 Task: Look for space in Budapest XXII. kerület, Hungary from 12th August, 2023 to 16th August, 2023 for 8 adults in price range Rs.10000 to Rs.16000. Place can be private room with 8 bedrooms having 8 beds and 8 bathrooms. Property type can be house, flat, guest house, hotel. Amenities needed are: wifi, TV, free parkinig on premises, gym, breakfast. Booking option can be shelf check-in. Required host language is English.
Action: Mouse moved to (496, 102)
Screenshot: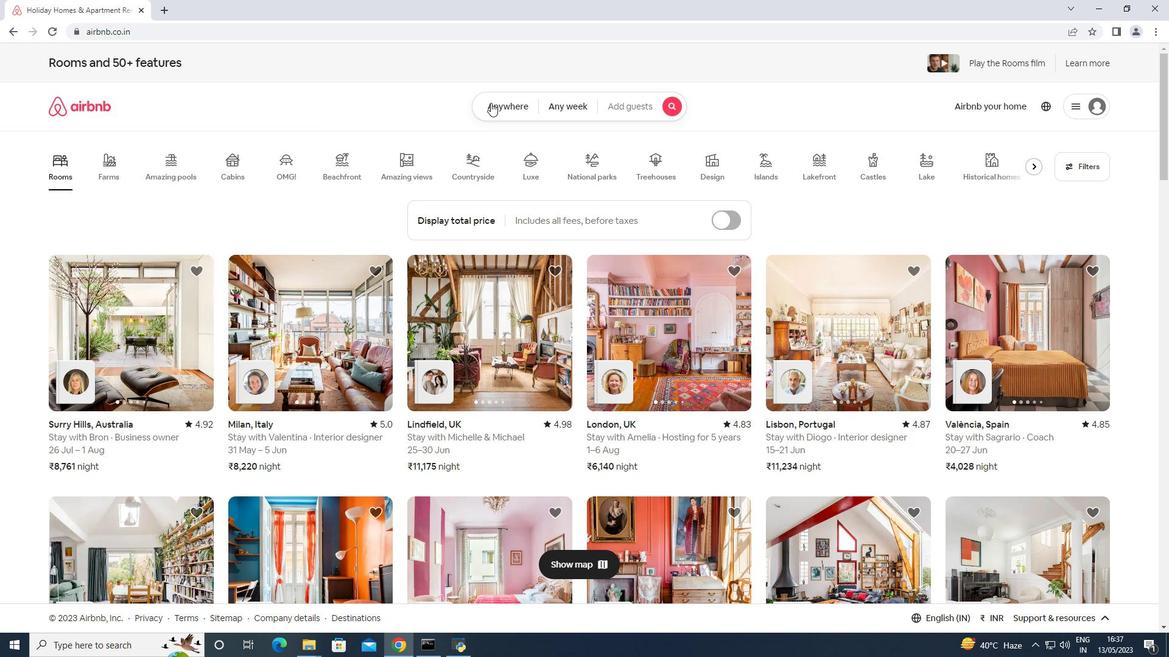 
Action: Mouse pressed left at (496, 102)
Screenshot: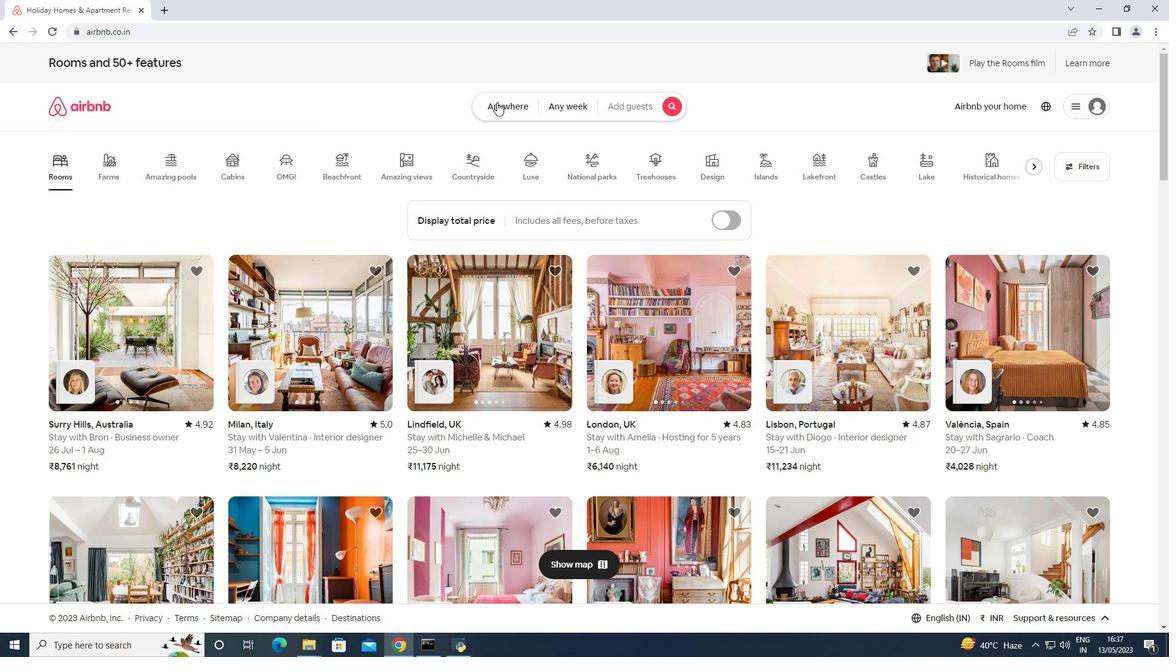 
Action: Mouse moved to (437, 156)
Screenshot: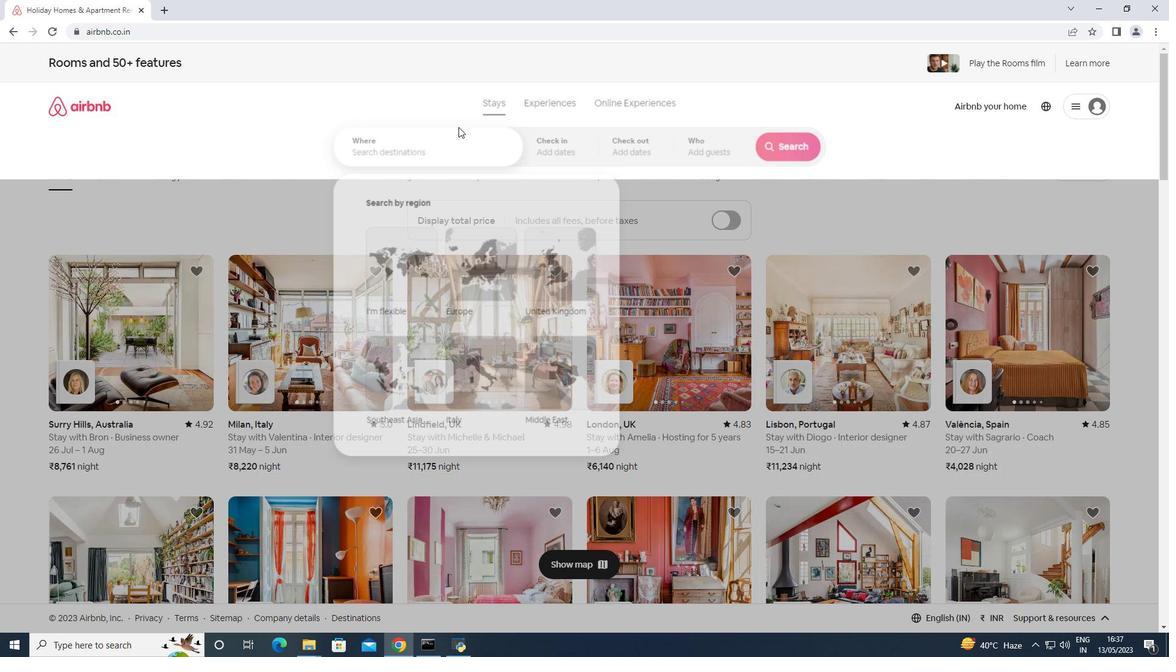 
Action: Mouse pressed left at (437, 156)
Screenshot: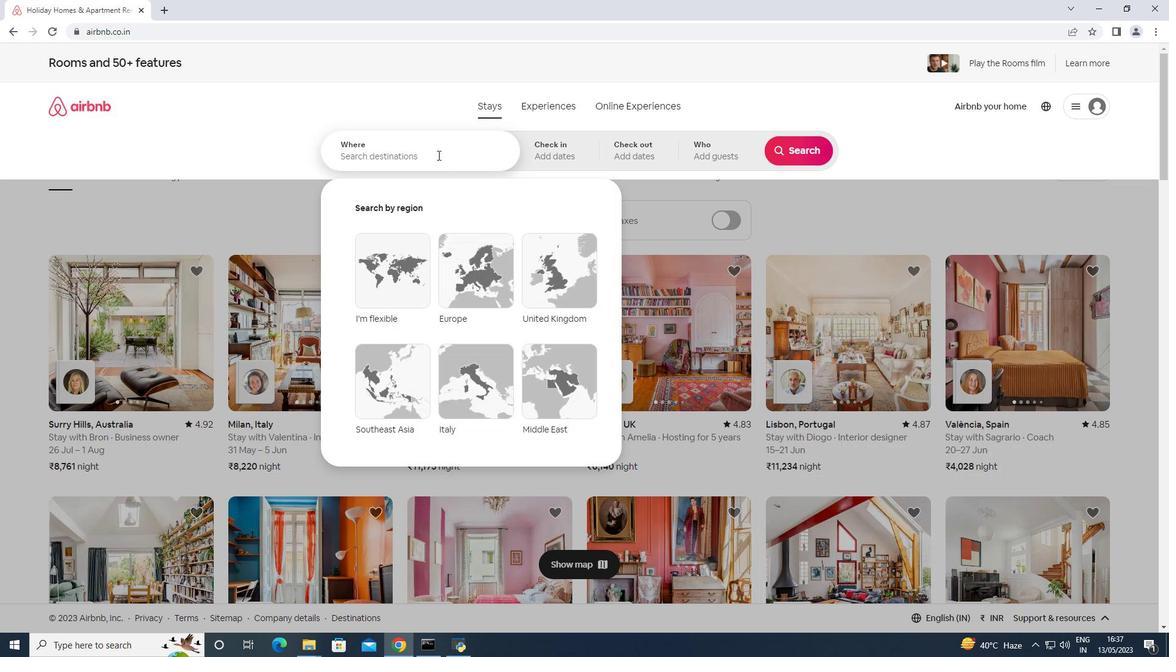 
Action: Mouse moved to (437, 156)
Screenshot: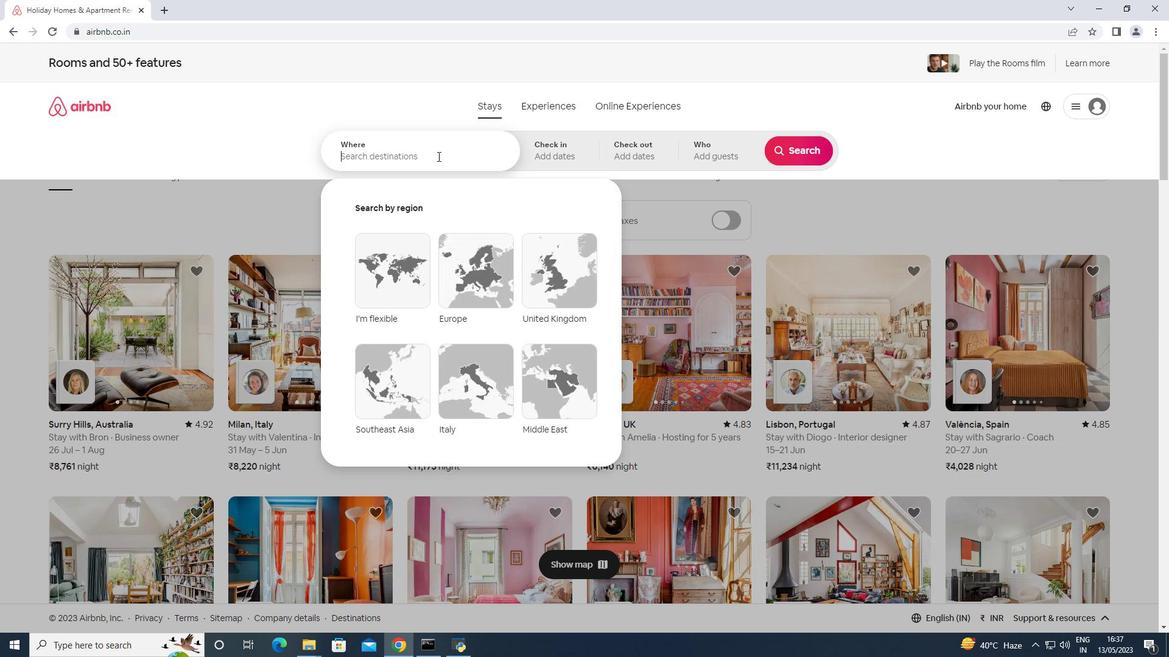 
Action: Key pressed <Key.shift>Budapest<Key.space><Key.shift>Kerulet,<Key.space><Key.shift>Hungary<Key.enter>
Screenshot: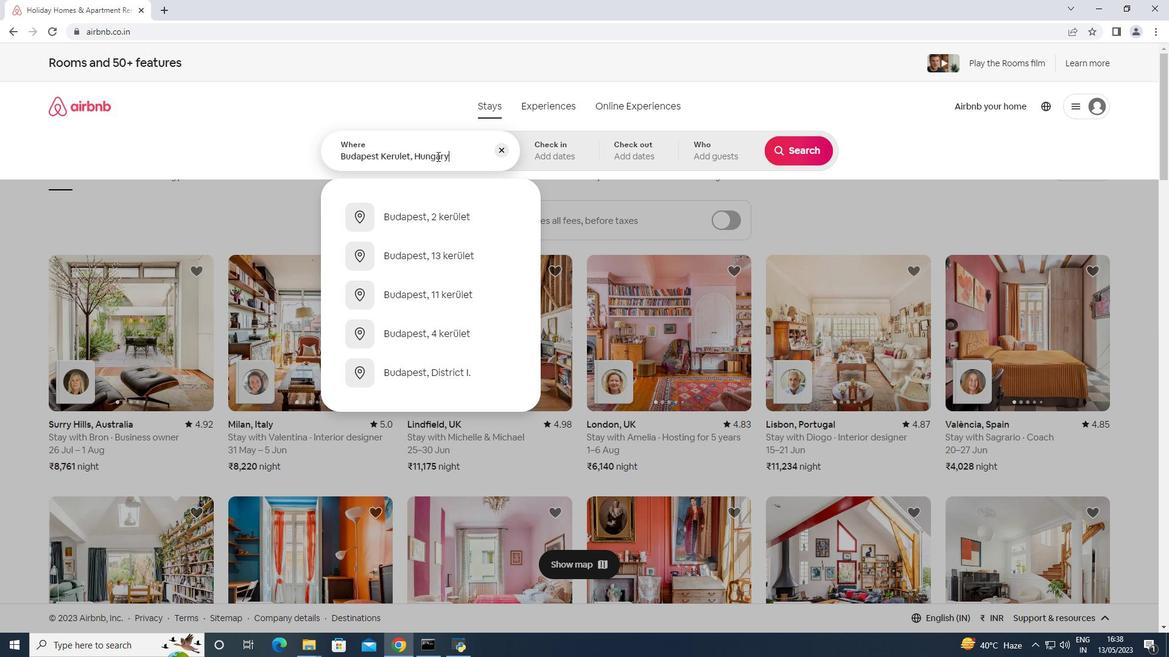 
Action: Mouse moved to (801, 250)
Screenshot: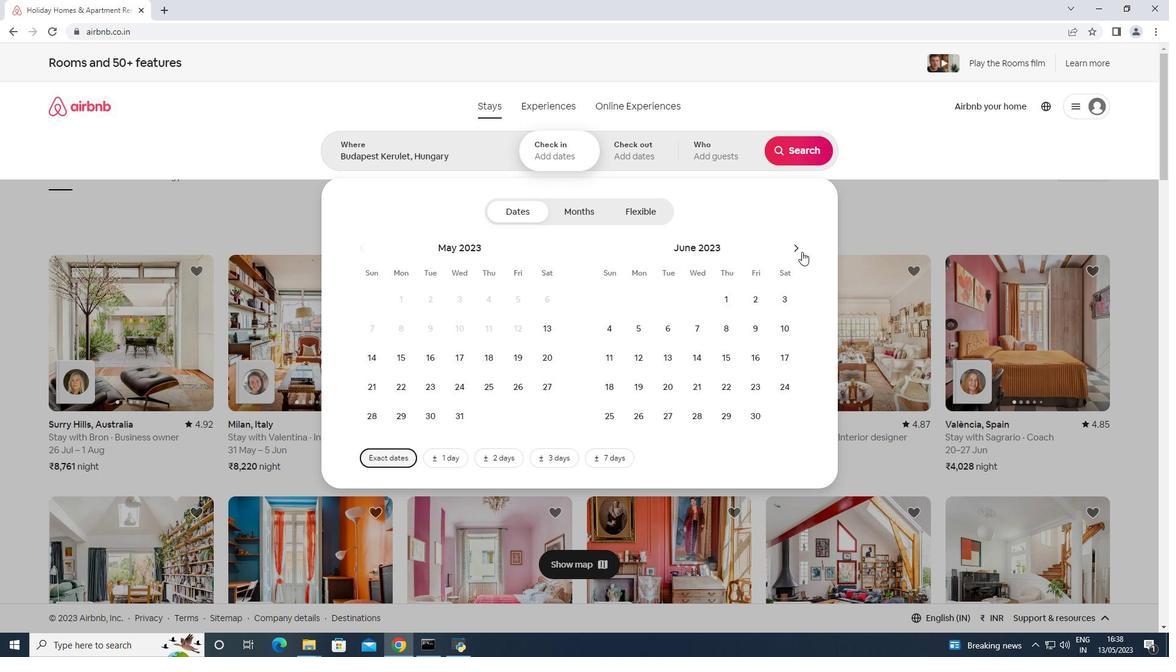 
Action: Mouse pressed left at (801, 250)
Screenshot: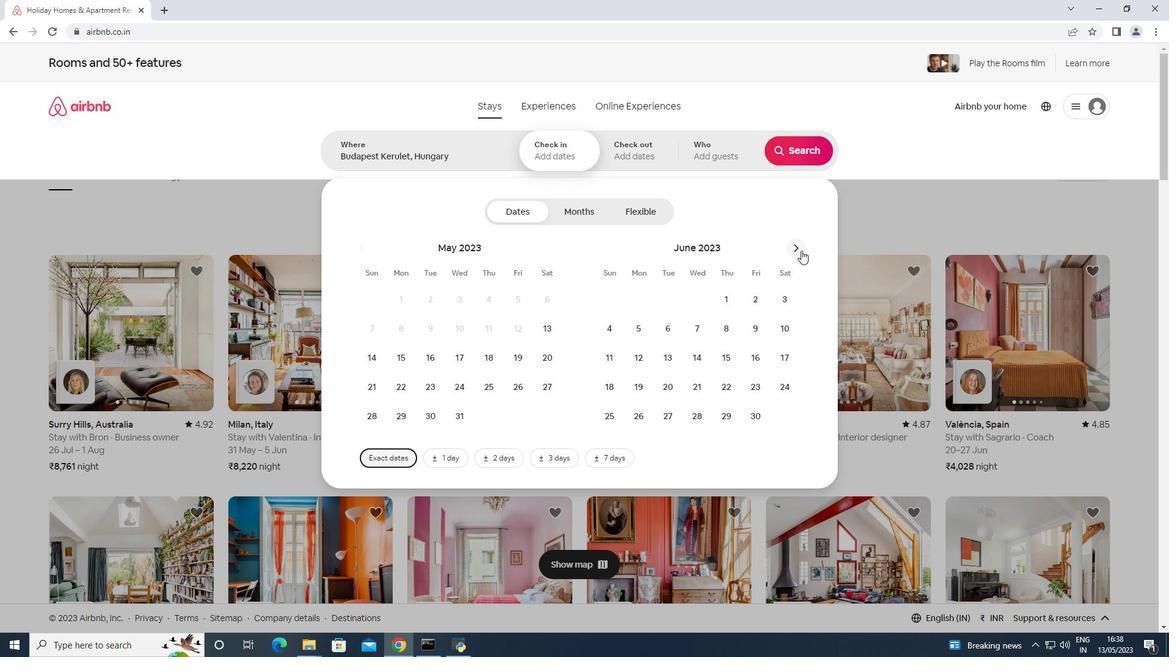 
Action: Mouse pressed left at (801, 250)
Screenshot: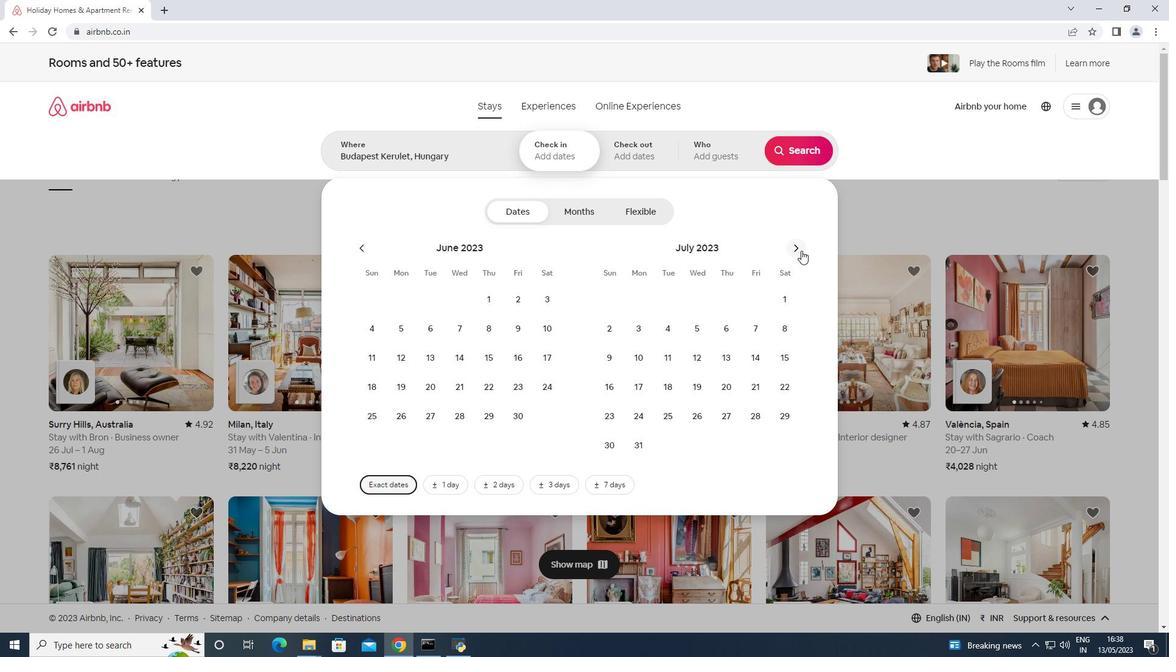 
Action: Mouse moved to (779, 327)
Screenshot: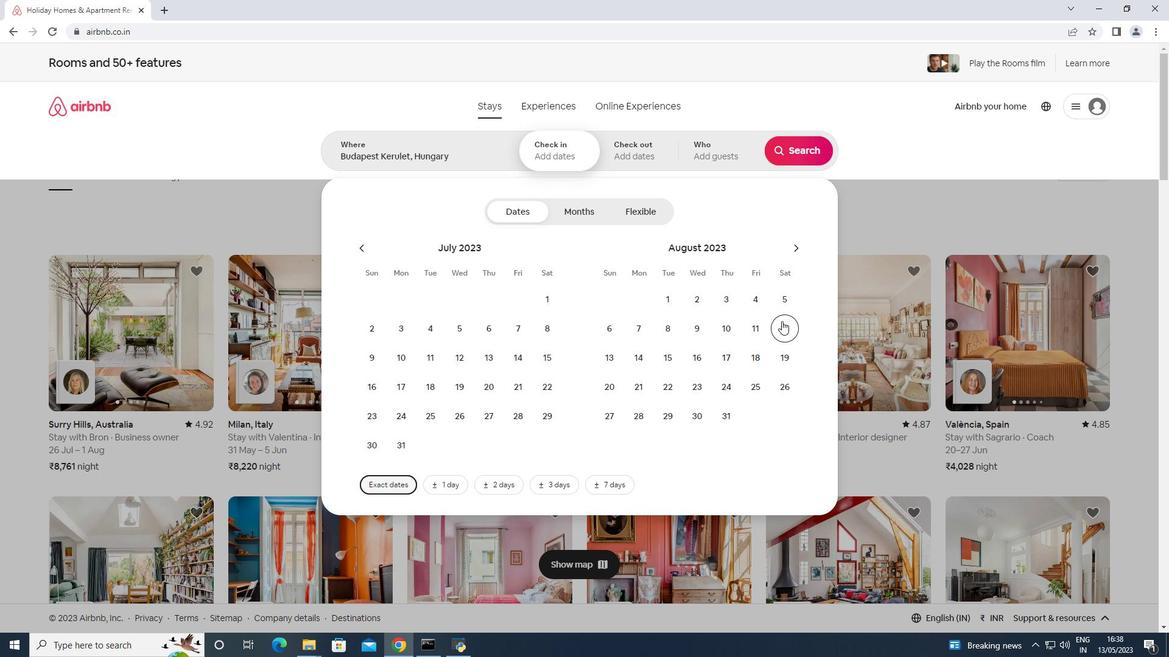 
Action: Mouse pressed left at (779, 327)
Screenshot: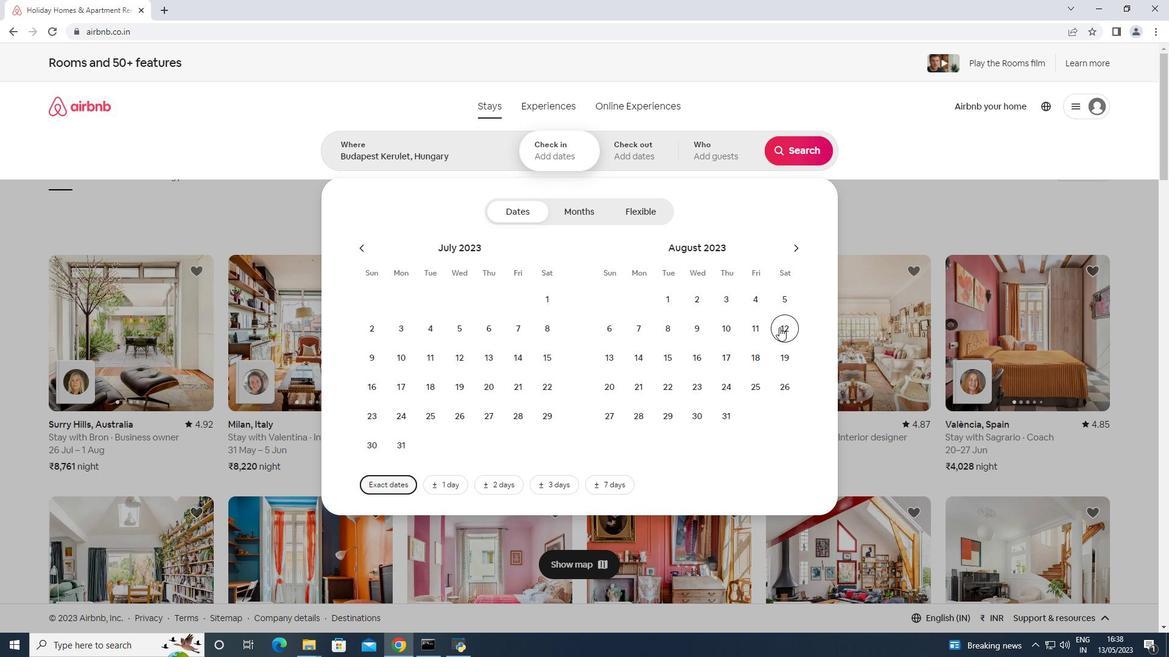 
Action: Mouse moved to (698, 359)
Screenshot: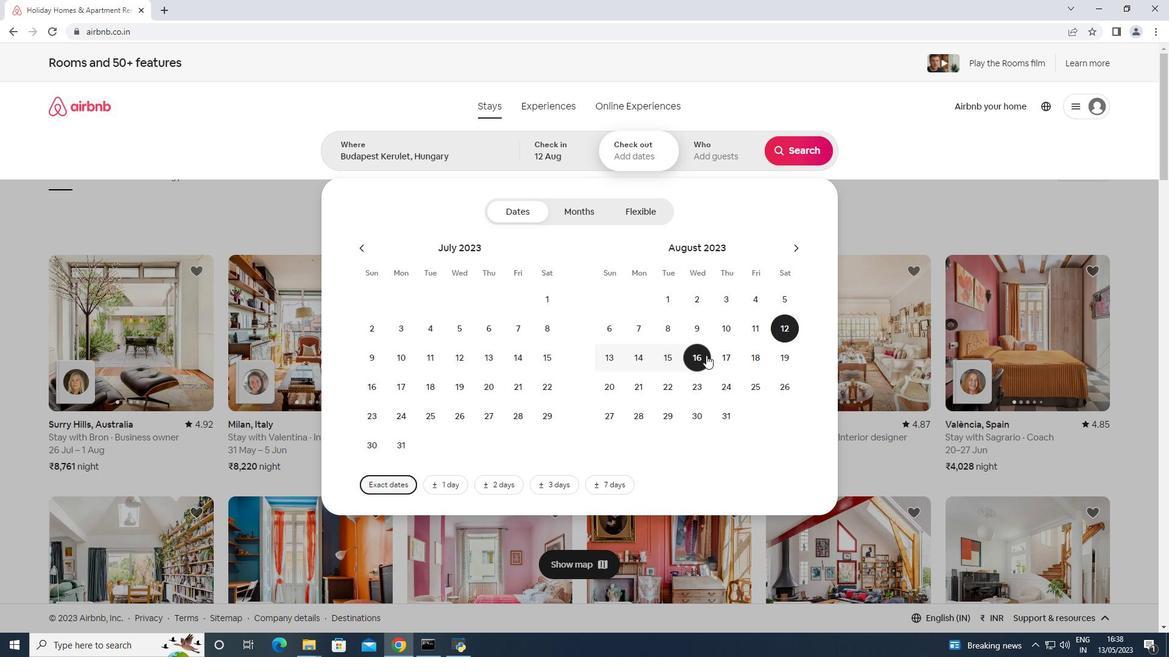 
Action: Mouse pressed left at (698, 359)
Screenshot: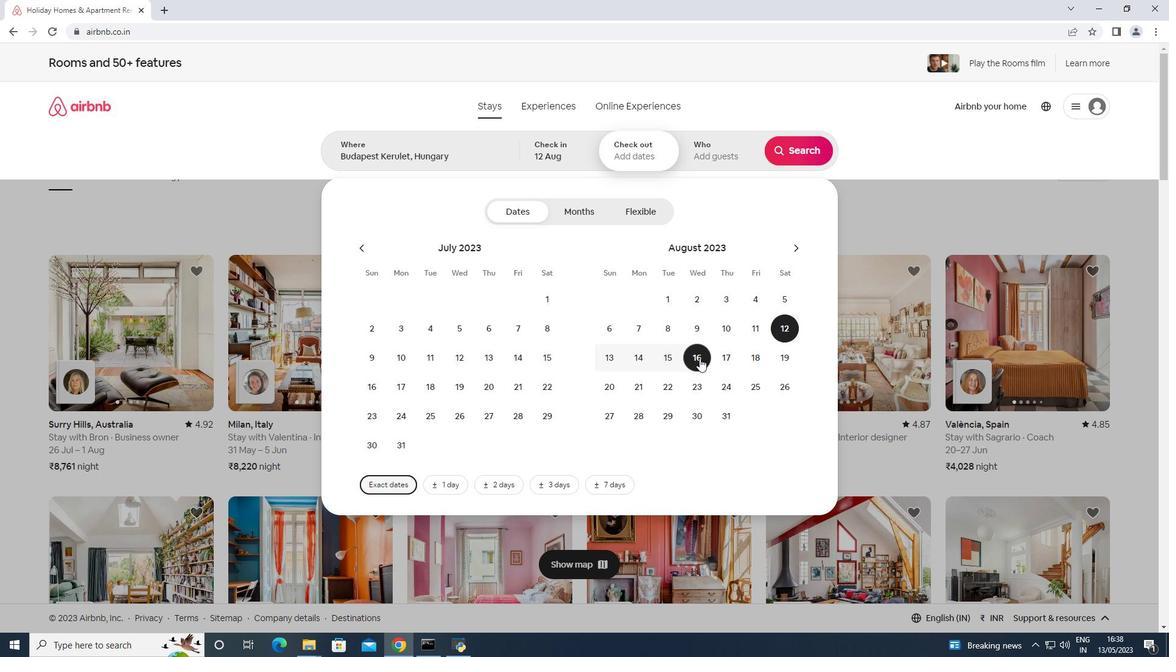
Action: Mouse moved to (705, 154)
Screenshot: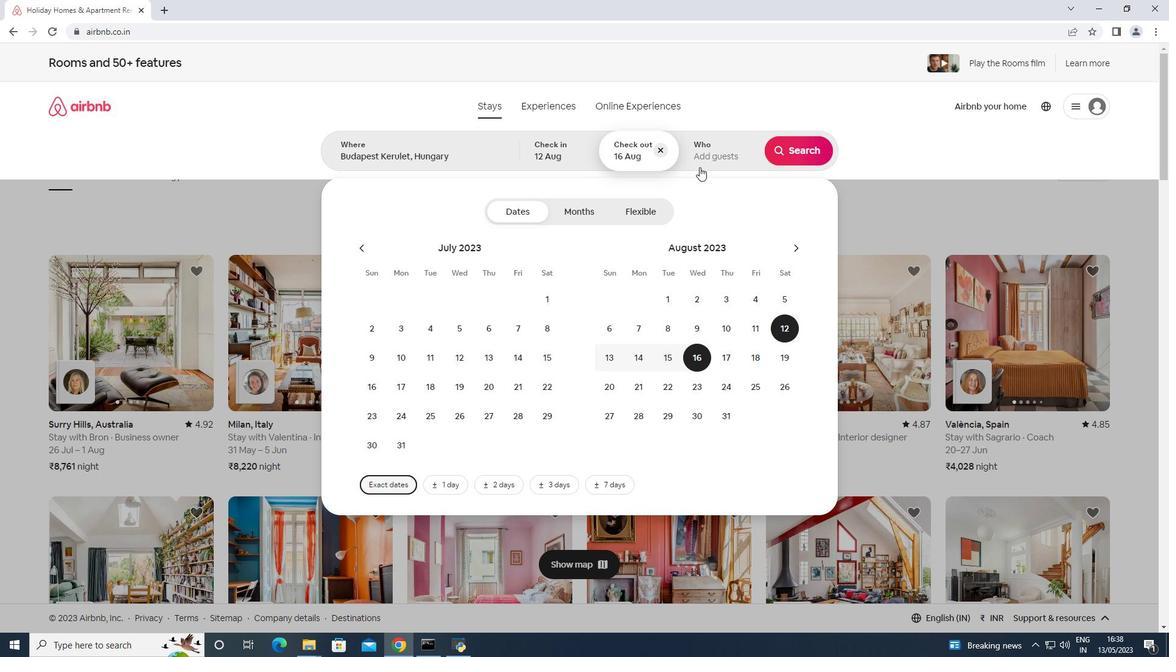 
Action: Mouse pressed left at (705, 154)
Screenshot: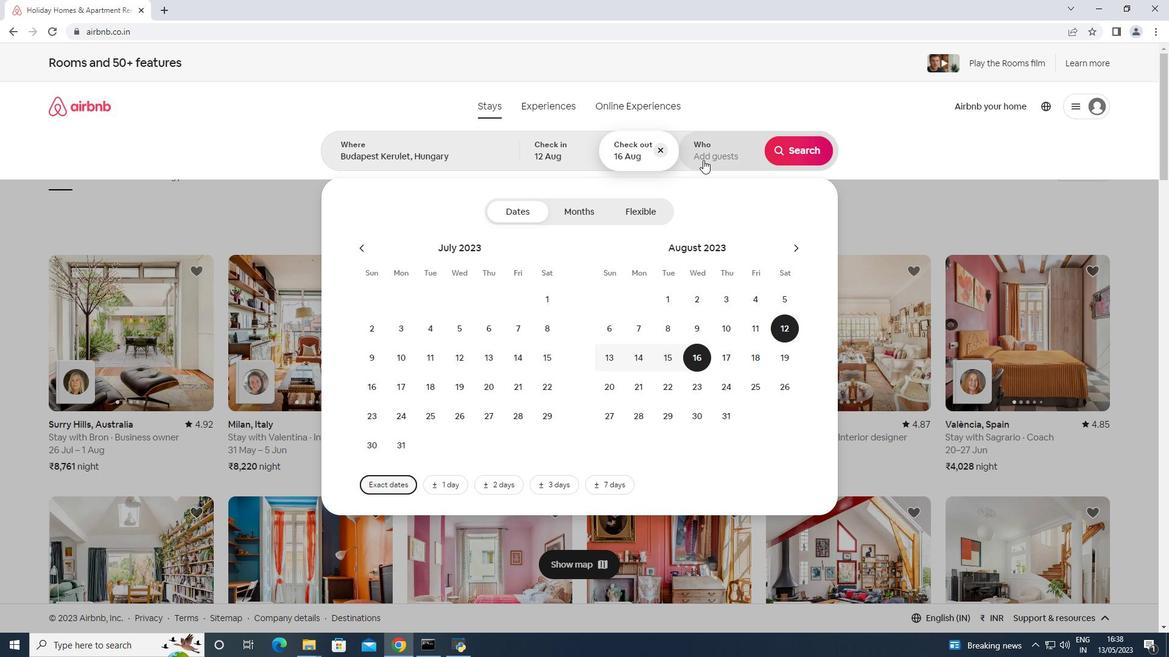 
Action: Mouse moved to (803, 215)
Screenshot: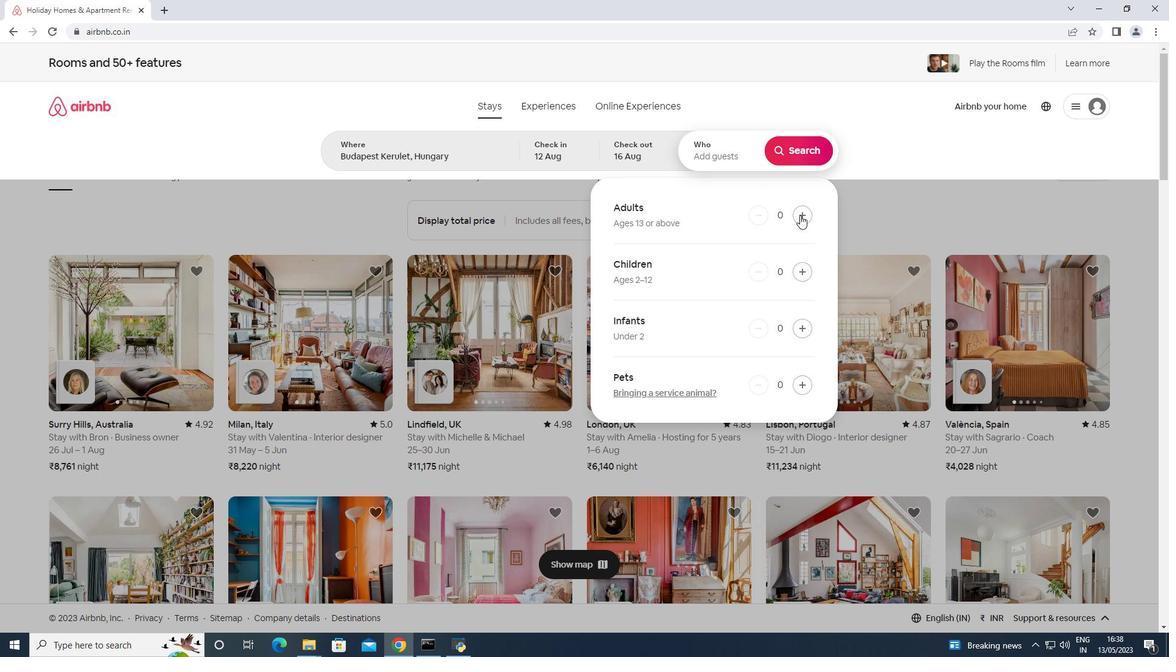 
Action: Mouse pressed left at (803, 215)
Screenshot: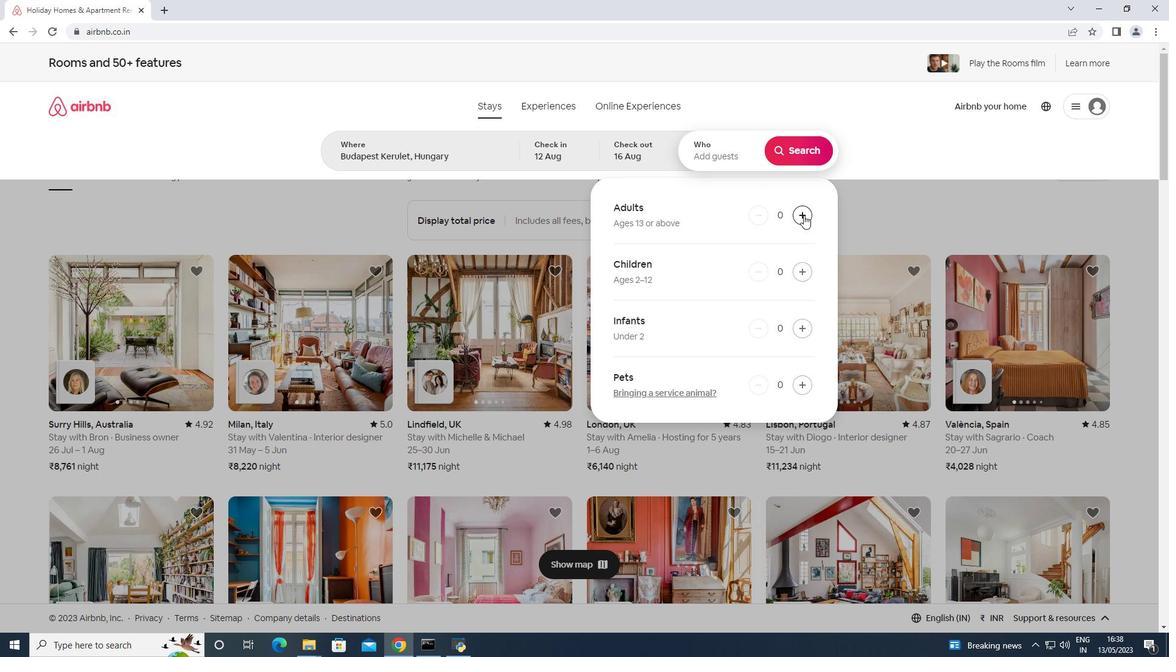 
Action: Mouse pressed left at (803, 215)
Screenshot: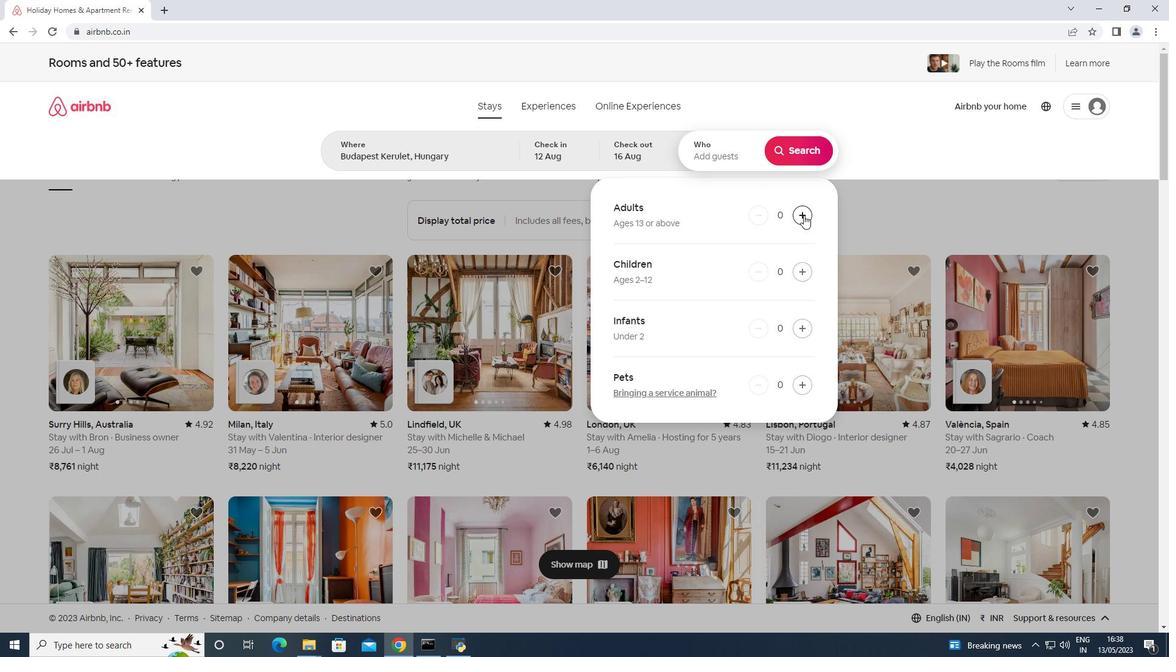 
Action: Mouse pressed left at (803, 215)
Screenshot: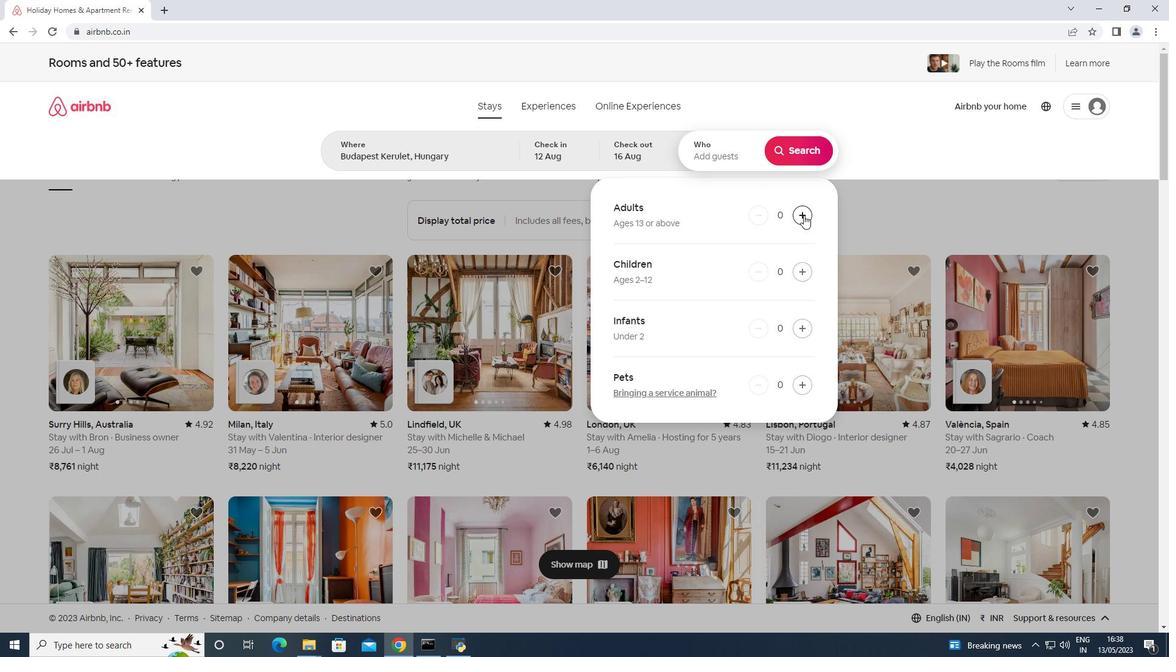 
Action: Mouse pressed left at (803, 215)
Screenshot: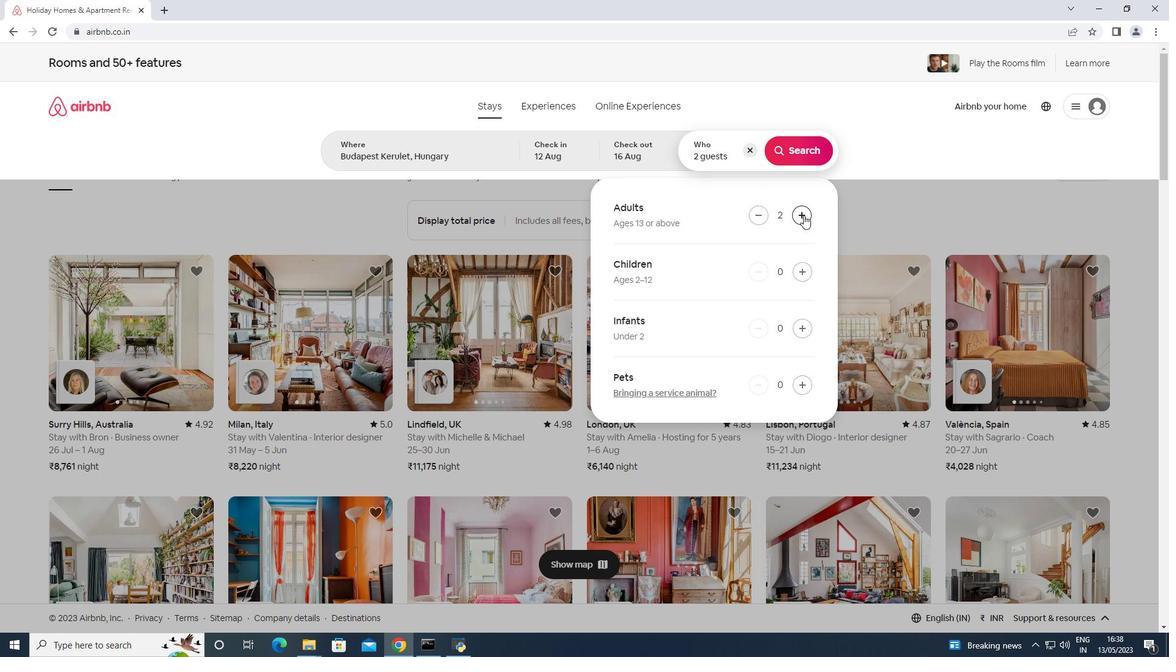 
Action: Mouse pressed left at (803, 215)
Screenshot: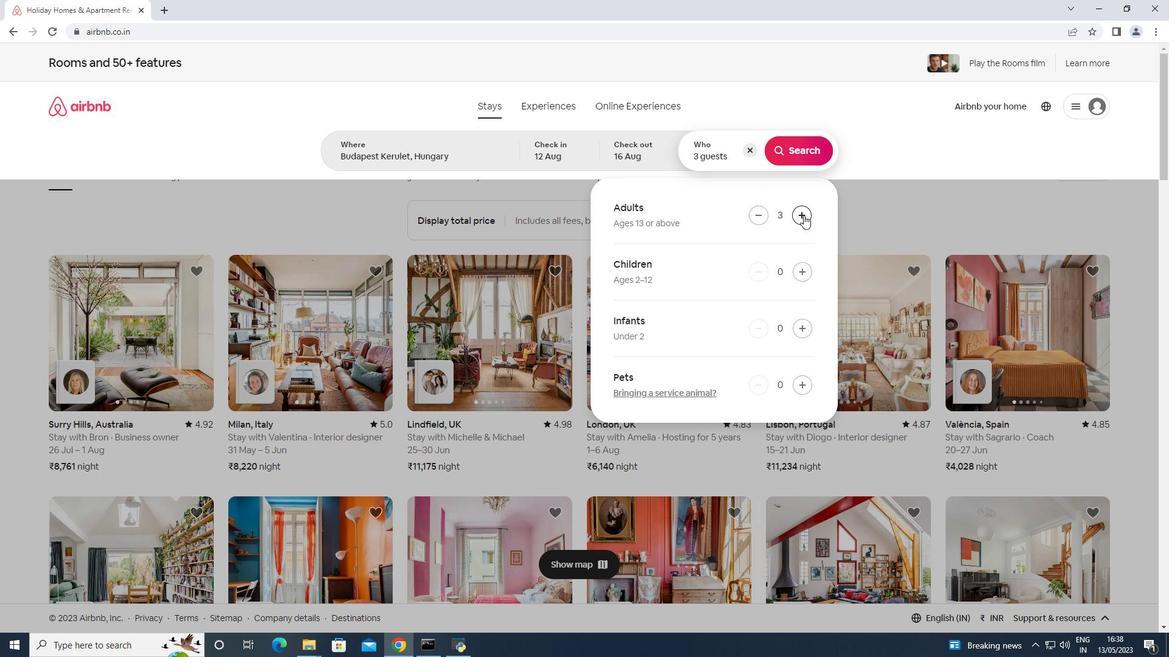 
Action: Mouse pressed left at (803, 215)
Screenshot: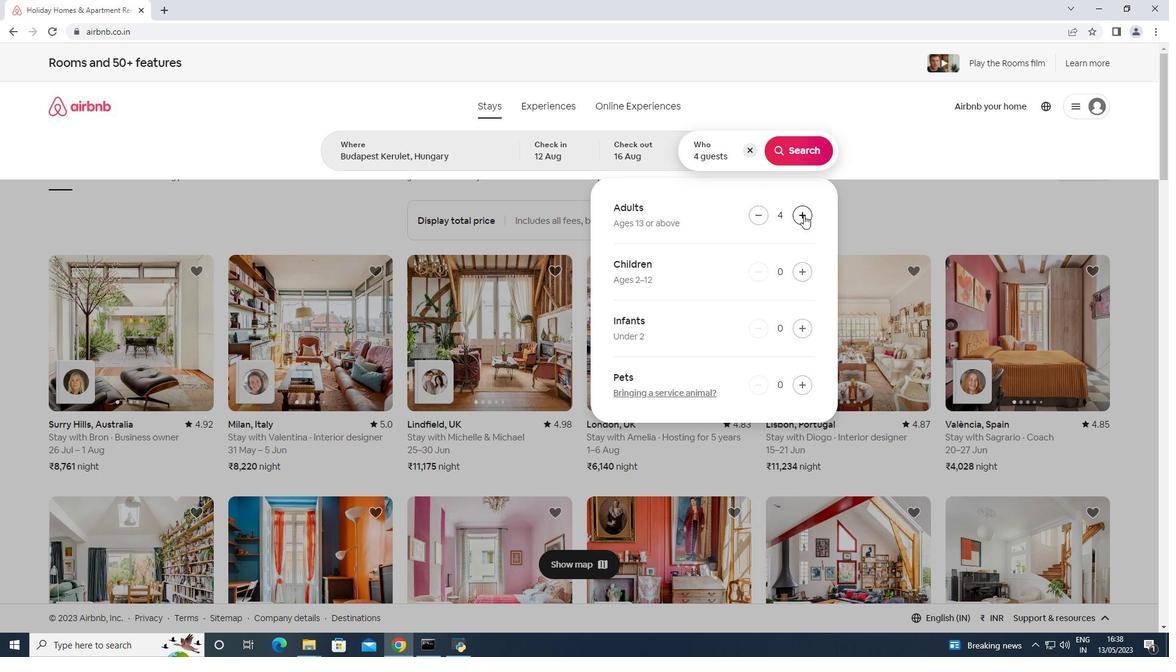 
Action: Mouse pressed left at (803, 215)
Screenshot: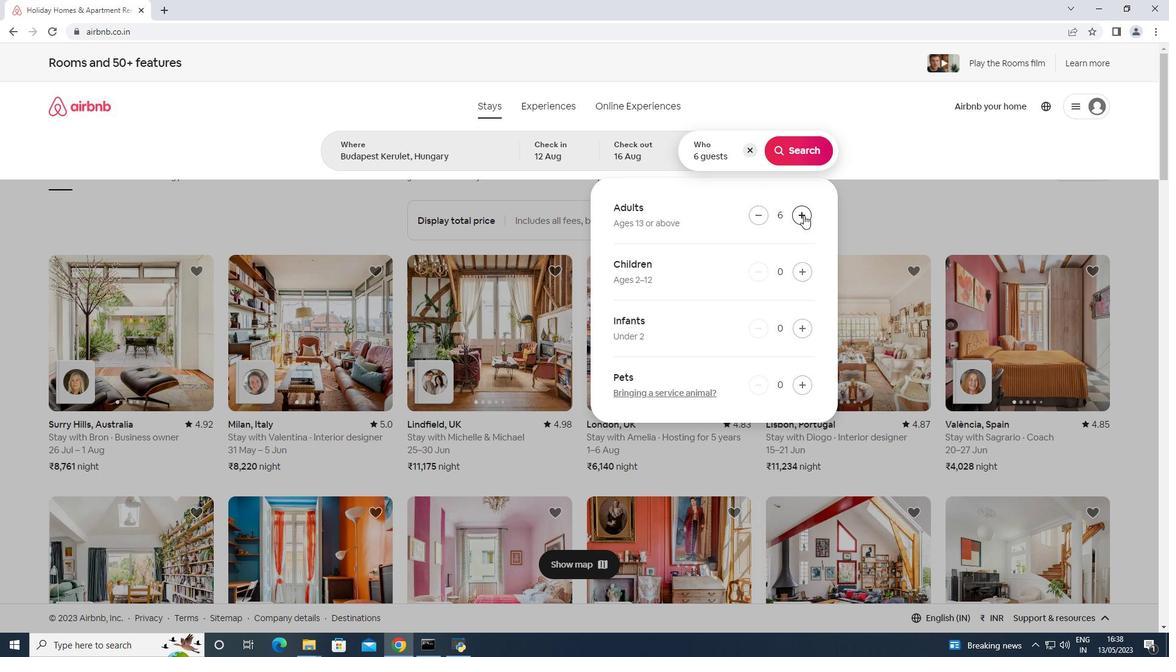 
Action: Mouse pressed left at (803, 215)
Screenshot: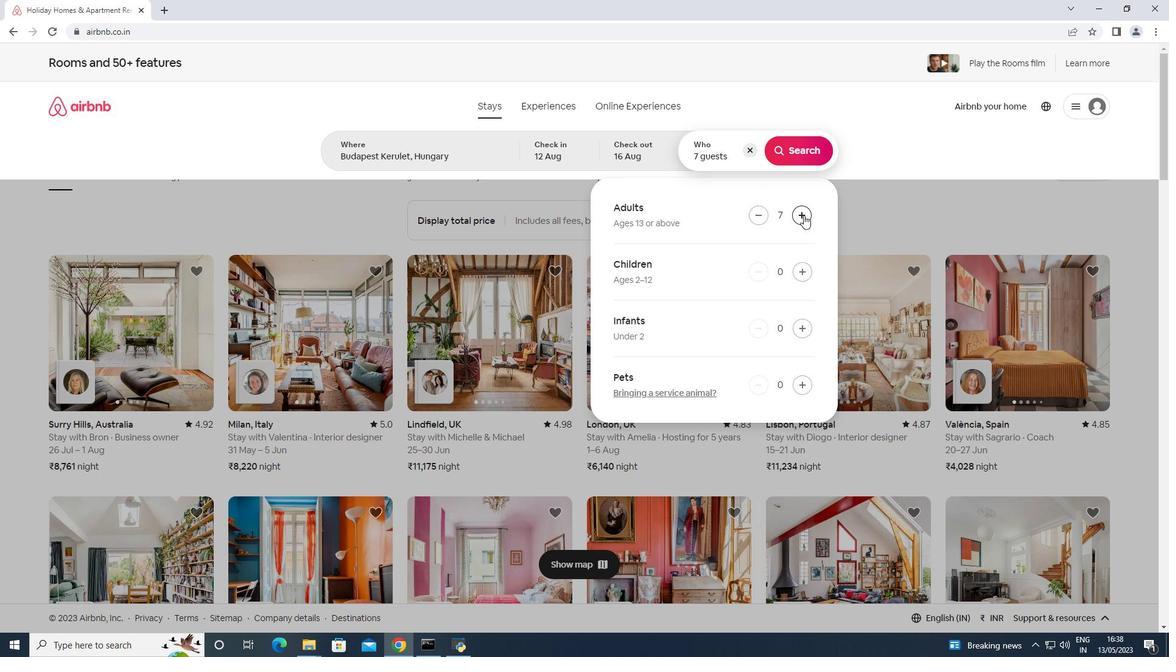 
Action: Mouse moved to (800, 152)
Screenshot: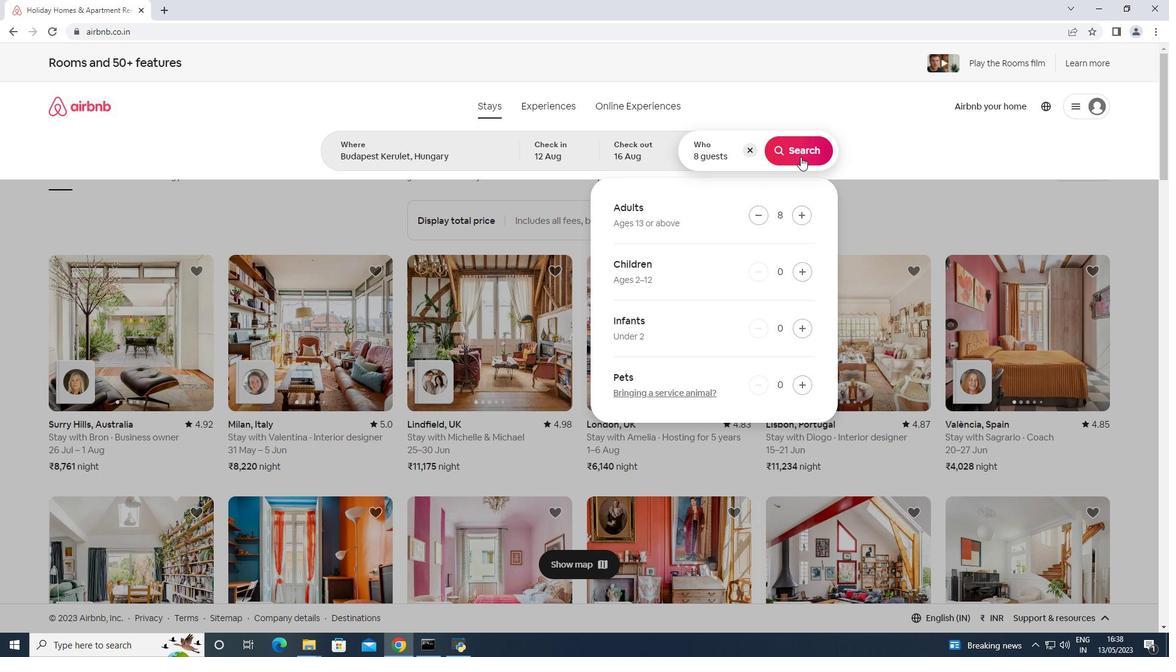 
Action: Mouse pressed left at (800, 152)
Screenshot: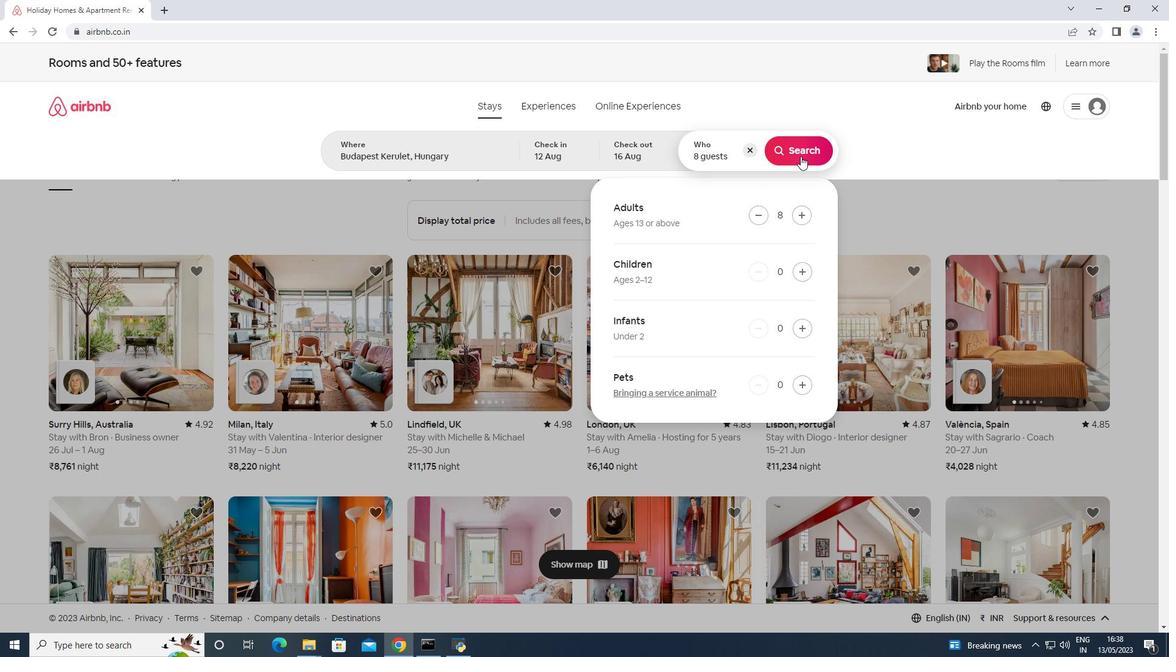 
Action: Mouse moved to (1113, 110)
Screenshot: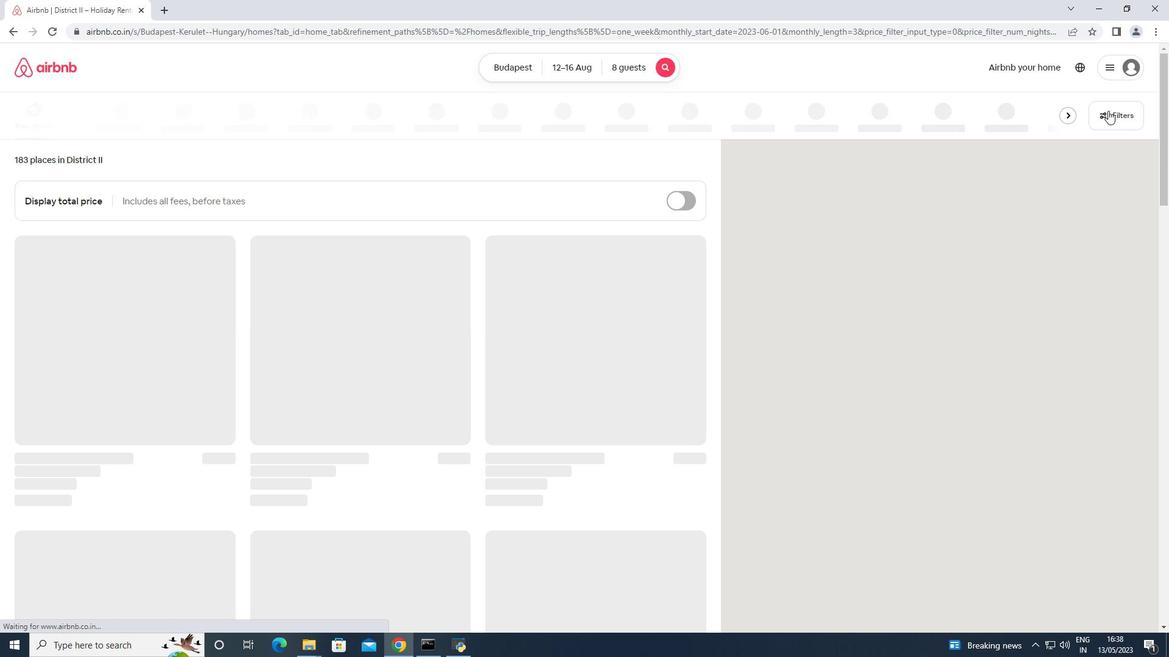 
Action: Mouse pressed left at (1113, 110)
Screenshot: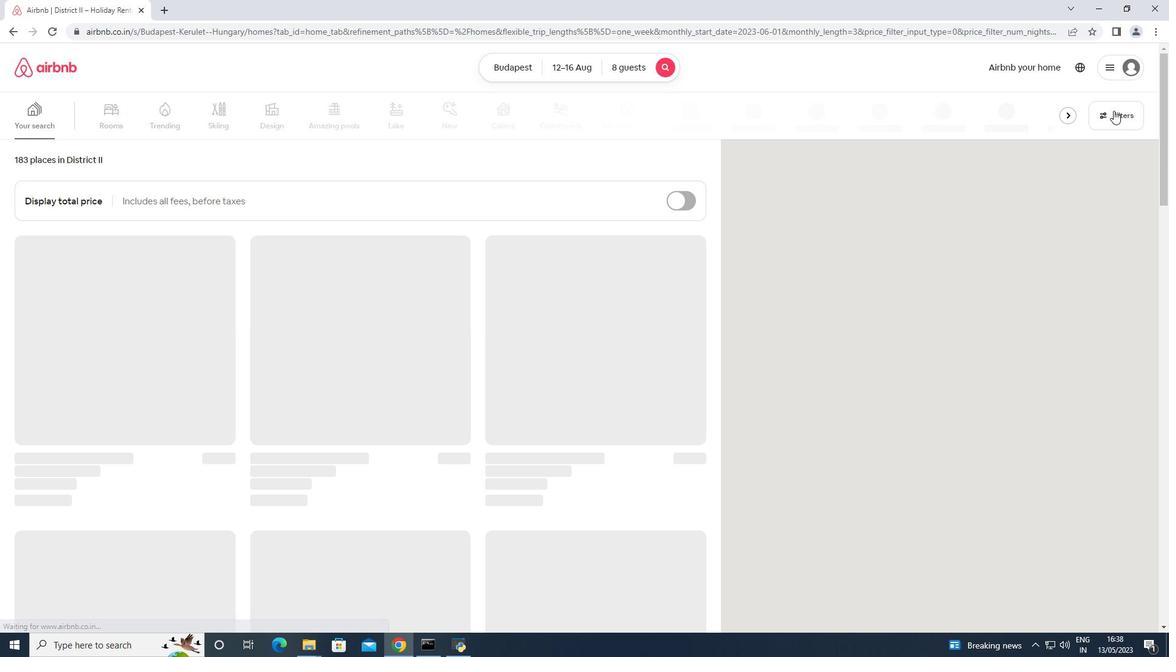 
Action: Mouse moved to (508, 406)
Screenshot: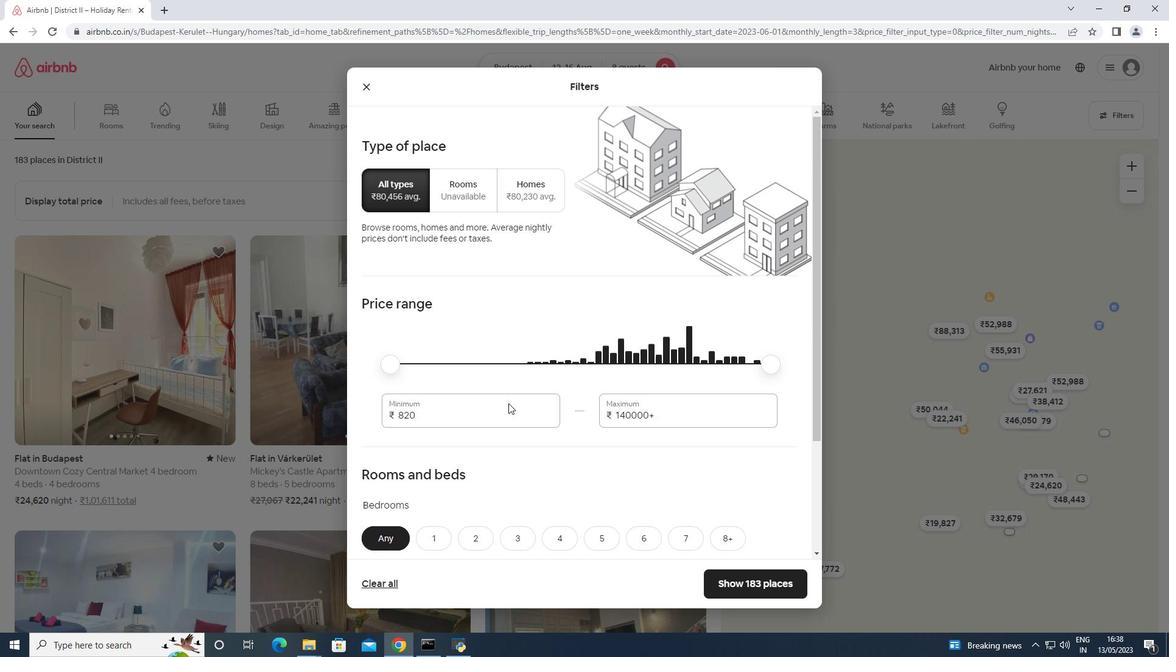 
Action: Mouse pressed left at (508, 406)
Screenshot: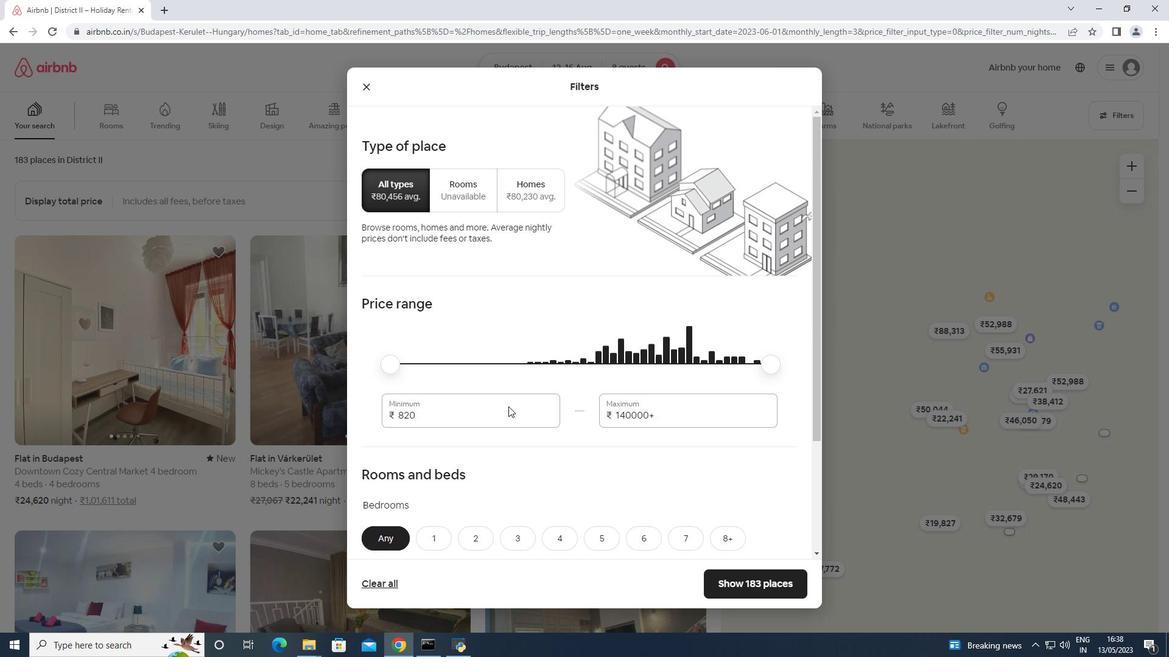 
Action: Mouse pressed left at (508, 406)
Screenshot: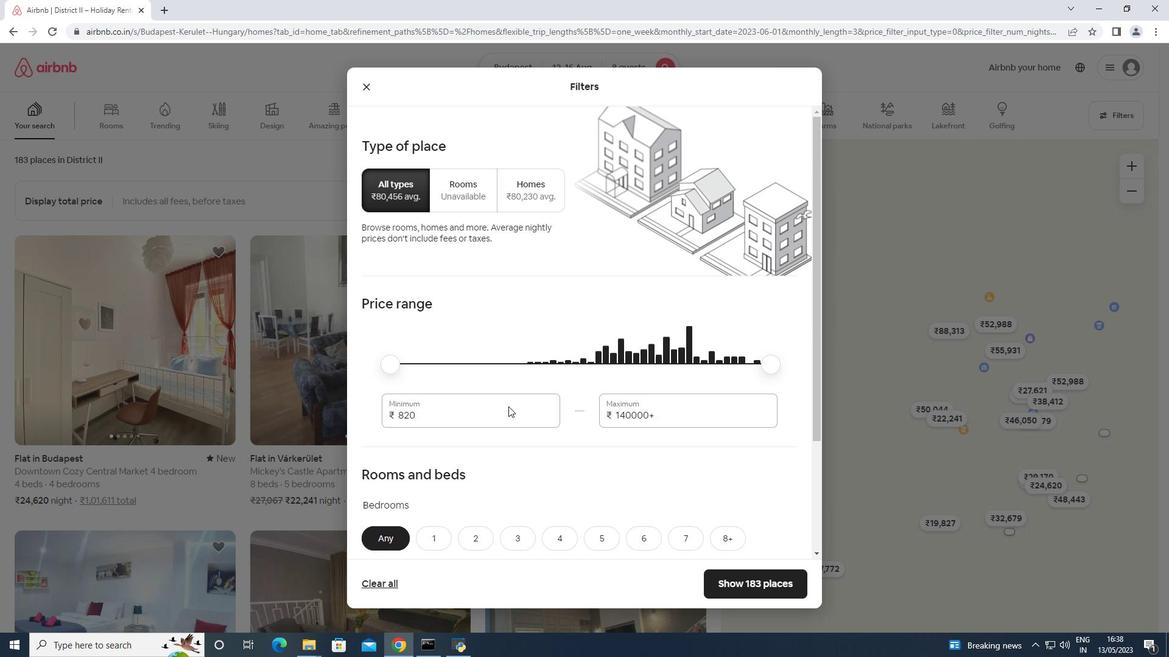 
Action: Mouse pressed left at (508, 406)
Screenshot: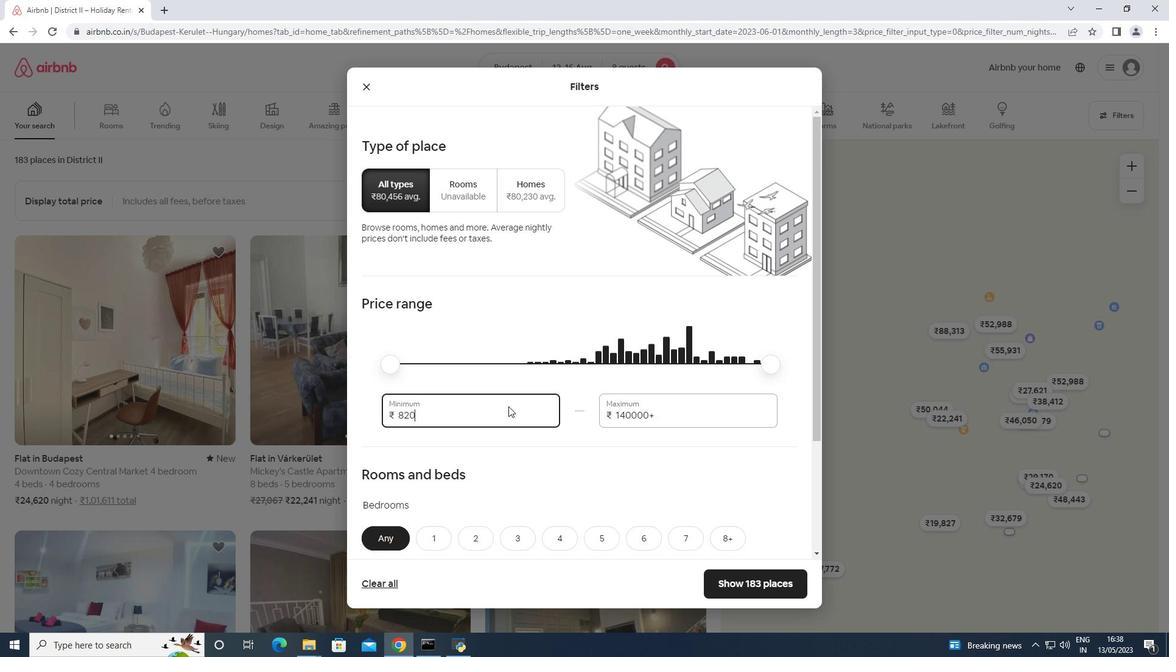 
Action: Mouse pressed left at (508, 406)
Screenshot: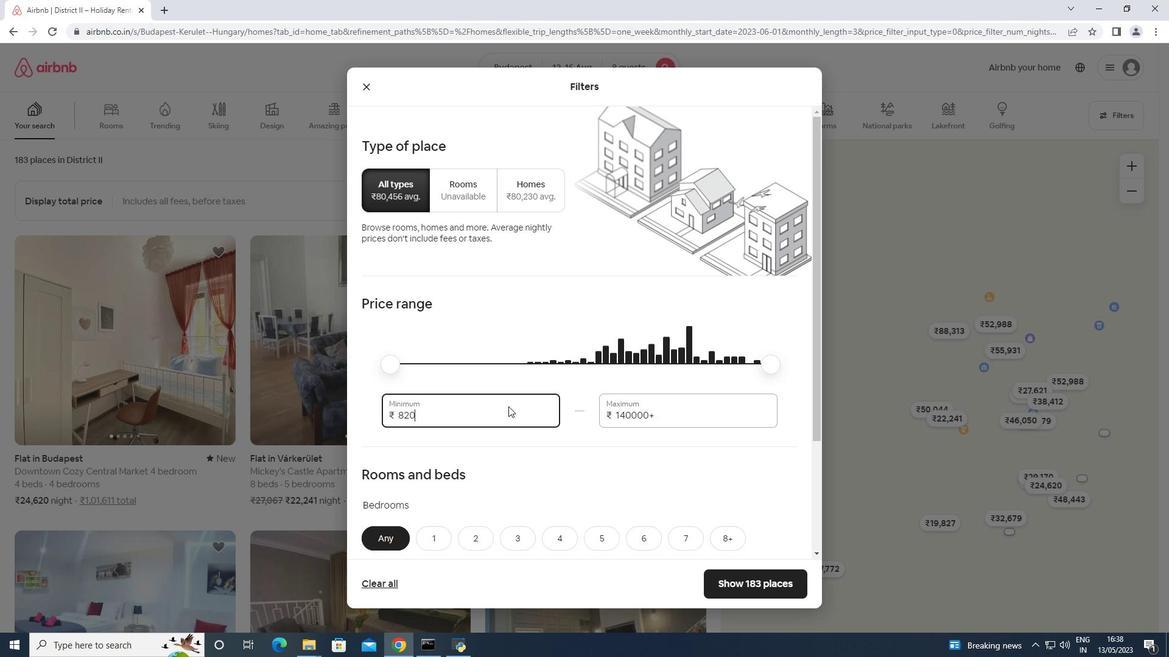 
Action: Mouse pressed left at (508, 406)
Screenshot: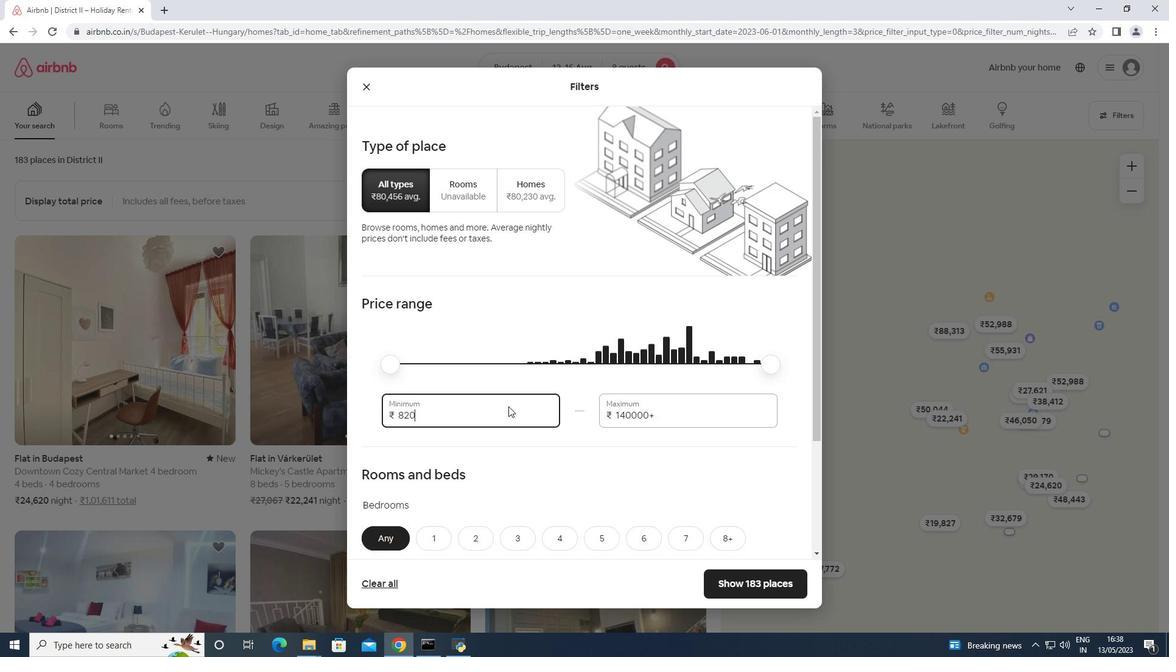 
Action: Mouse pressed left at (508, 406)
Screenshot: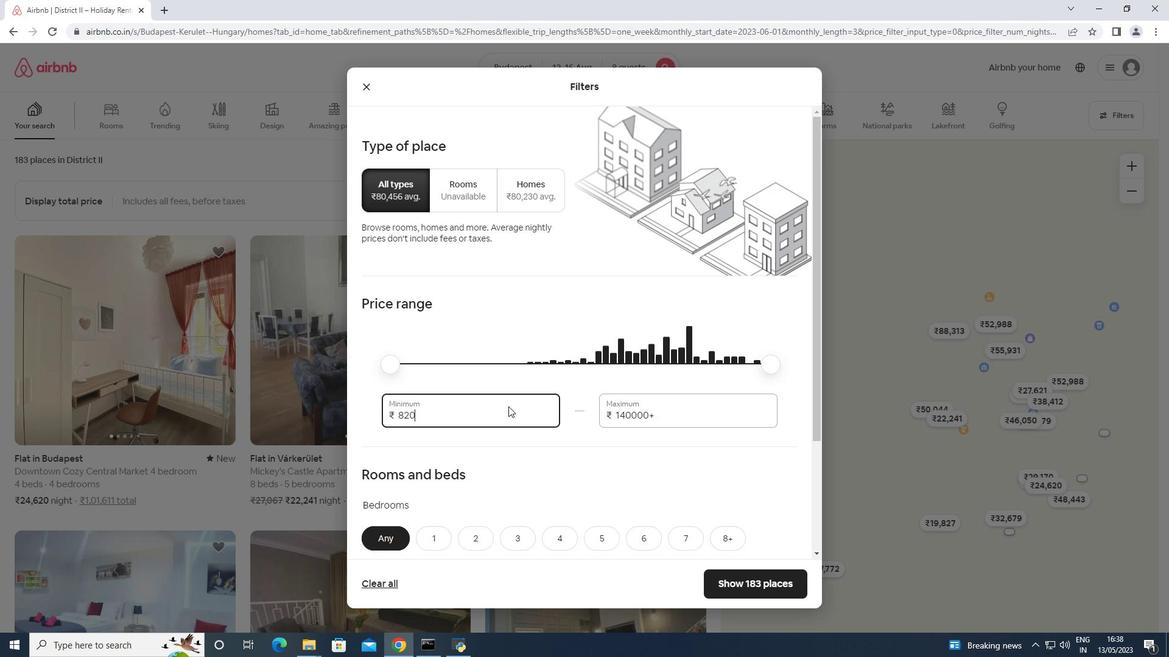 
Action: Mouse pressed left at (508, 406)
Screenshot: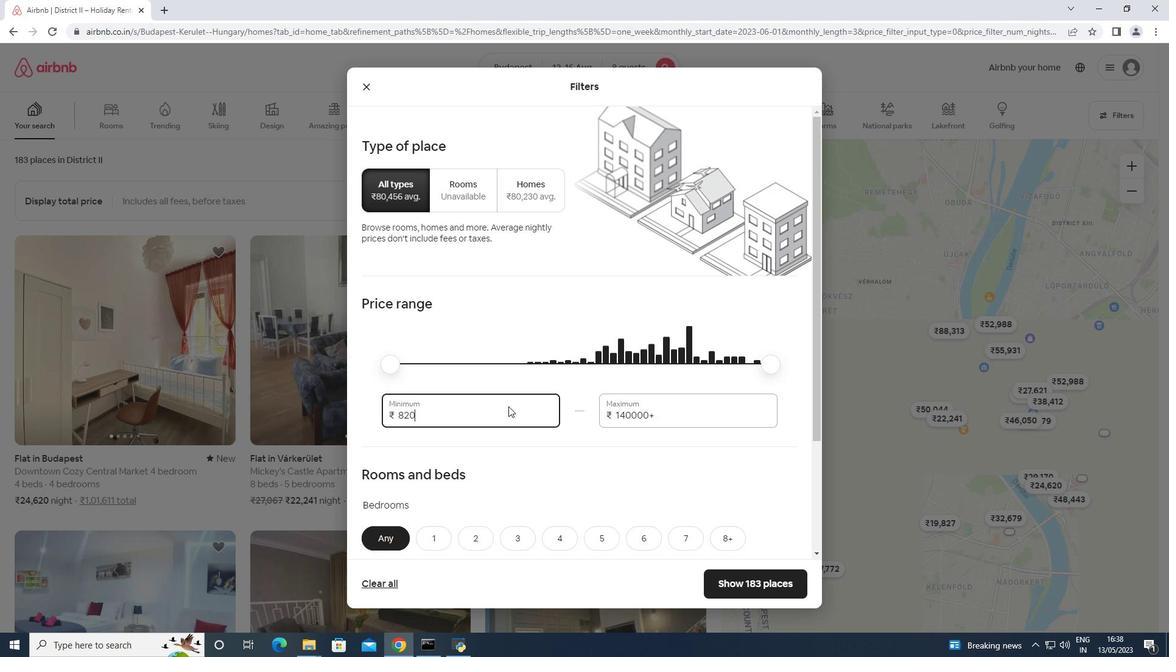 
Action: Mouse pressed left at (508, 406)
Screenshot: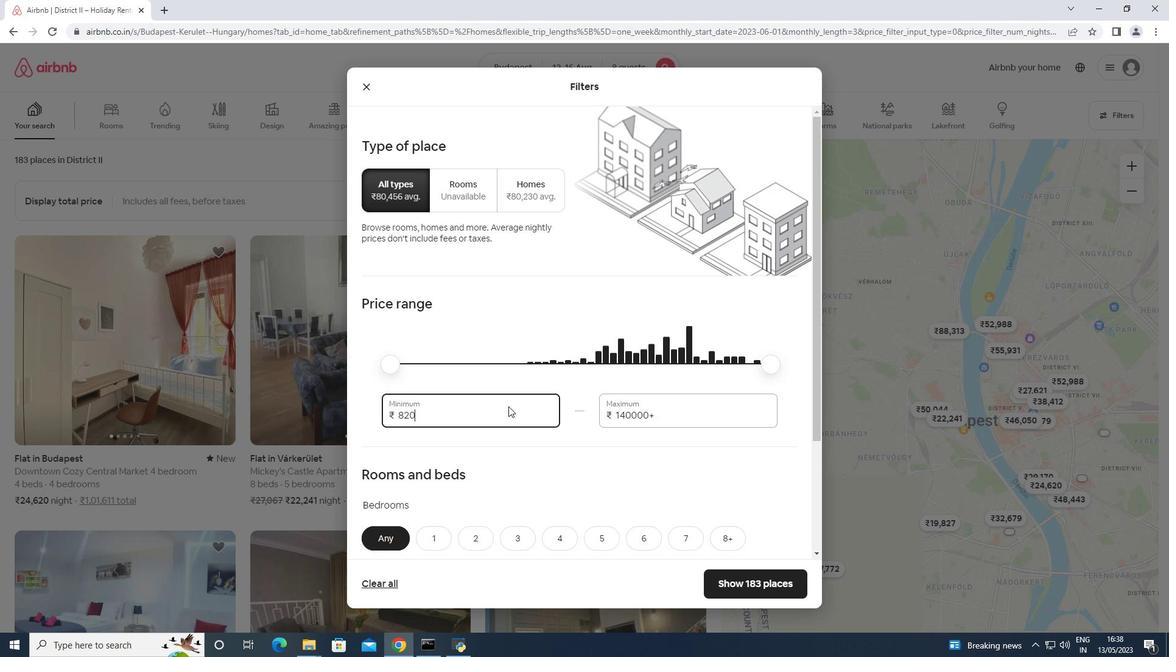 
Action: Mouse moved to (420, 418)
Screenshot: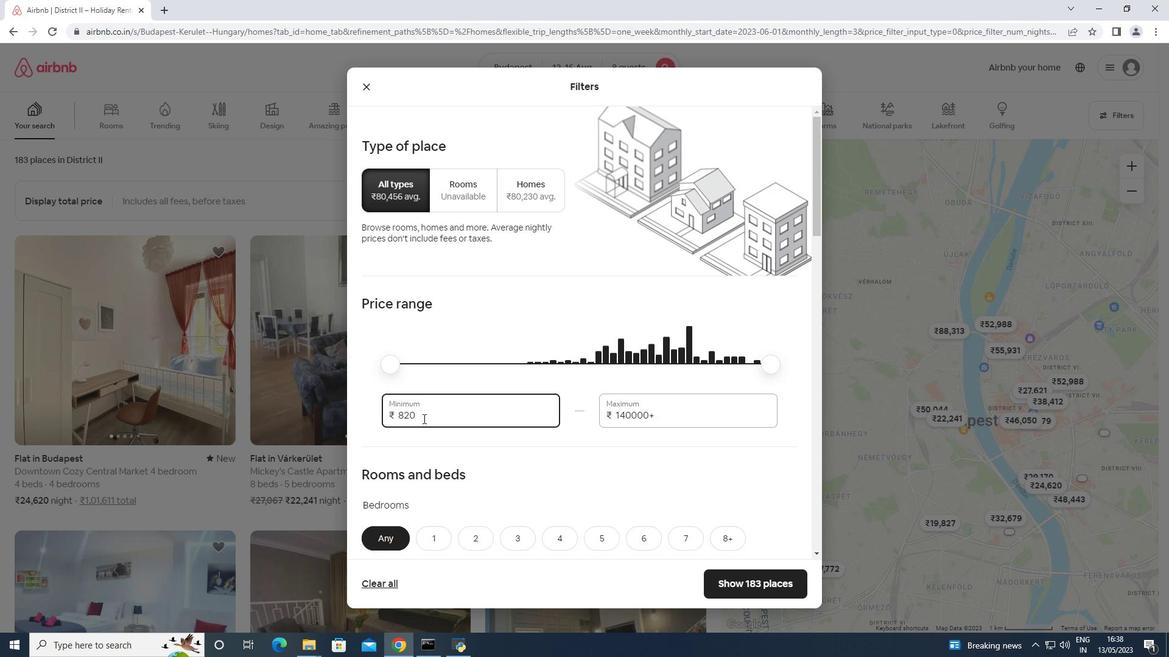 
Action: Mouse pressed left at (420, 418)
Screenshot: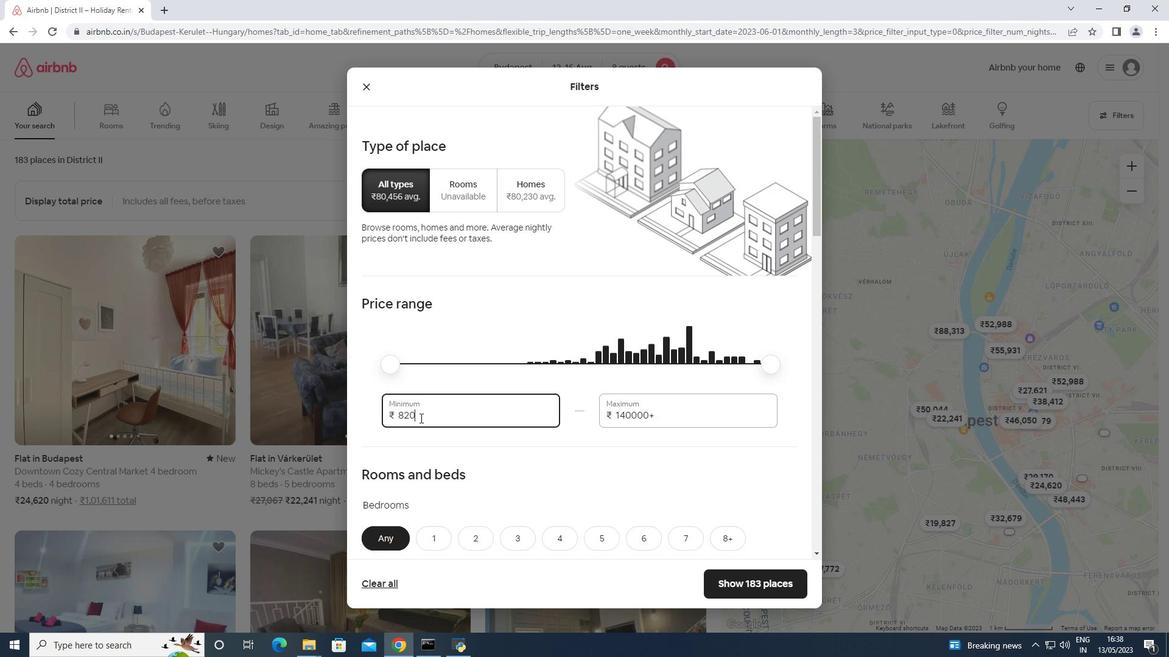 
Action: Mouse moved to (422, 406)
Screenshot: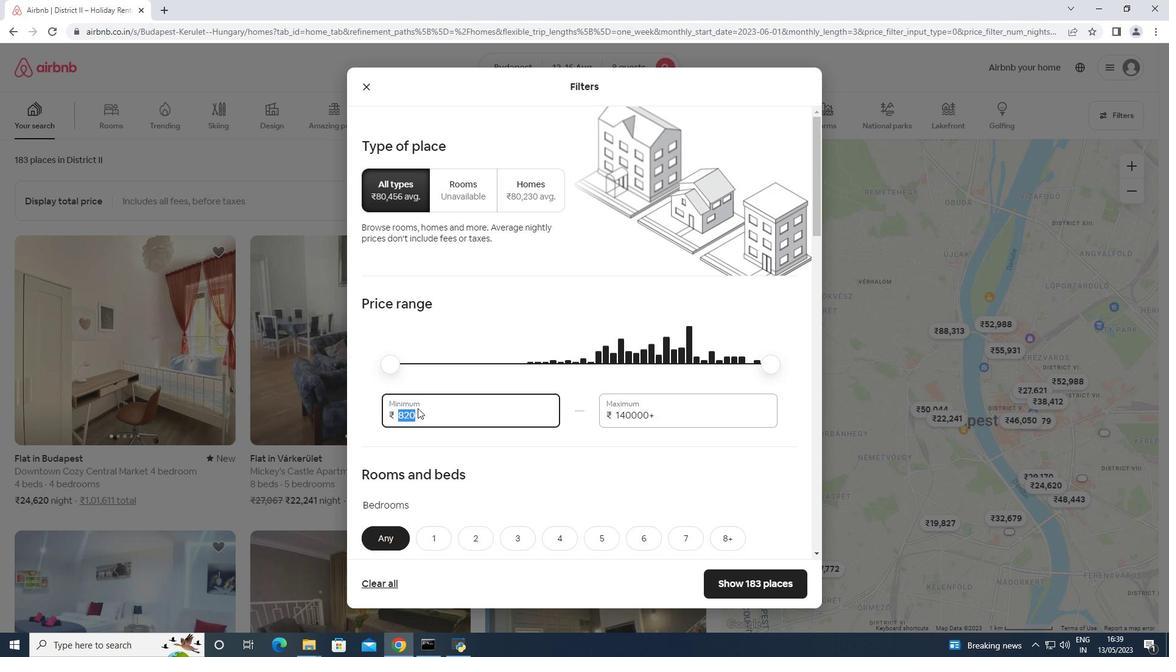 
Action: Key pressed <Key.backspace>100000<Key.backspace><Key.tab>16000
Screenshot: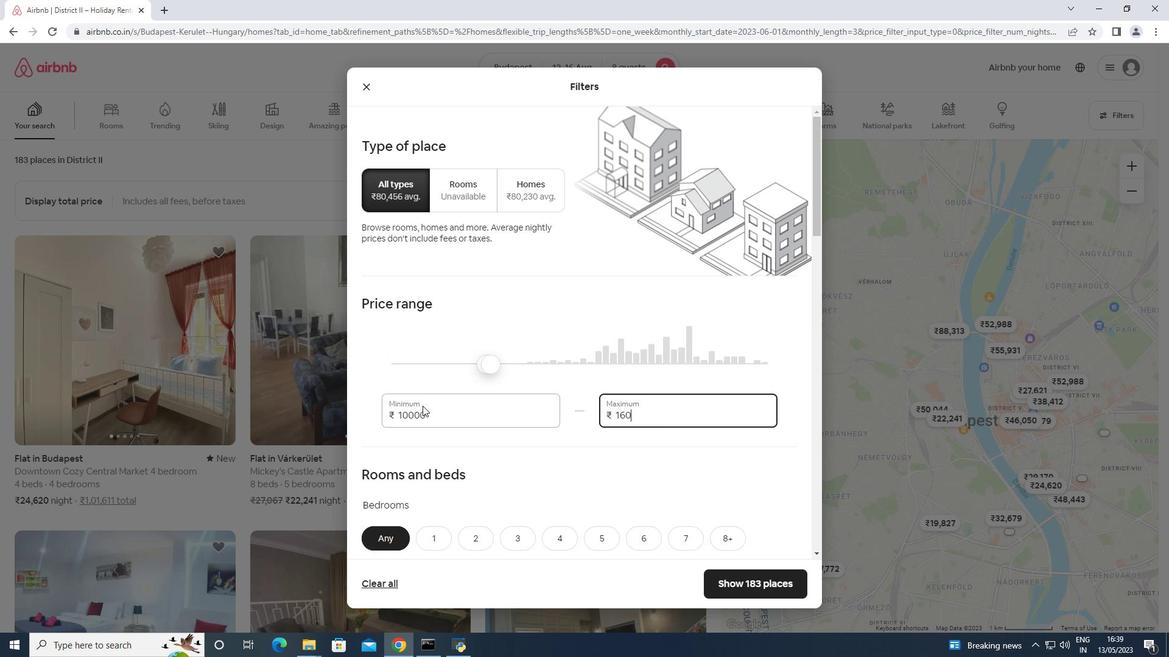
Action: Mouse scrolled (422, 405) with delta (0, 0)
Screenshot: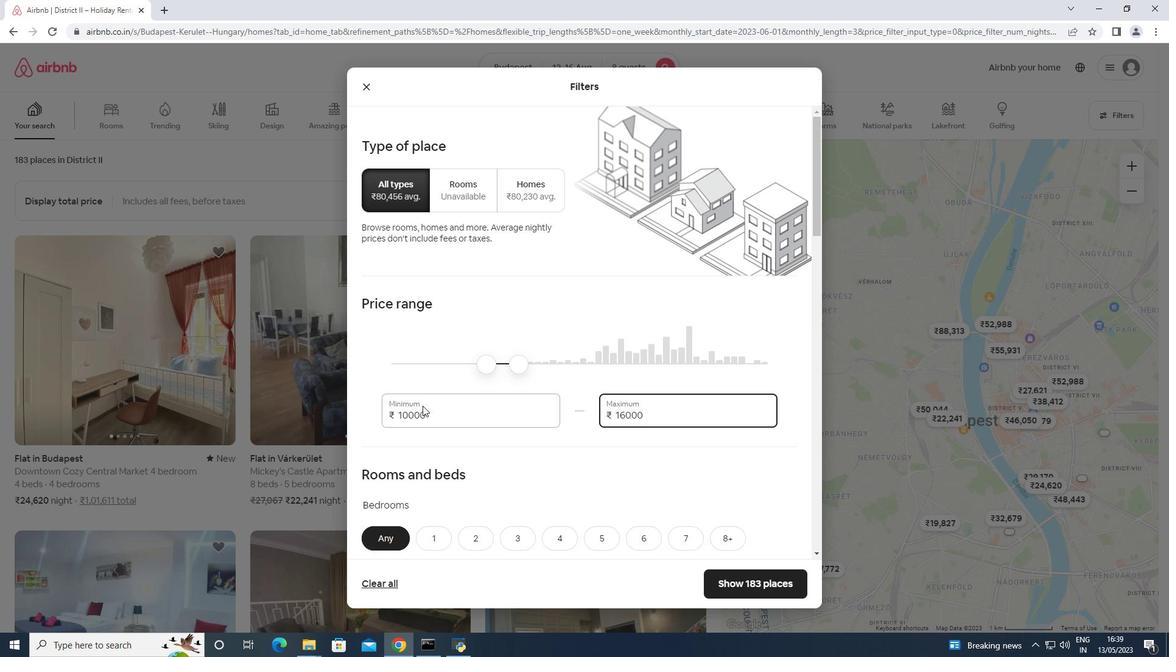 
Action: Mouse scrolled (422, 405) with delta (0, 0)
Screenshot: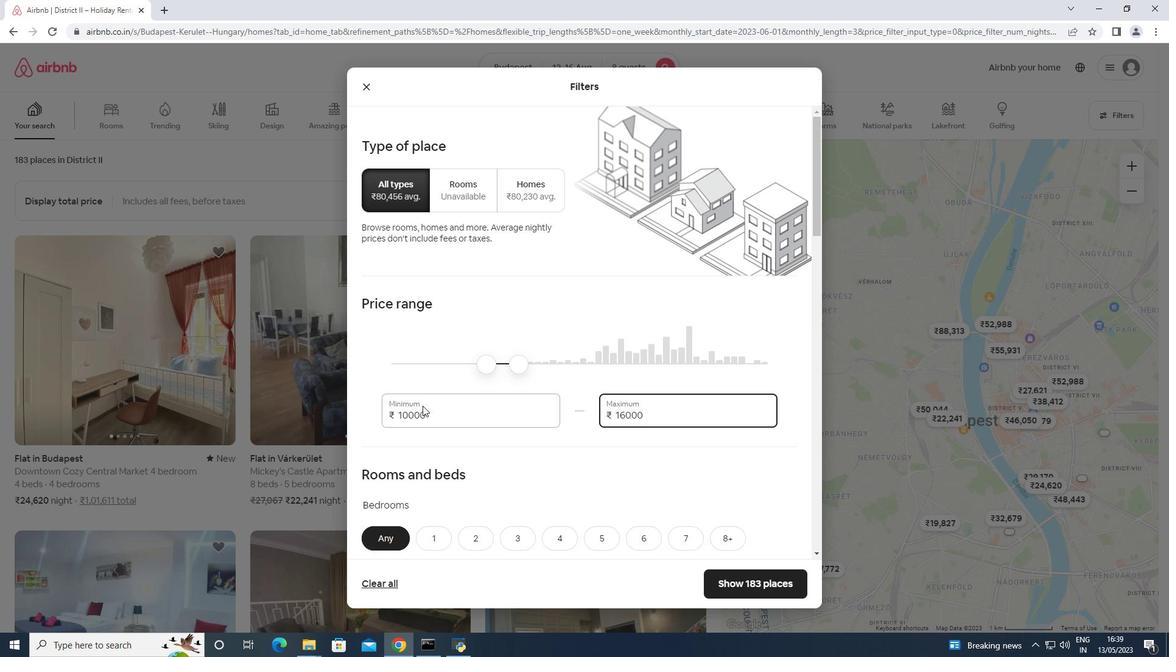 
Action: Mouse scrolled (422, 405) with delta (0, 0)
Screenshot: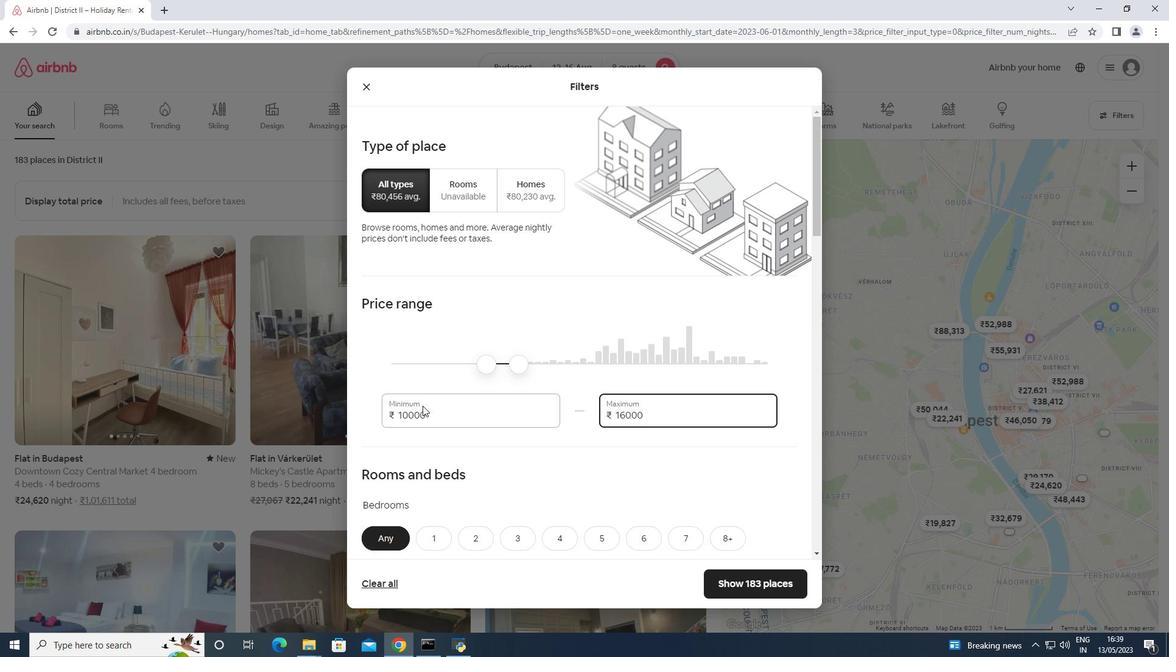
Action: Mouse scrolled (422, 405) with delta (0, 0)
Screenshot: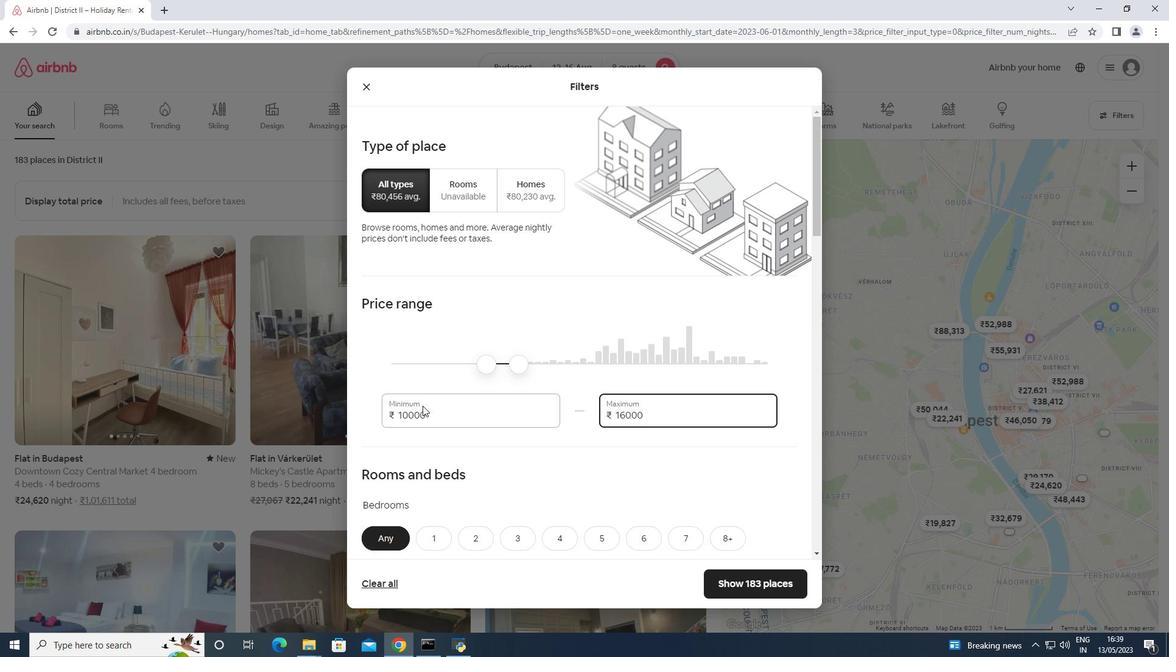 
Action: Mouse moved to (725, 295)
Screenshot: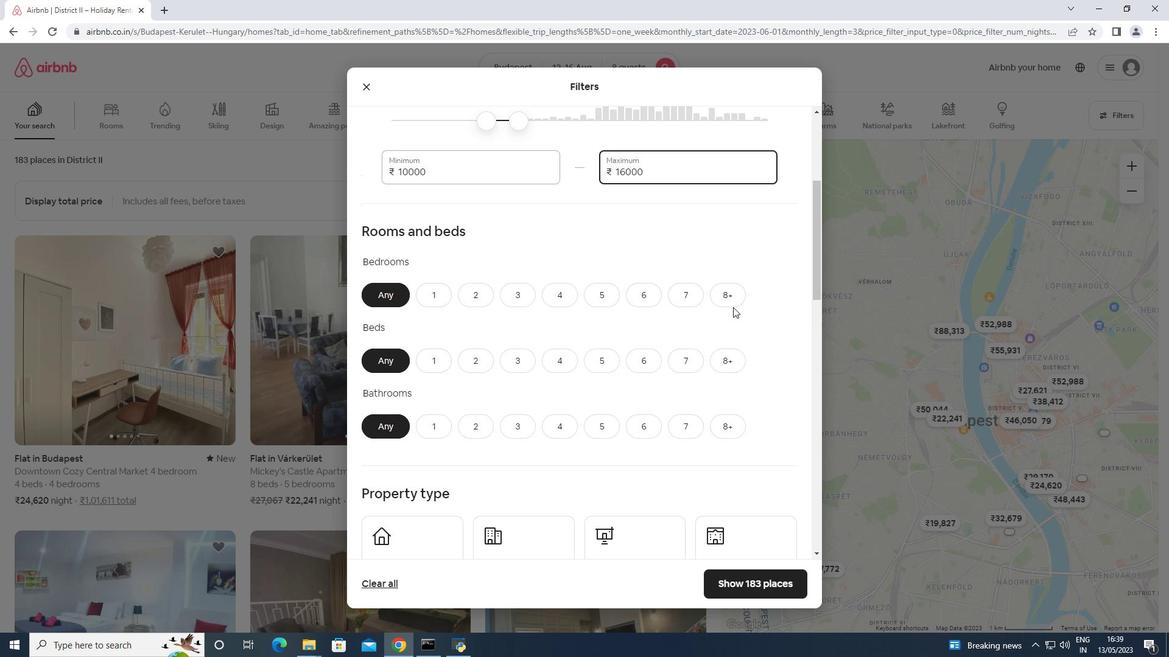 
Action: Mouse pressed left at (725, 295)
Screenshot: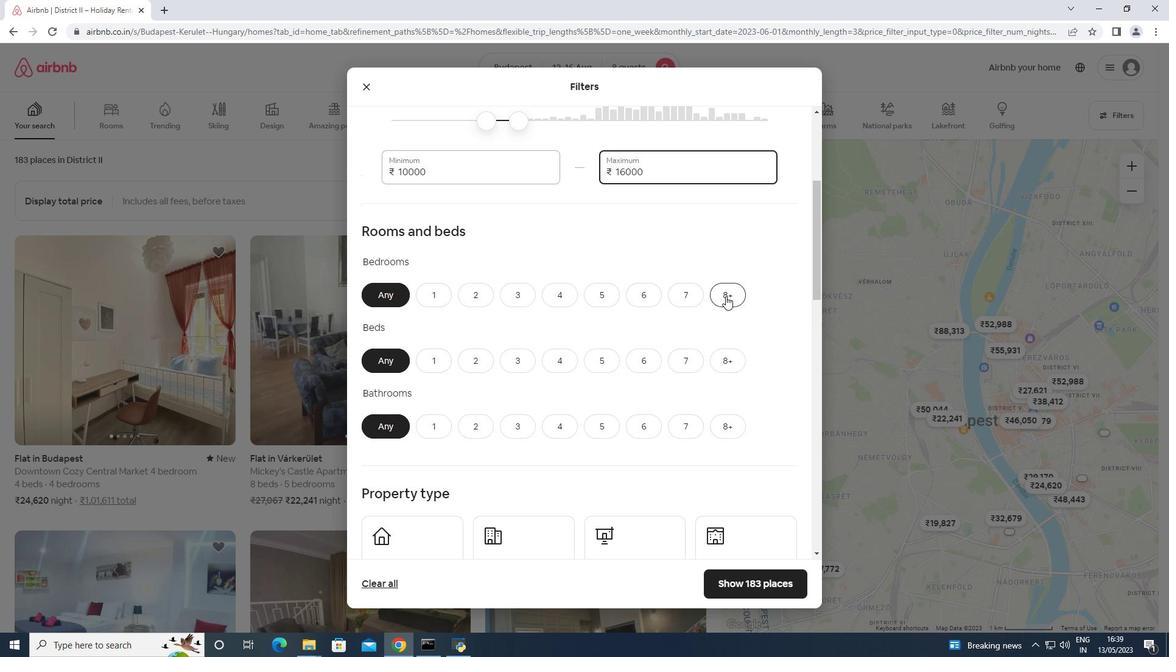 
Action: Mouse moved to (727, 362)
Screenshot: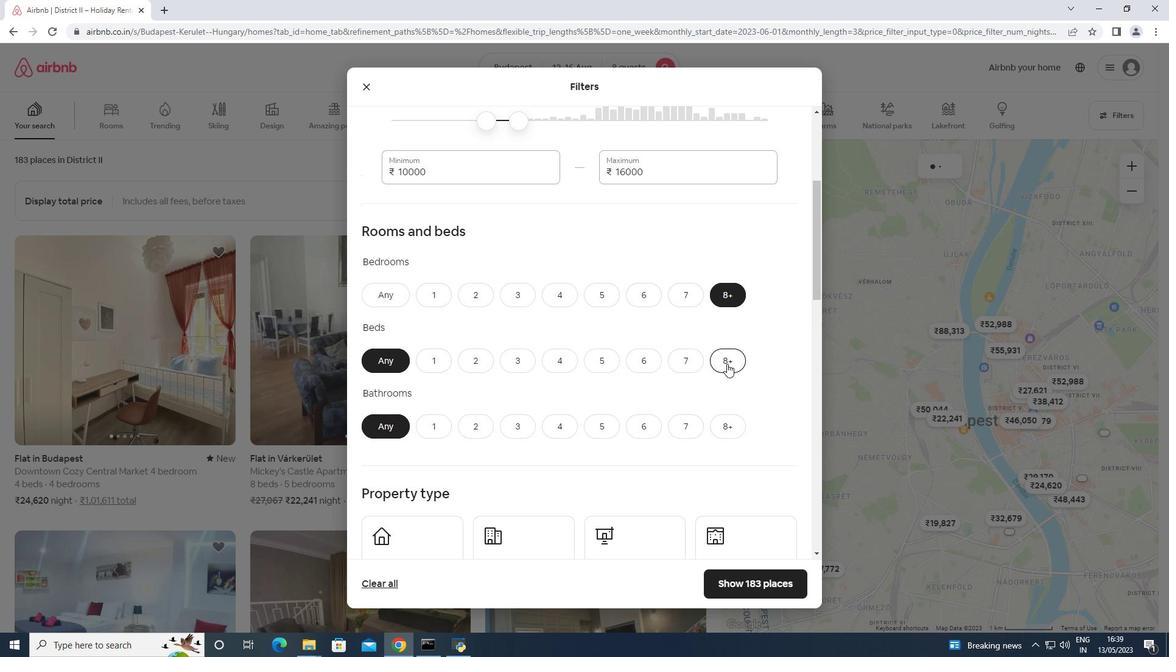 
Action: Mouse pressed left at (727, 362)
Screenshot: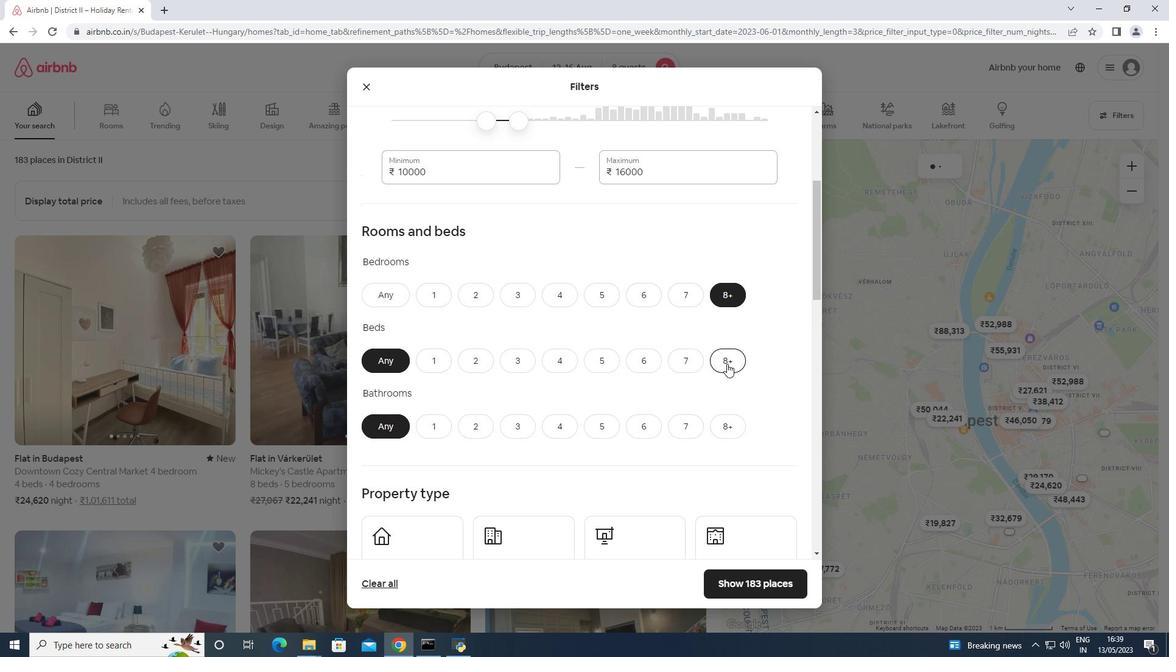 
Action: Mouse moved to (728, 429)
Screenshot: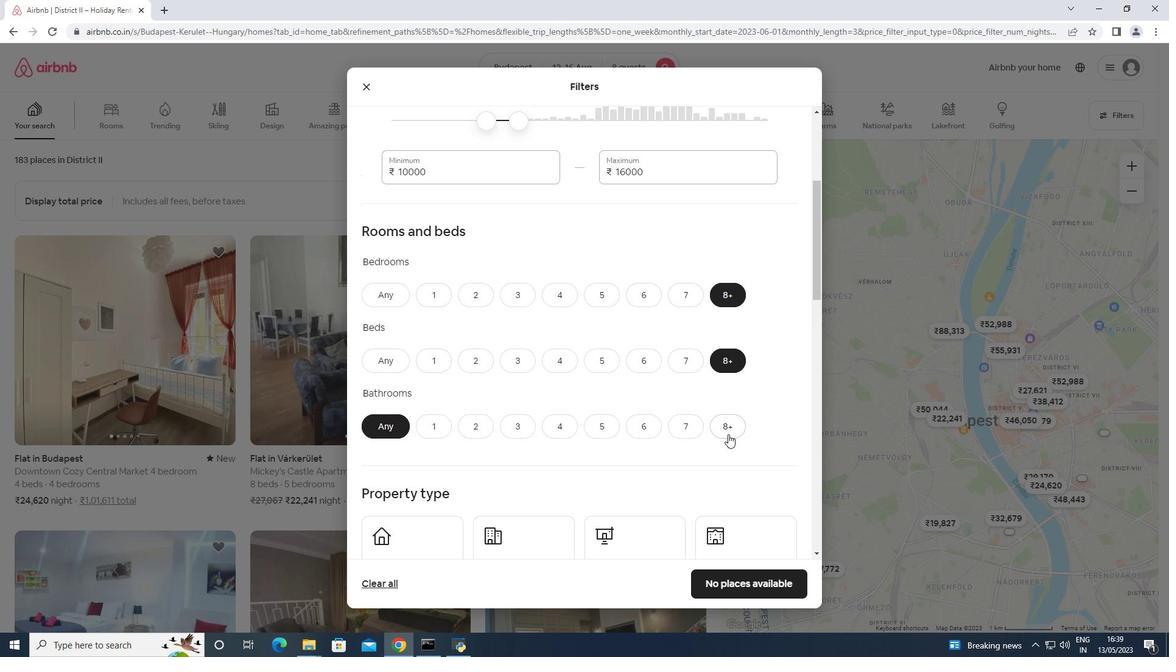 
Action: Mouse pressed left at (728, 429)
Screenshot: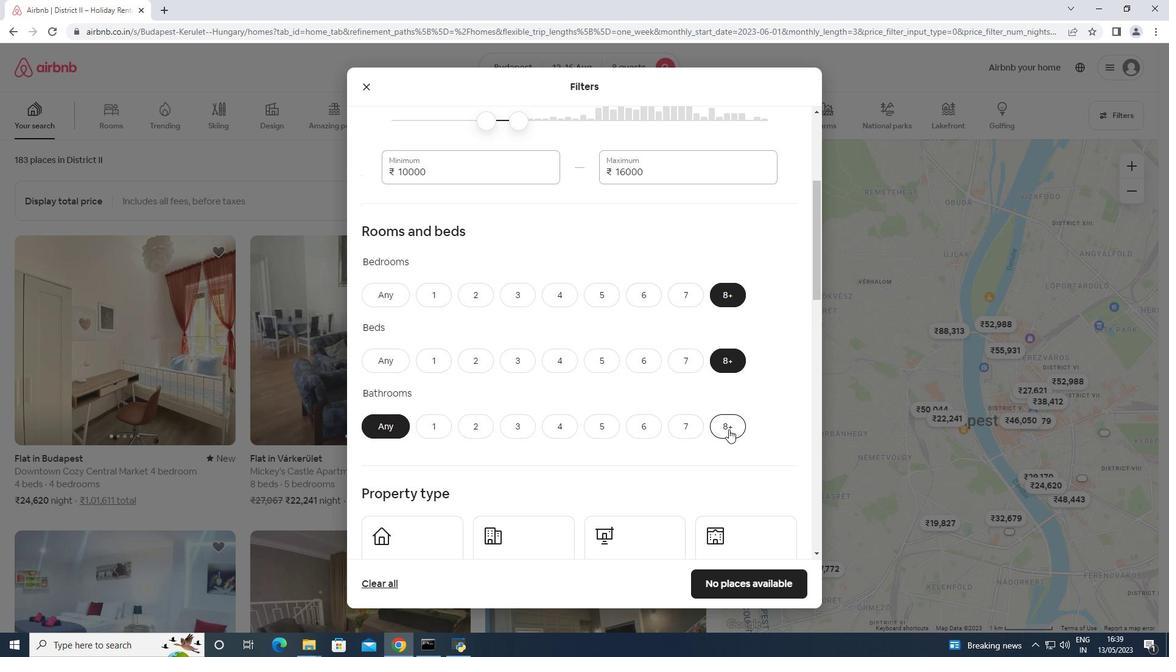
Action: Mouse scrolled (728, 429) with delta (0, 0)
Screenshot: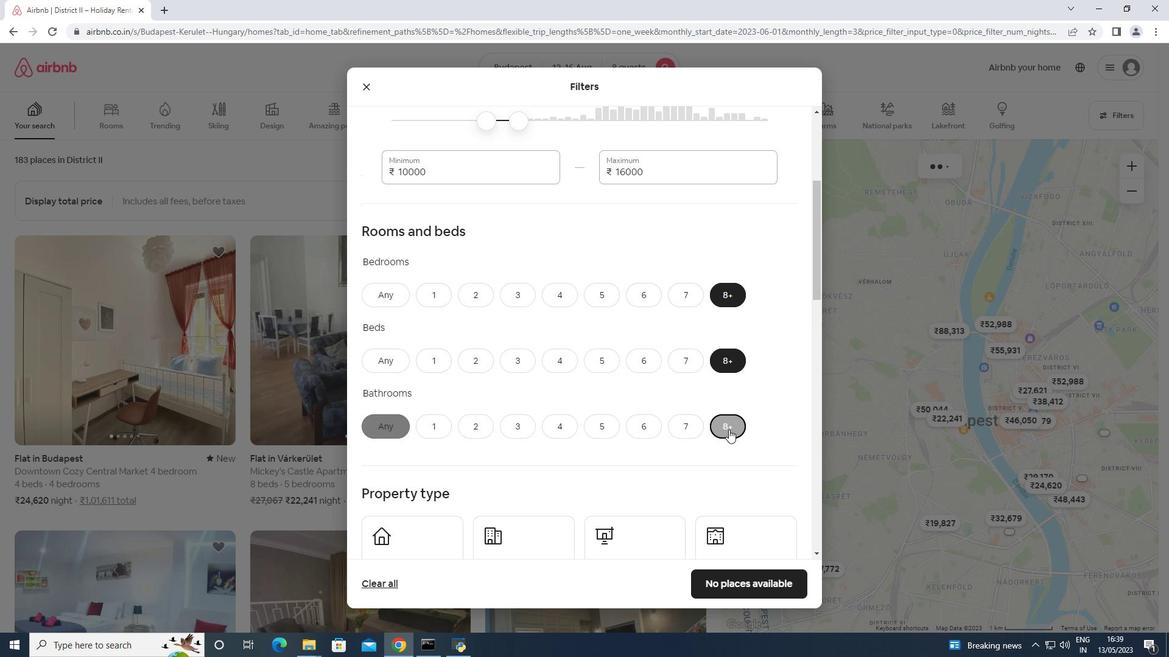 
Action: Mouse scrolled (728, 429) with delta (0, 0)
Screenshot: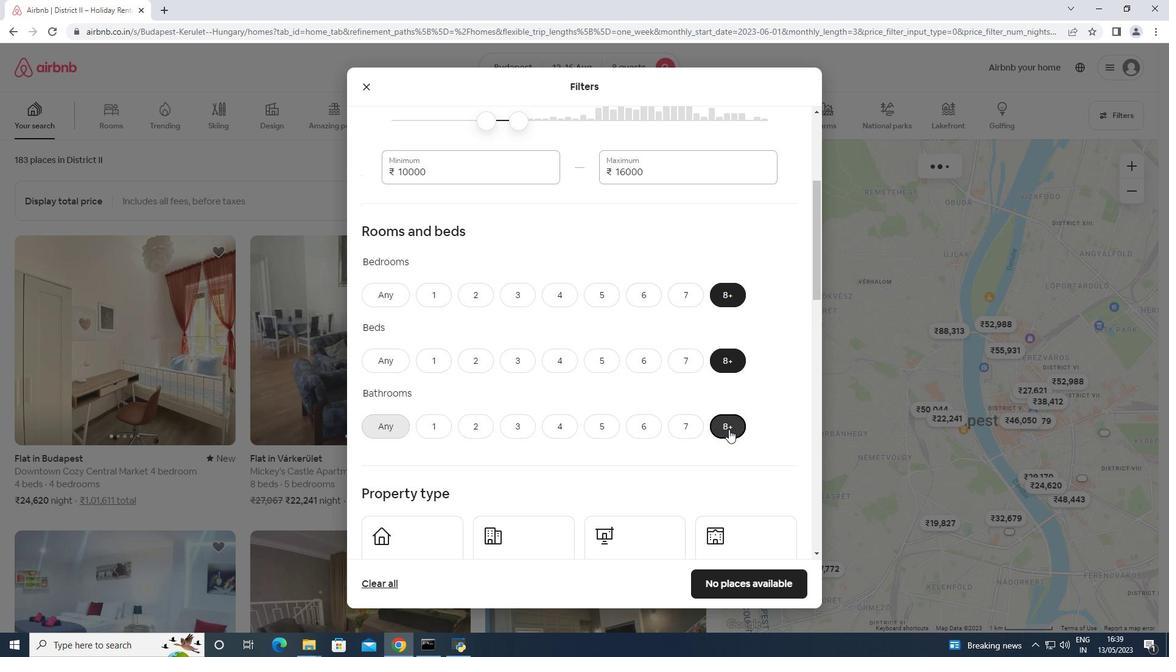 
Action: Mouse scrolled (728, 429) with delta (0, 0)
Screenshot: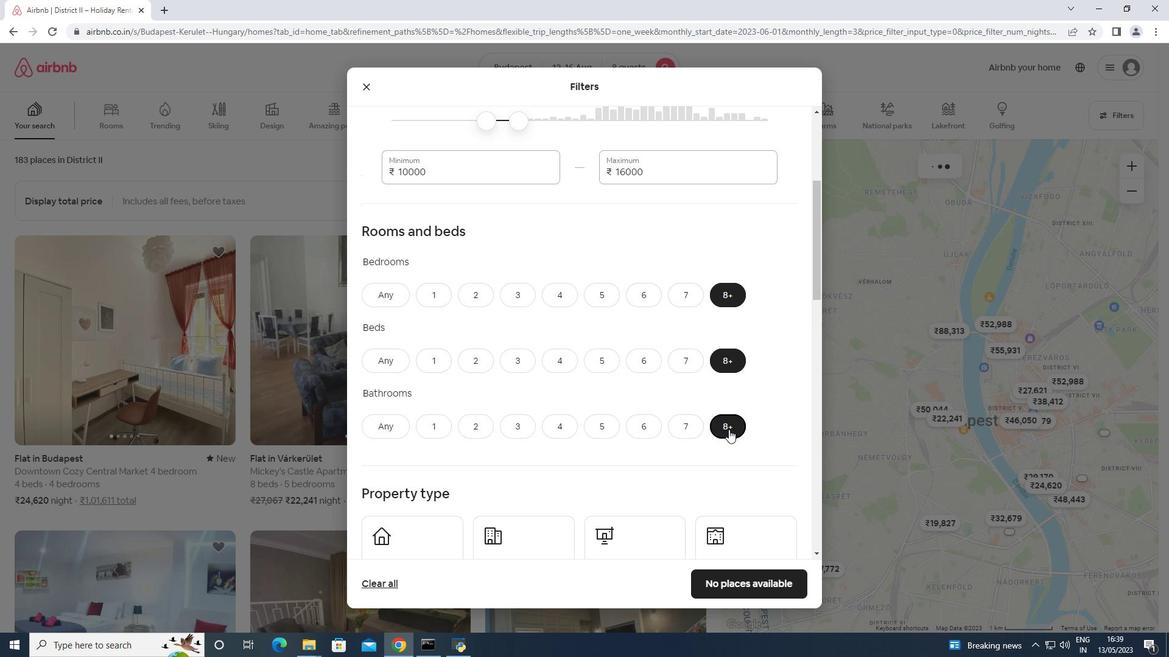 
Action: Mouse moved to (717, 374)
Screenshot: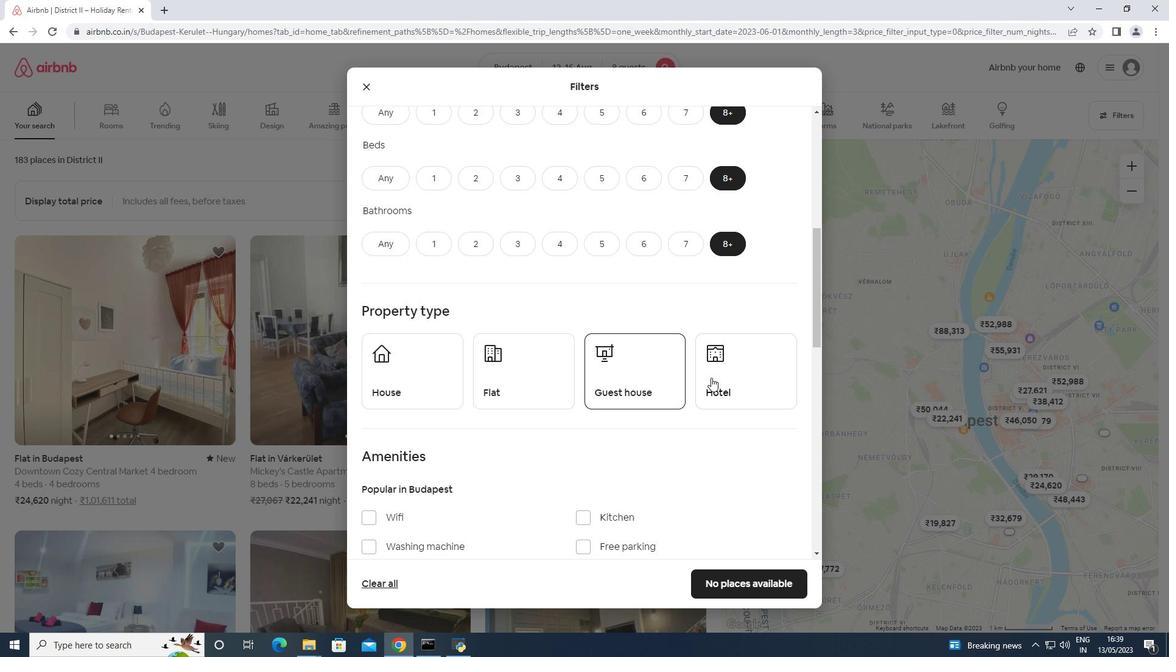 
Action: Mouse pressed left at (717, 374)
Screenshot: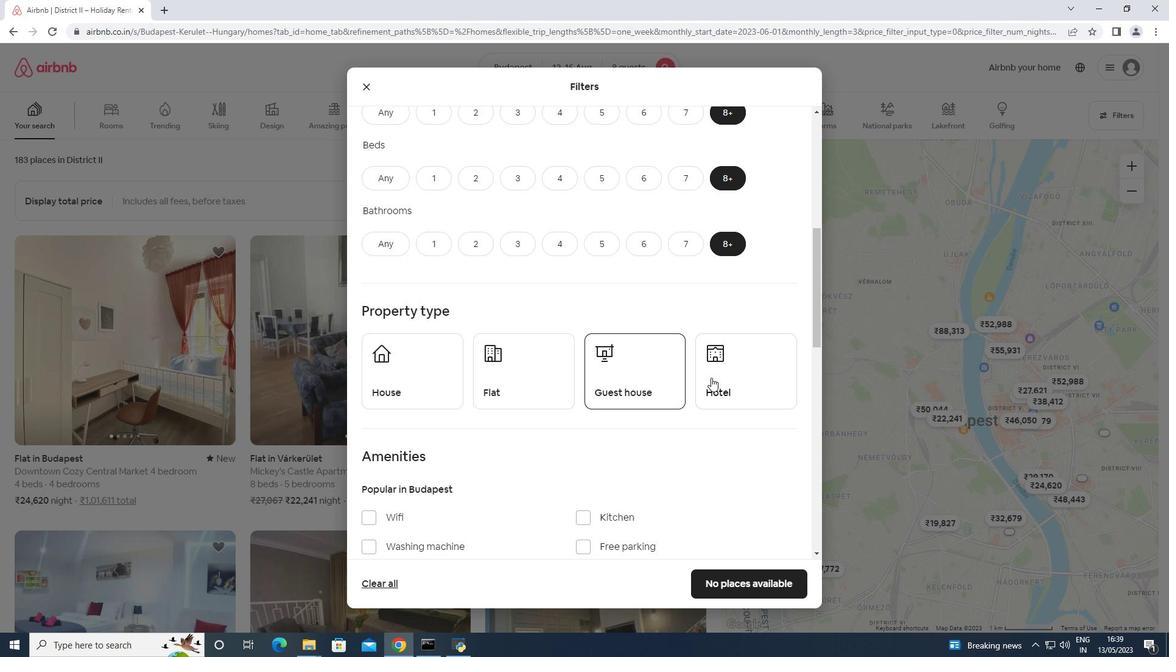 
Action: Mouse moved to (644, 392)
Screenshot: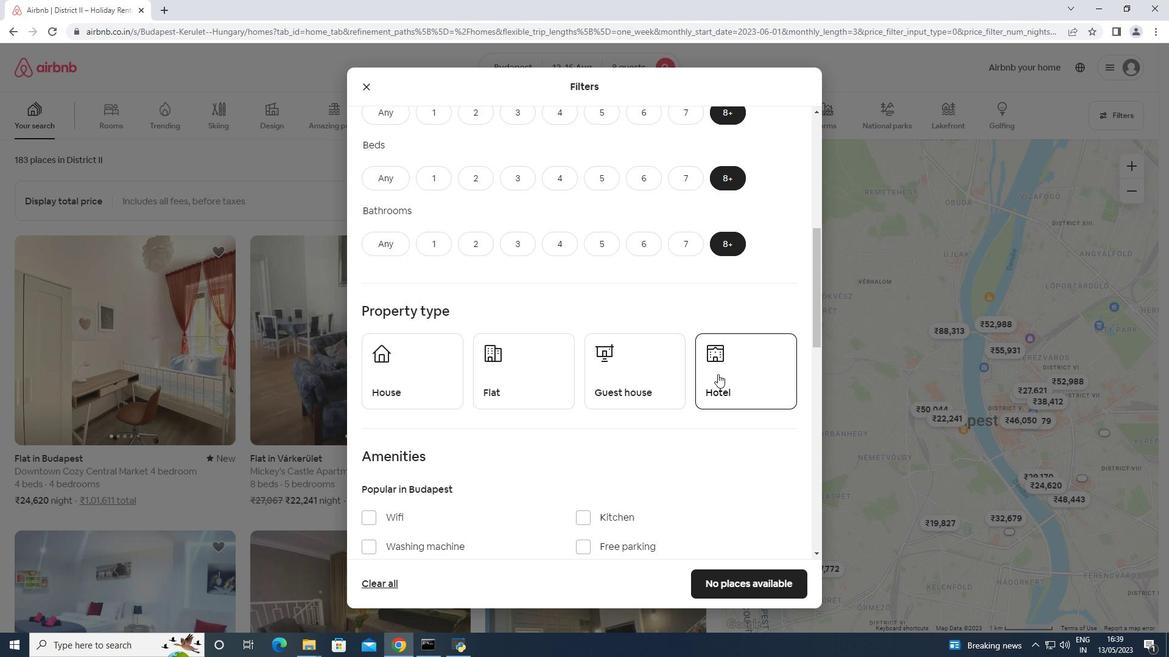 
Action: Mouse pressed left at (644, 392)
Screenshot: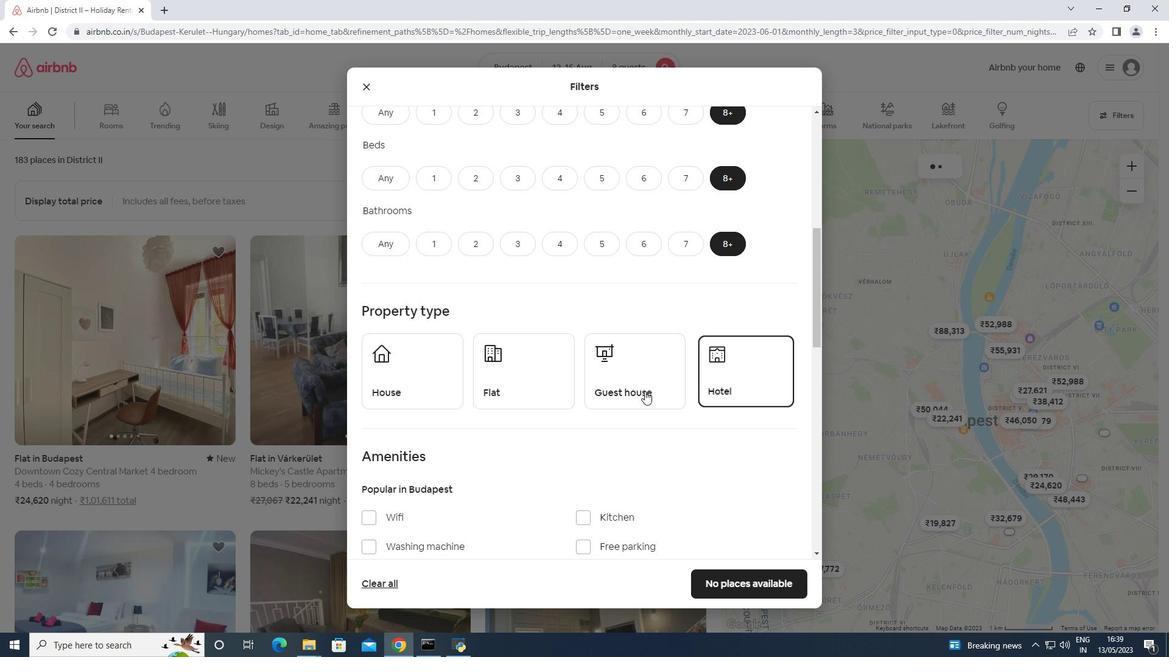 
Action: Mouse moved to (532, 380)
Screenshot: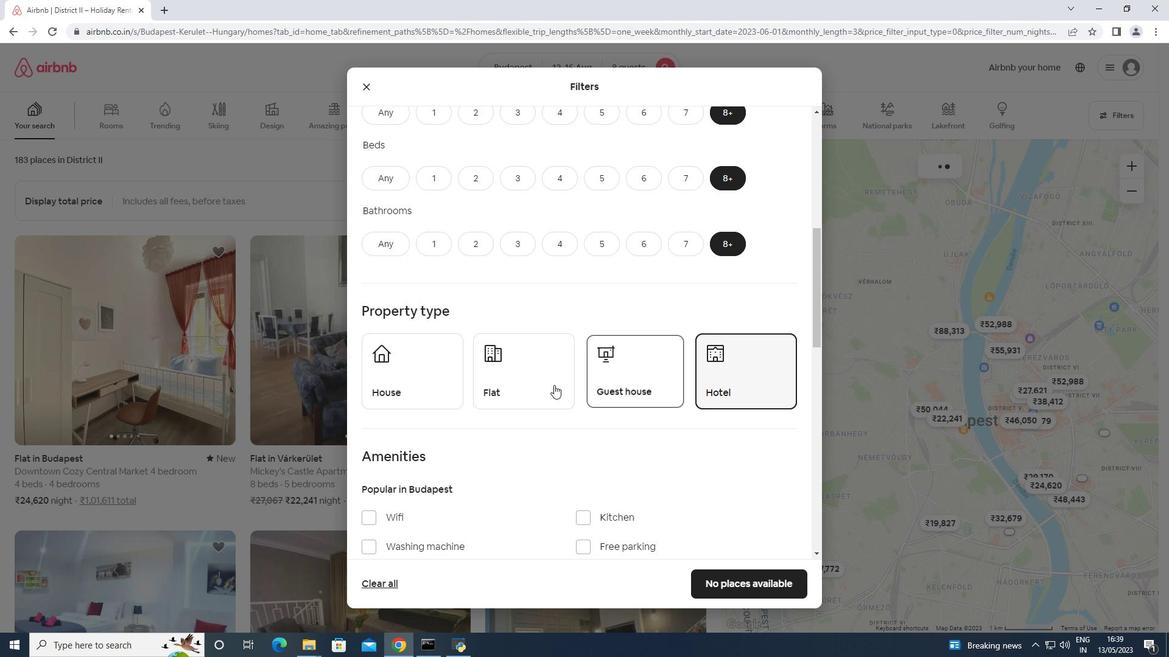 
Action: Mouse pressed left at (532, 380)
Screenshot: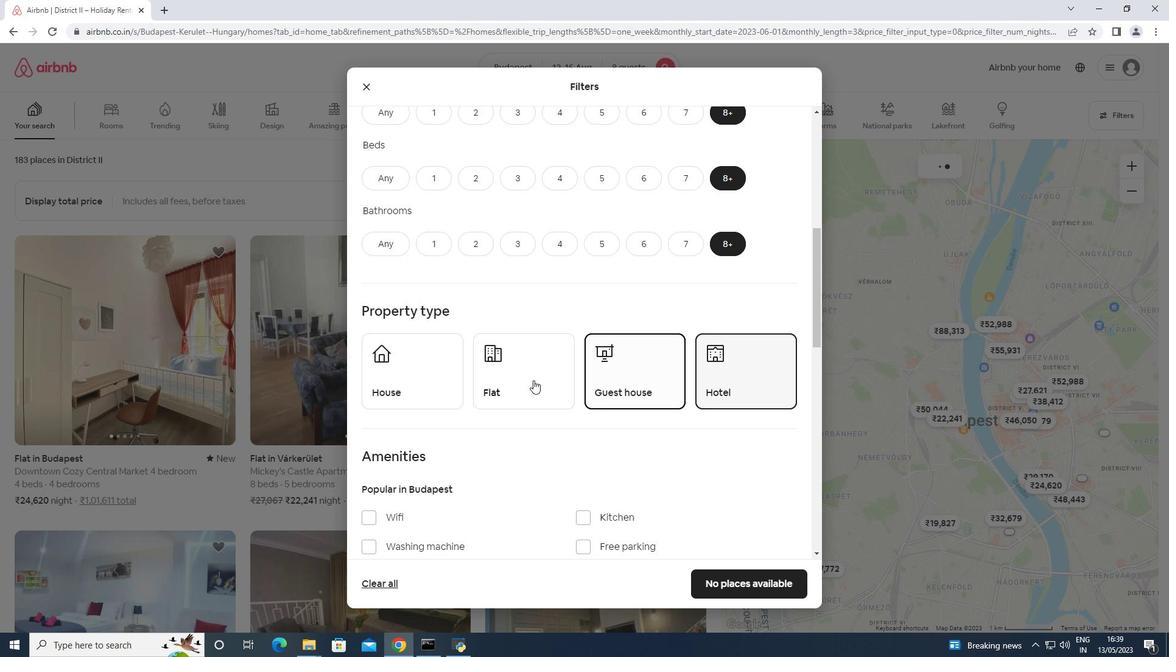 
Action: Mouse moved to (440, 380)
Screenshot: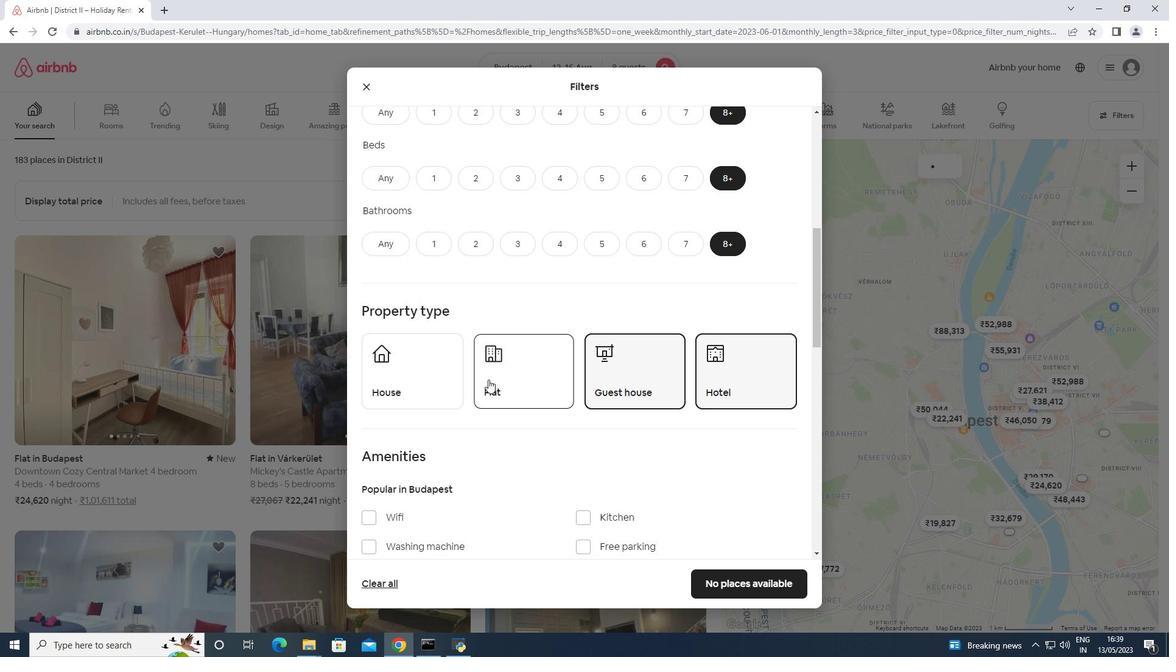 
Action: Mouse pressed left at (440, 380)
Screenshot: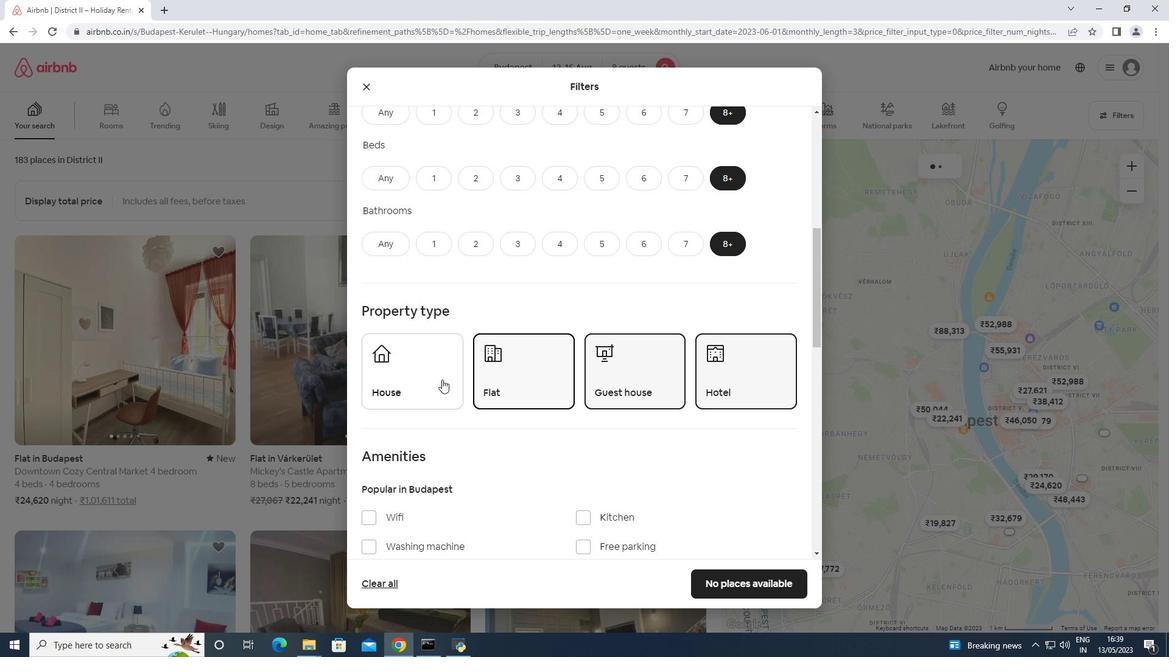 
Action: Mouse moved to (440, 380)
Screenshot: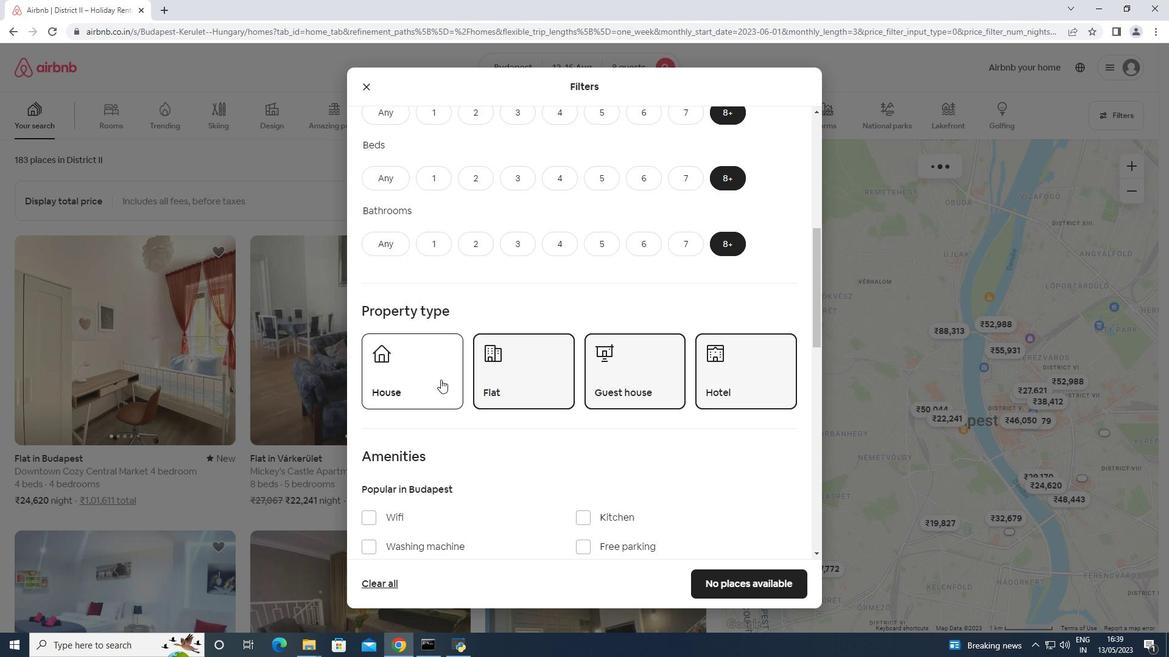 
Action: Mouse scrolled (440, 379) with delta (0, 0)
Screenshot: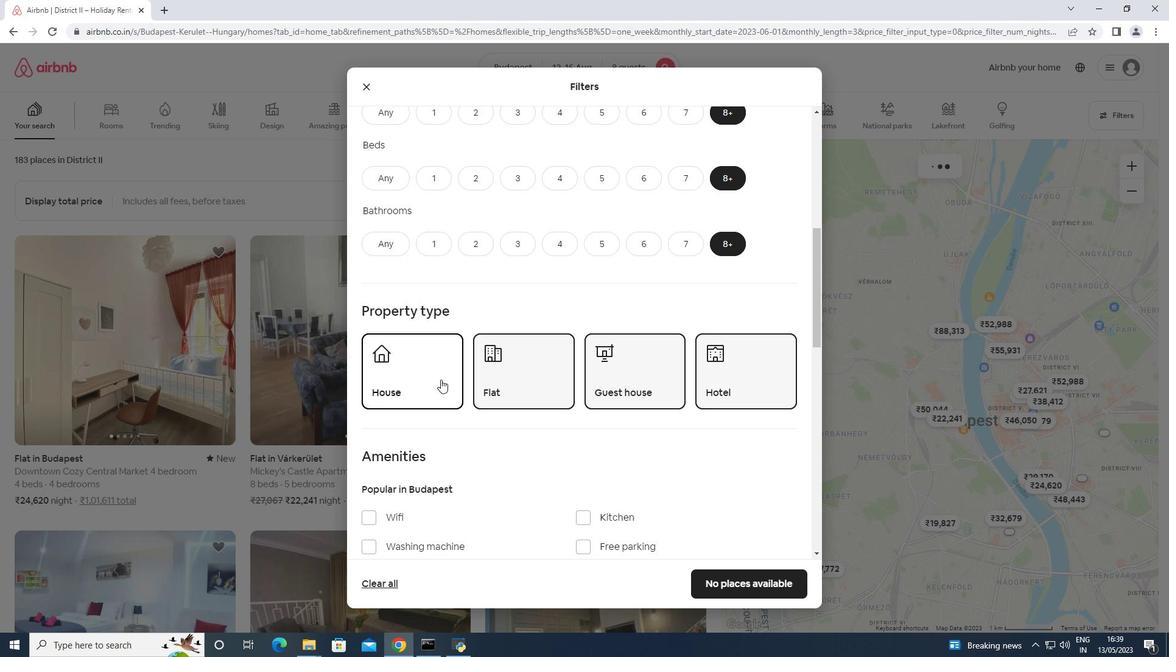 
Action: Mouse scrolled (440, 379) with delta (0, 0)
Screenshot: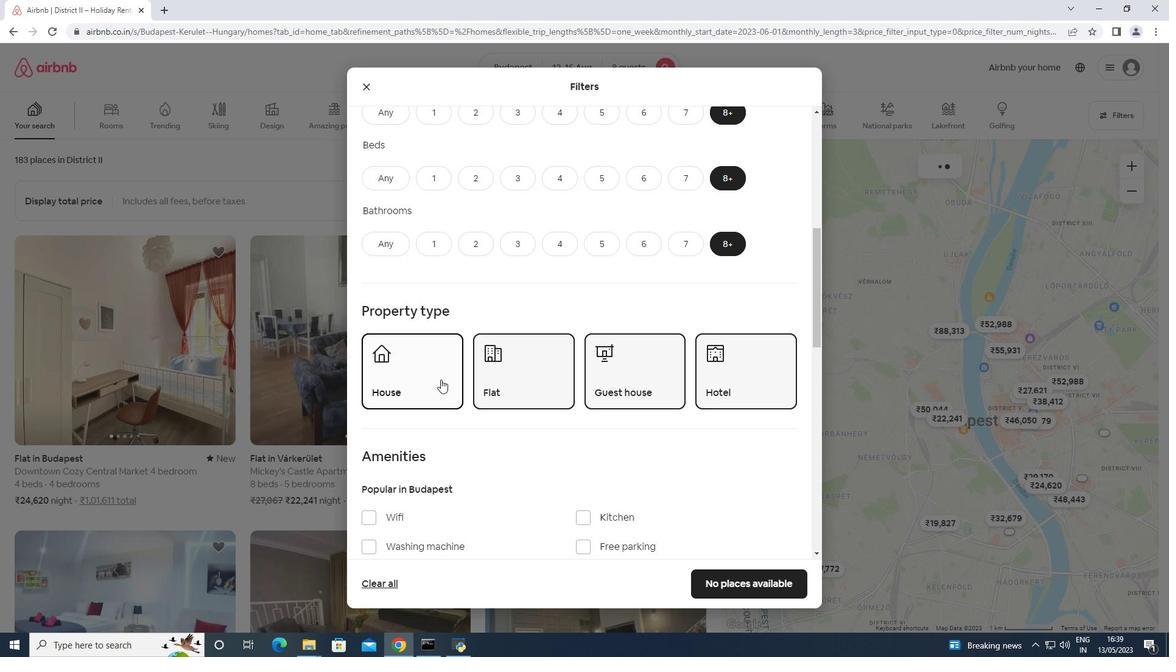 
Action: Mouse scrolled (440, 379) with delta (0, 0)
Screenshot: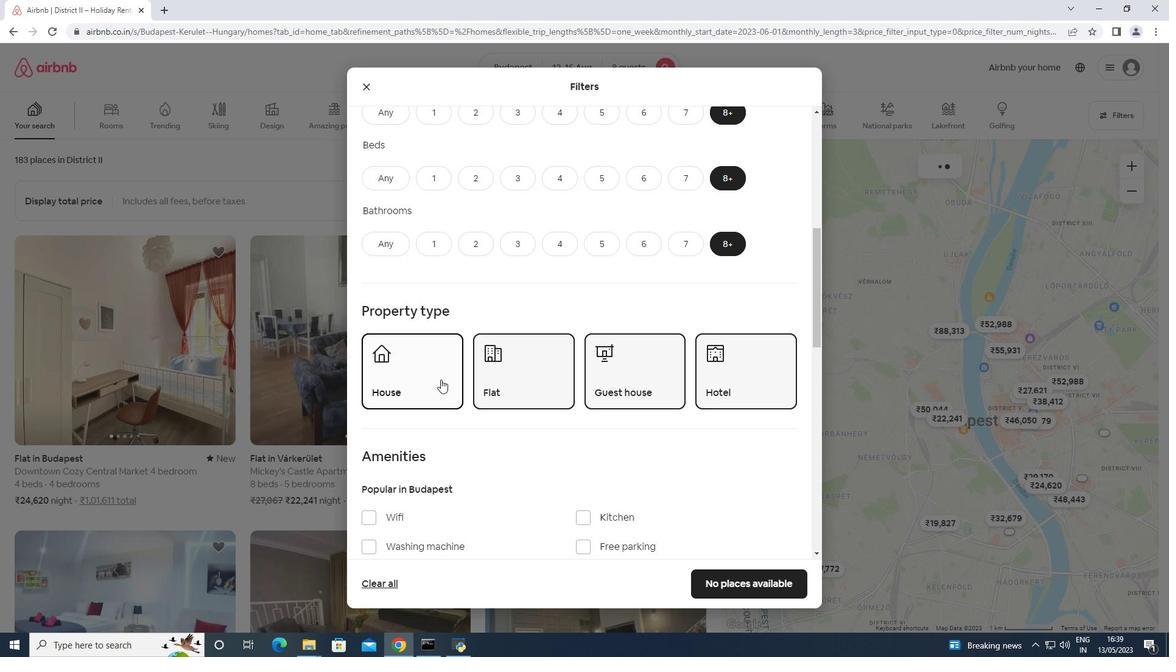 
Action: Mouse moved to (401, 413)
Screenshot: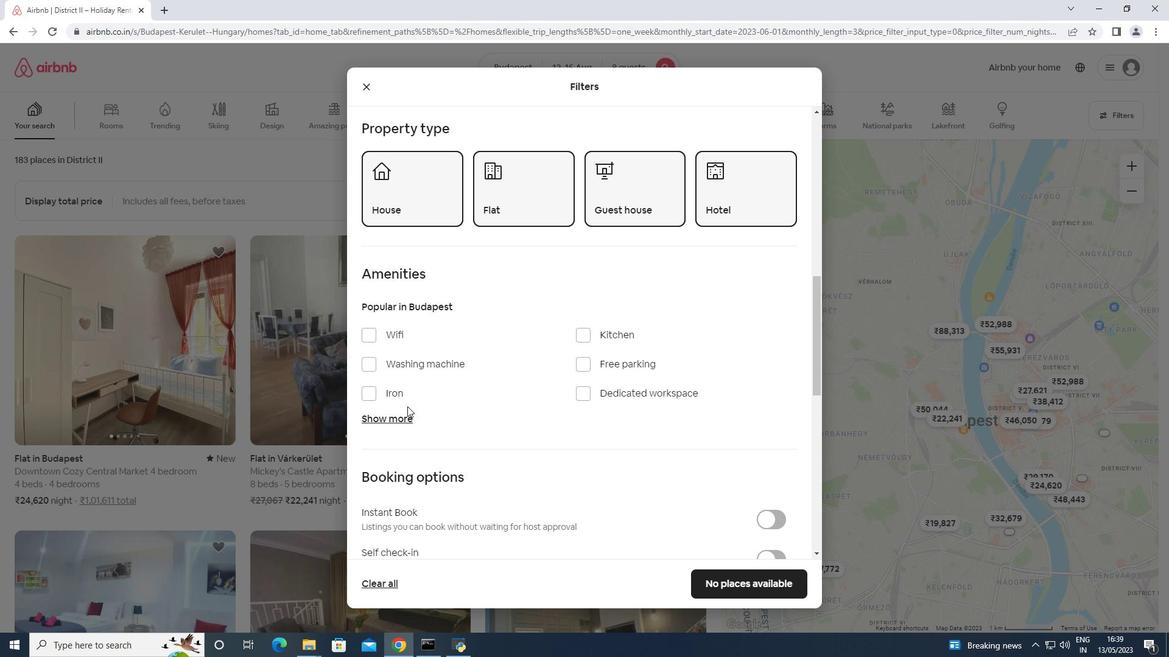 
Action: Mouse pressed left at (401, 413)
Screenshot: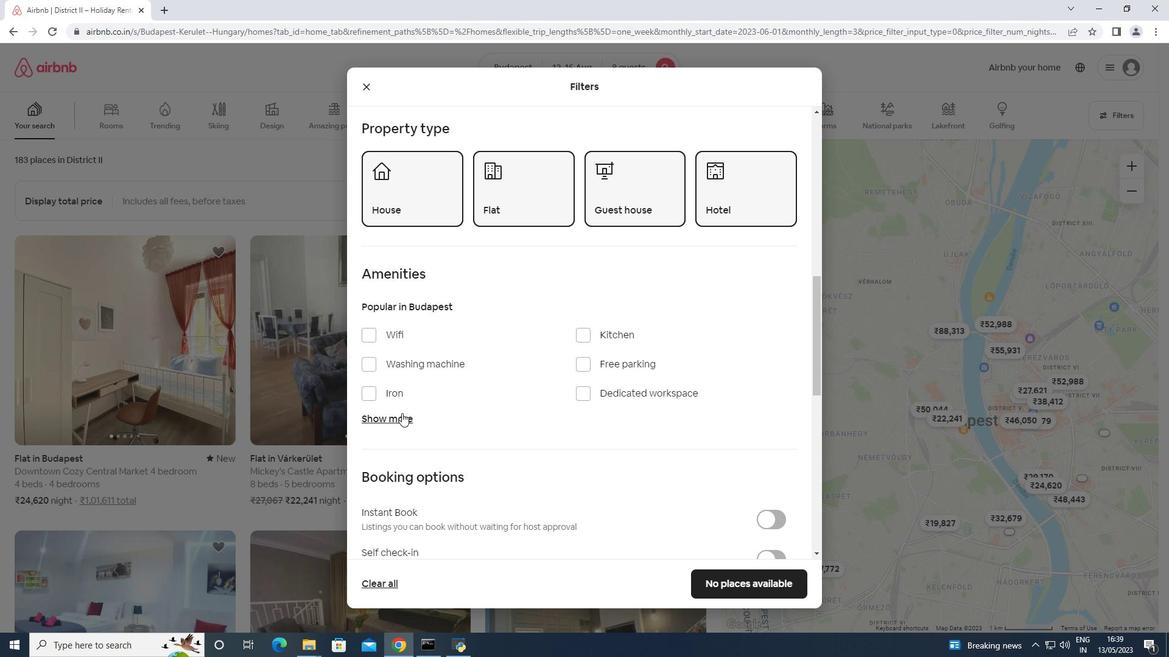
Action: Mouse moved to (385, 333)
Screenshot: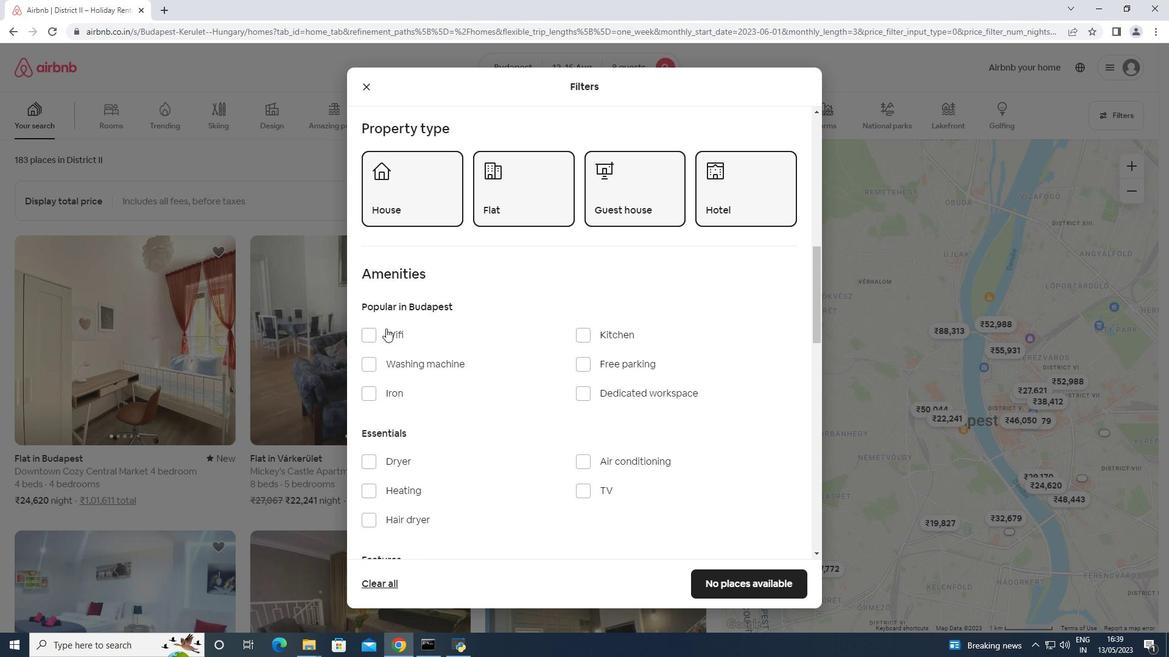 
Action: Mouse pressed left at (385, 333)
Screenshot: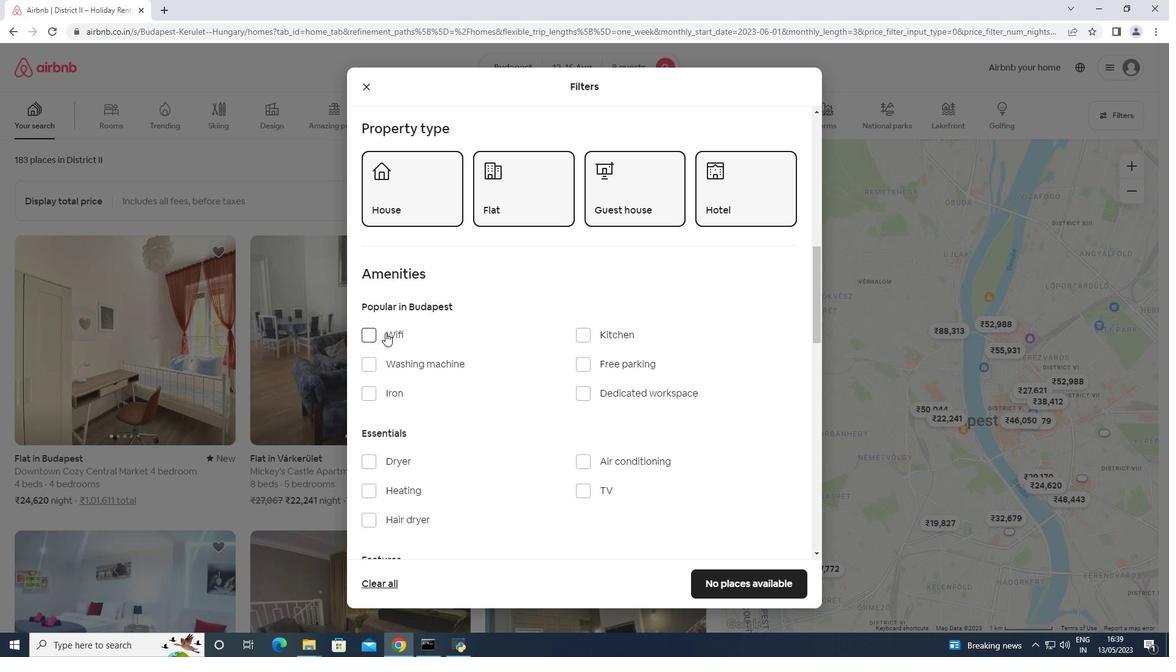 
Action: Mouse moved to (591, 489)
Screenshot: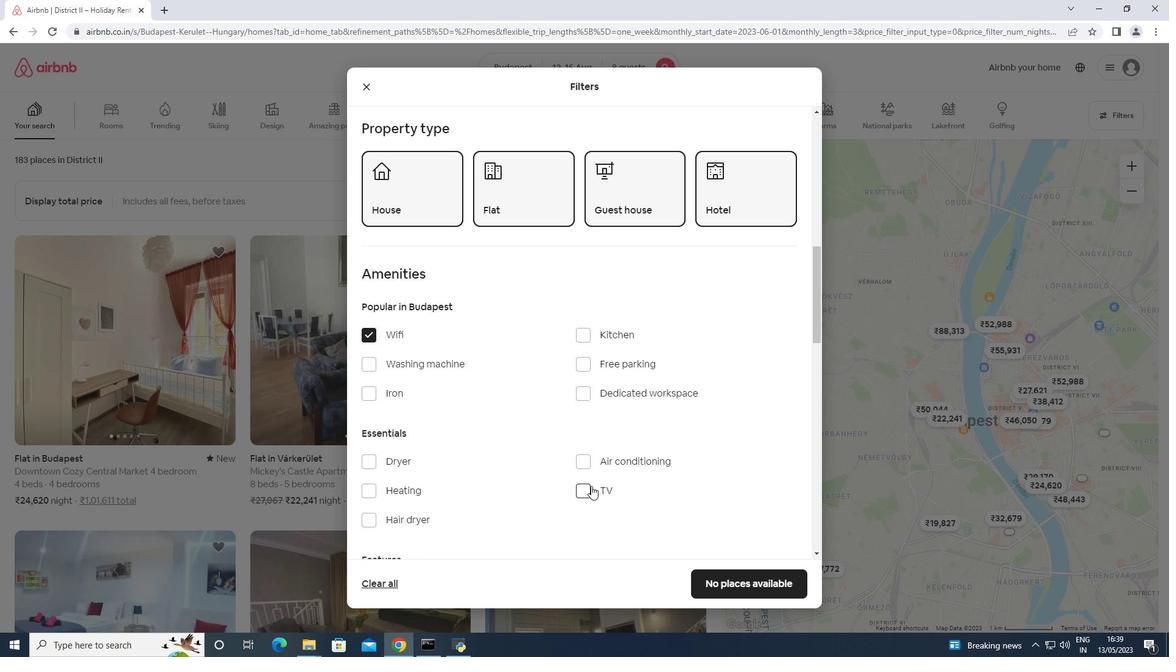 
Action: Mouse pressed left at (591, 489)
Screenshot: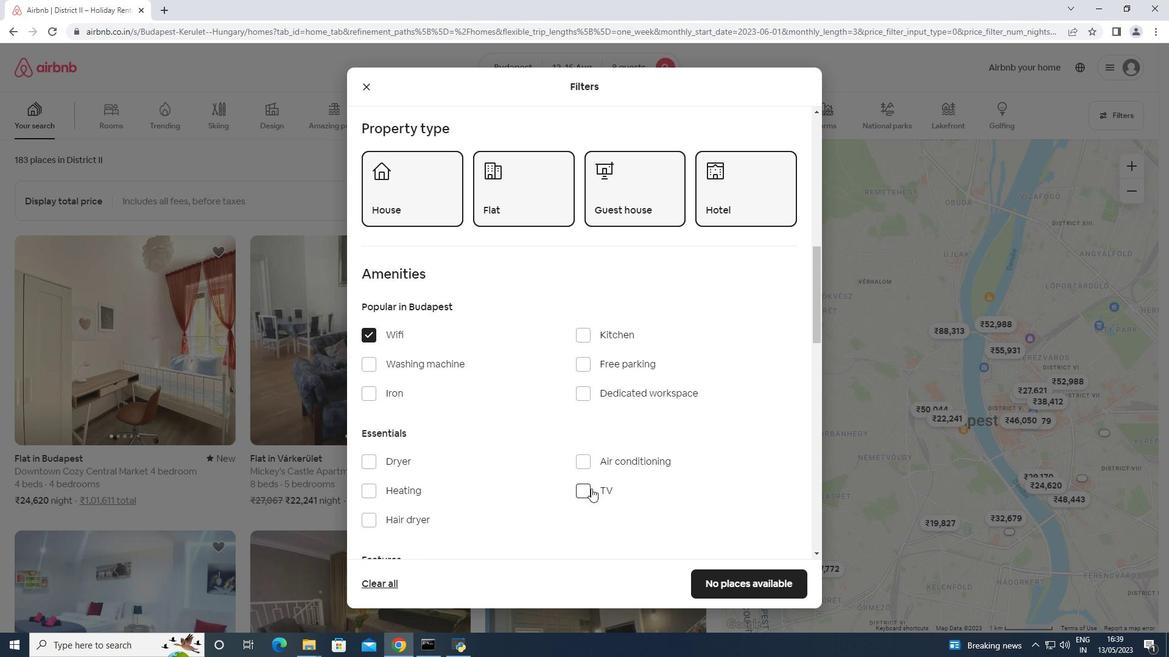 
Action: Mouse moved to (579, 359)
Screenshot: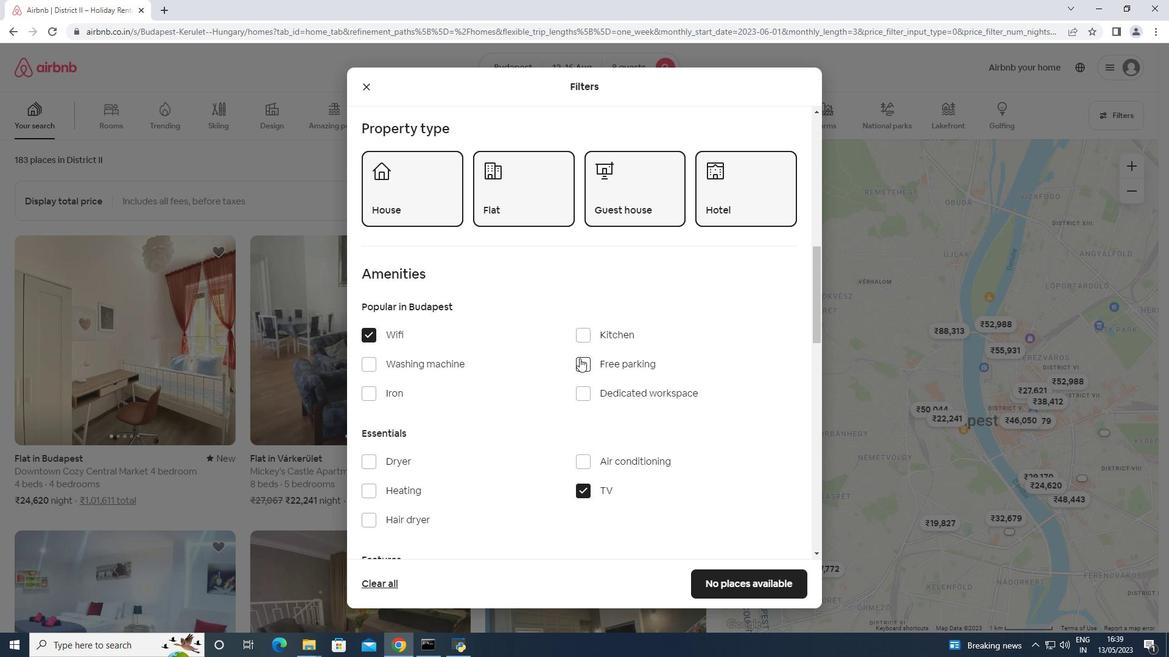 
Action: Mouse pressed left at (579, 359)
Screenshot: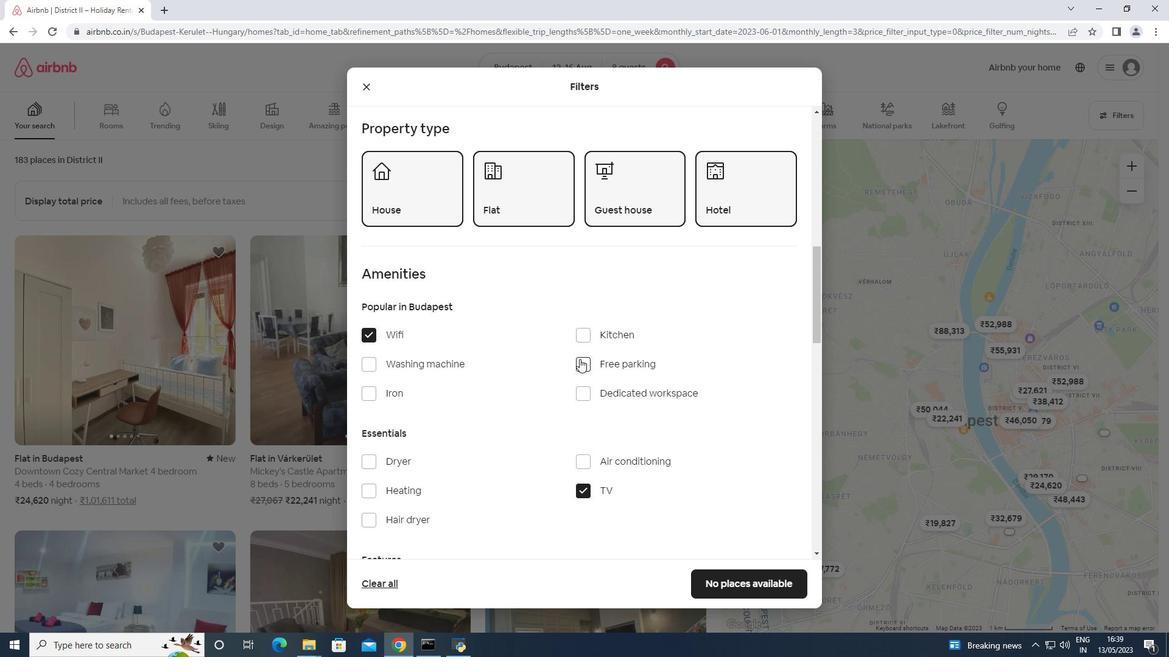 
Action: Mouse scrolled (579, 359) with delta (0, 0)
Screenshot: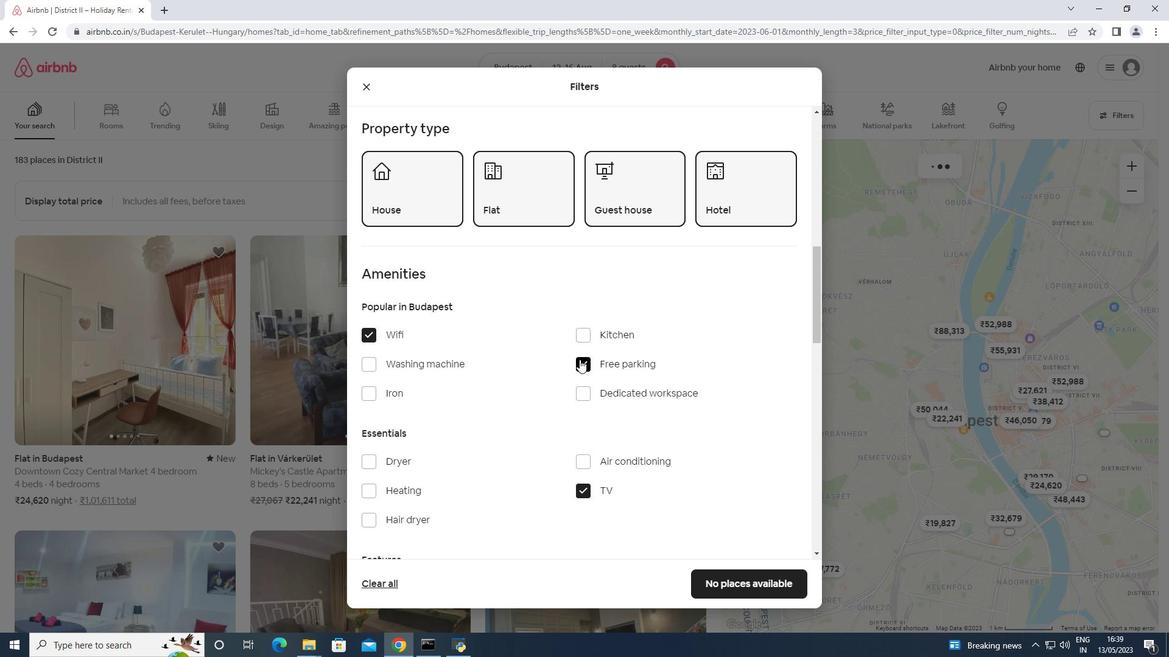 
Action: Mouse scrolled (579, 359) with delta (0, 0)
Screenshot: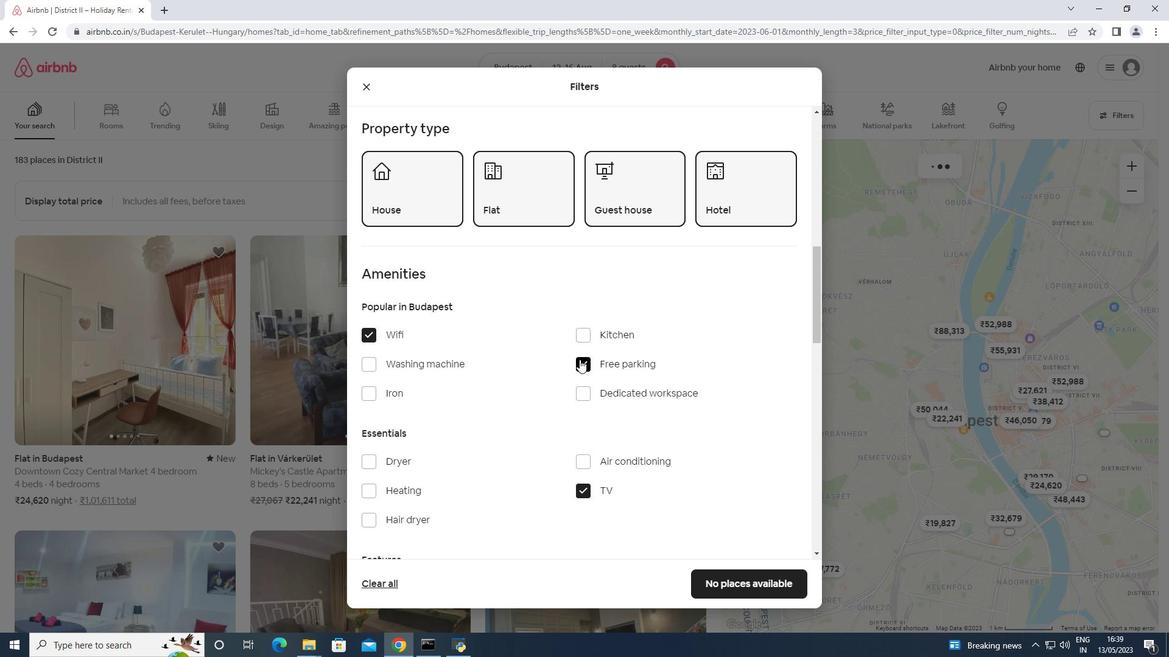 
Action: Mouse scrolled (579, 359) with delta (0, 0)
Screenshot: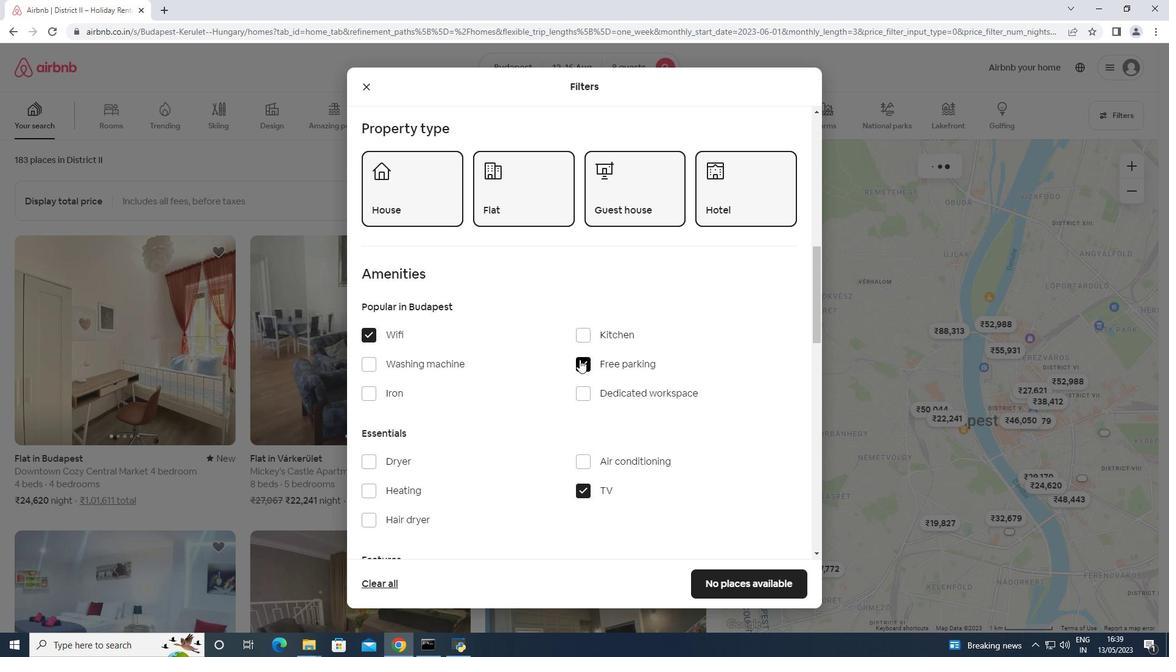 
Action: Mouse scrolled (579, 359) with delta (0, 0)
Screenshot: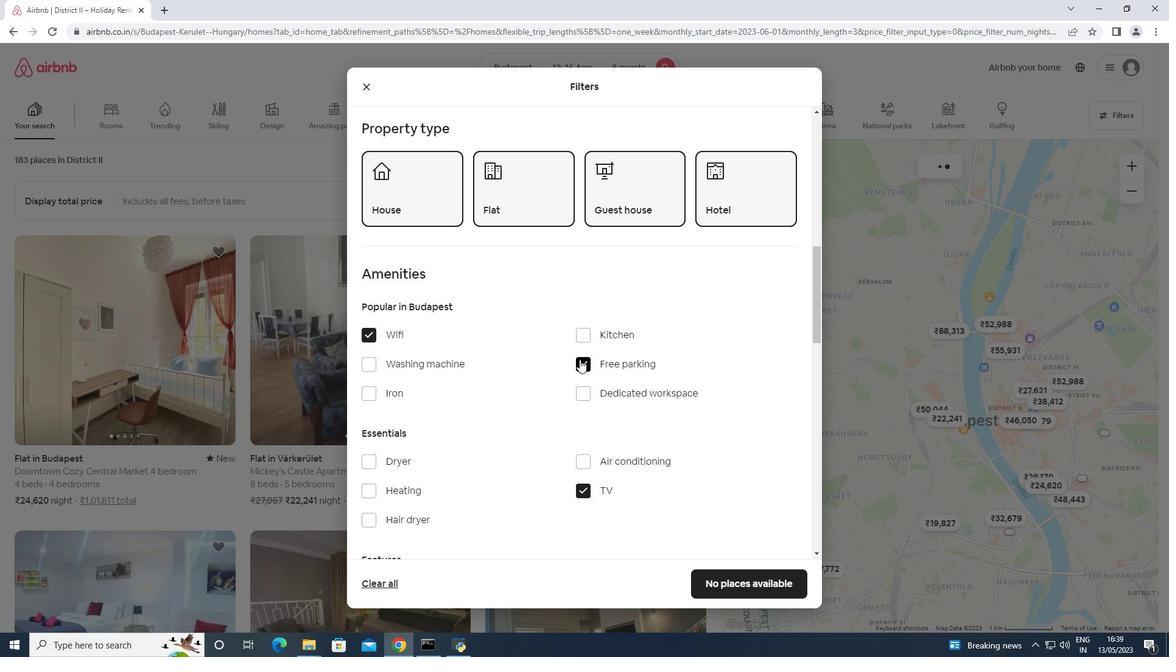 
Action: Mouse moved to (383, 398)
Screenshot: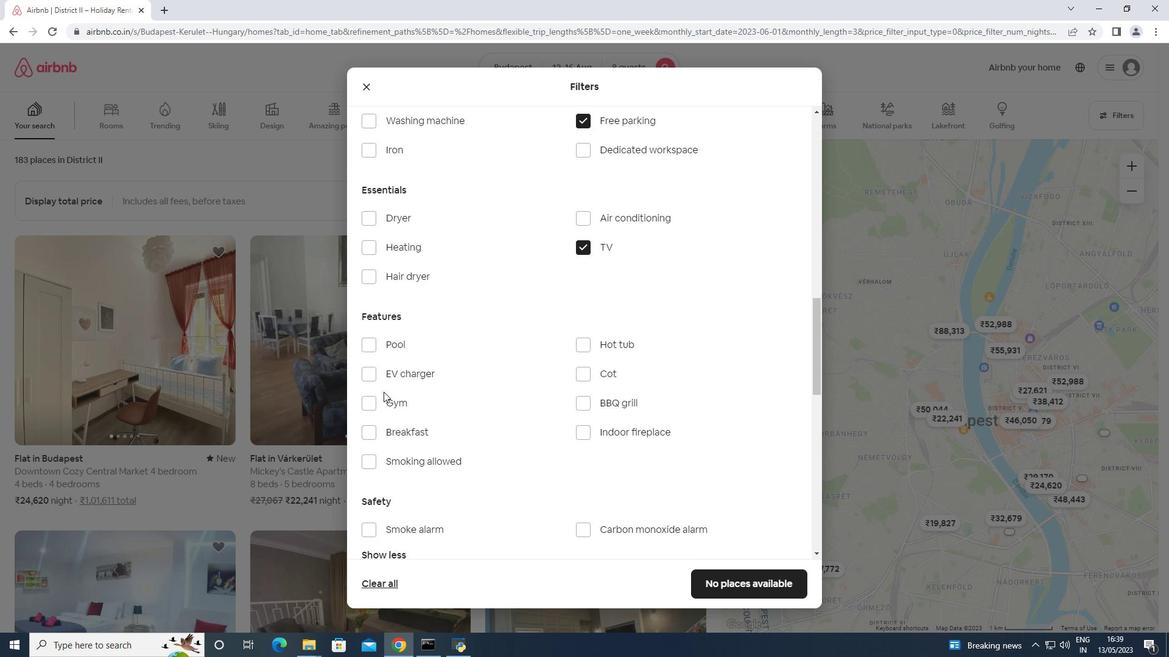 
Action: Mouse pressed left at (383, 398)
Screenshot: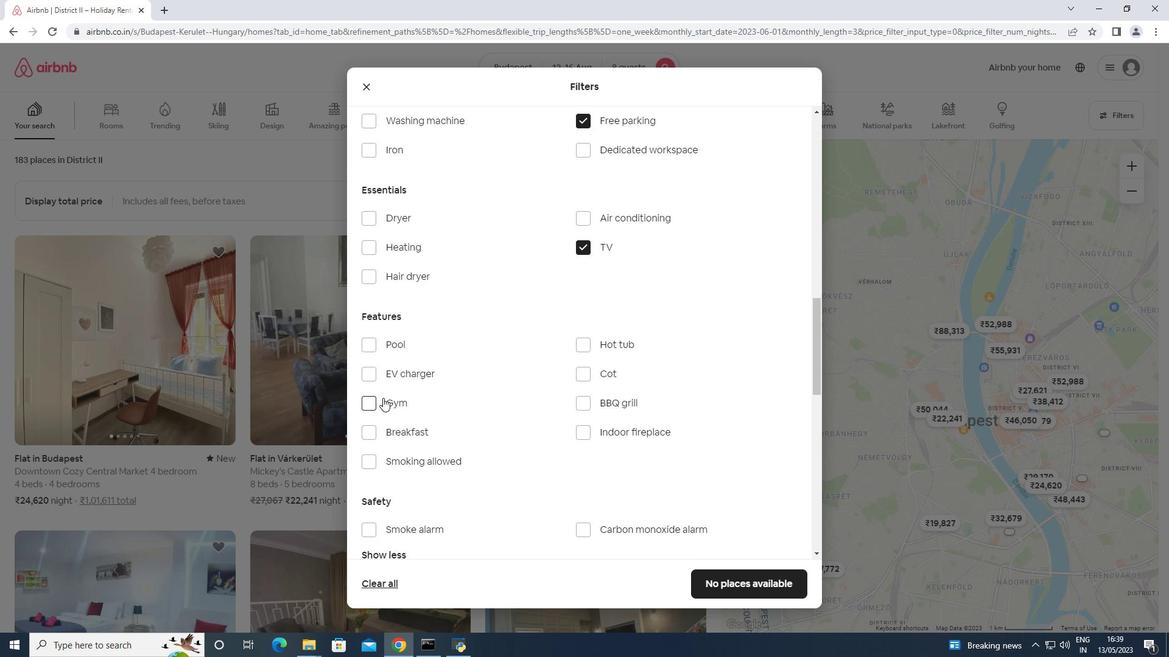 
Action: Mouse moved to (373, 428)
Screenshot: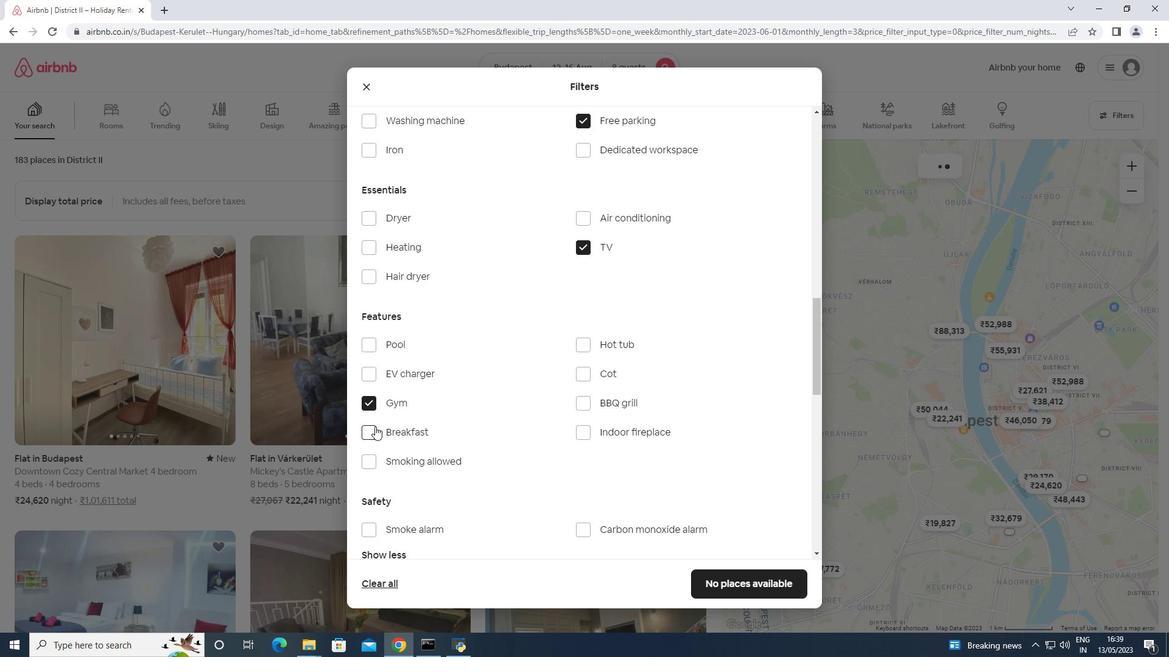 
Action: Mouse pressed left at (373, 428)
Screenshot: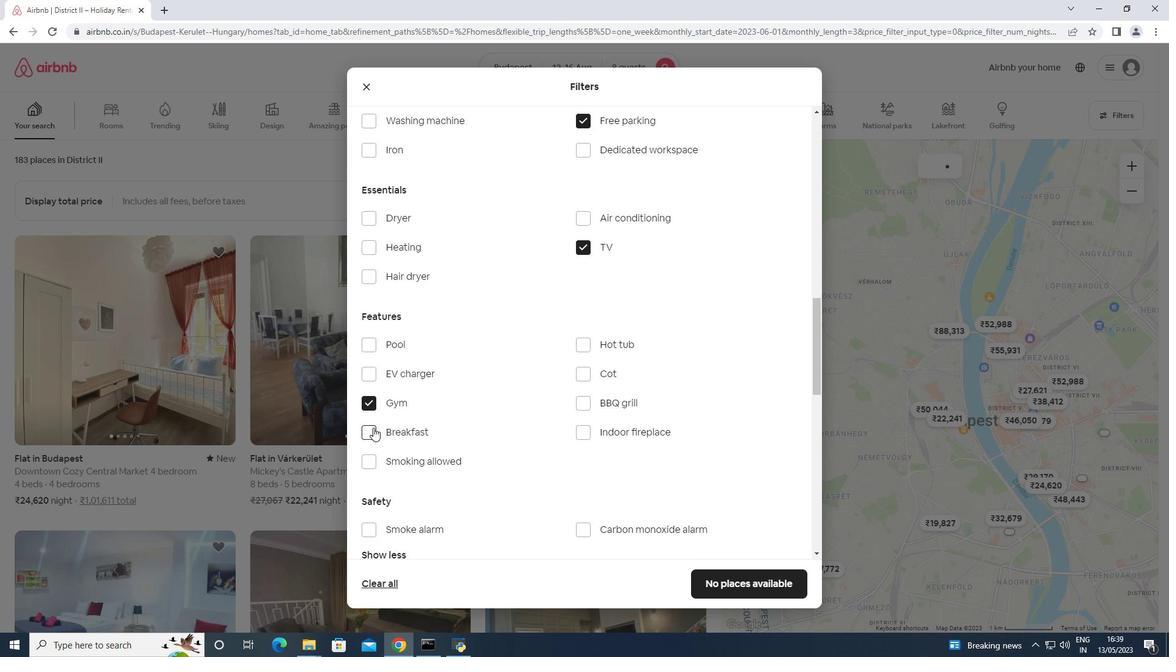 
Action: Mouse moved to (432, 389)
Screenshot: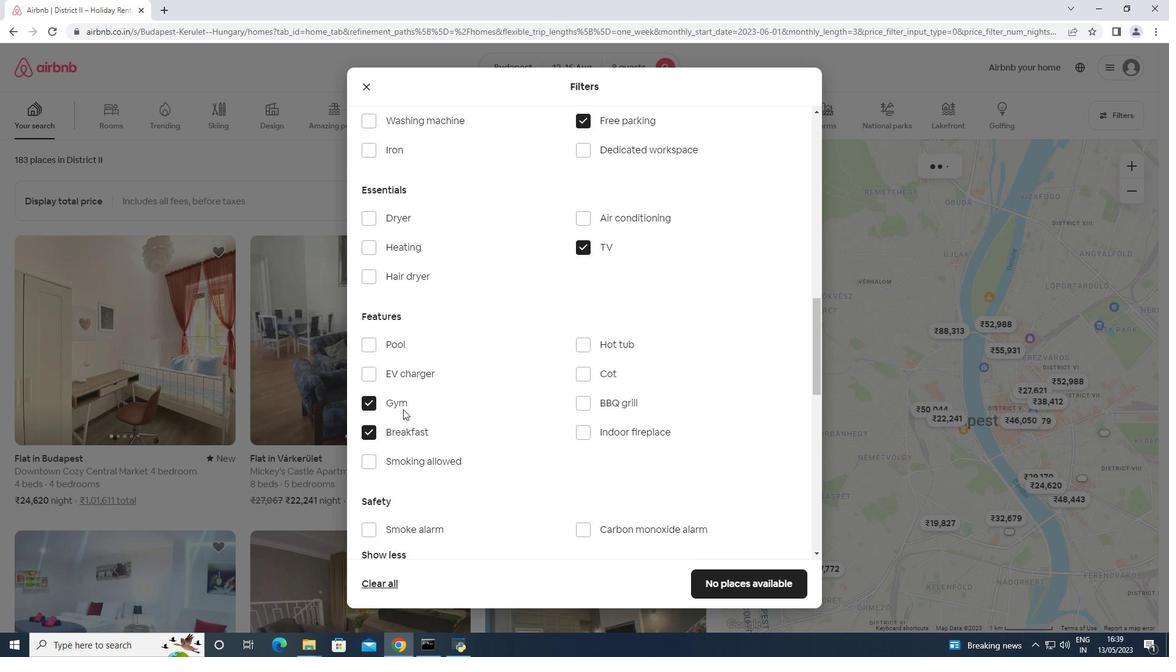 
Action: Mouse scrolled (432, 389) with delta (0, 0)
Screenshot: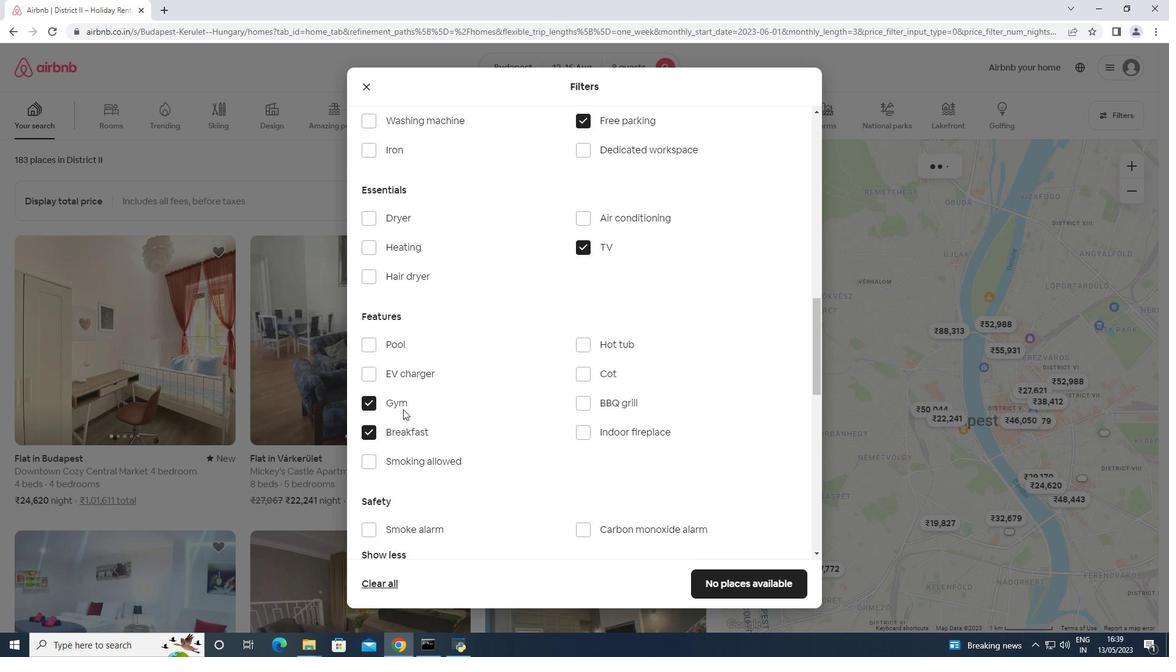 
Action: Mouse scrolled (432, 389) with delta (0, 0)
Screenshot: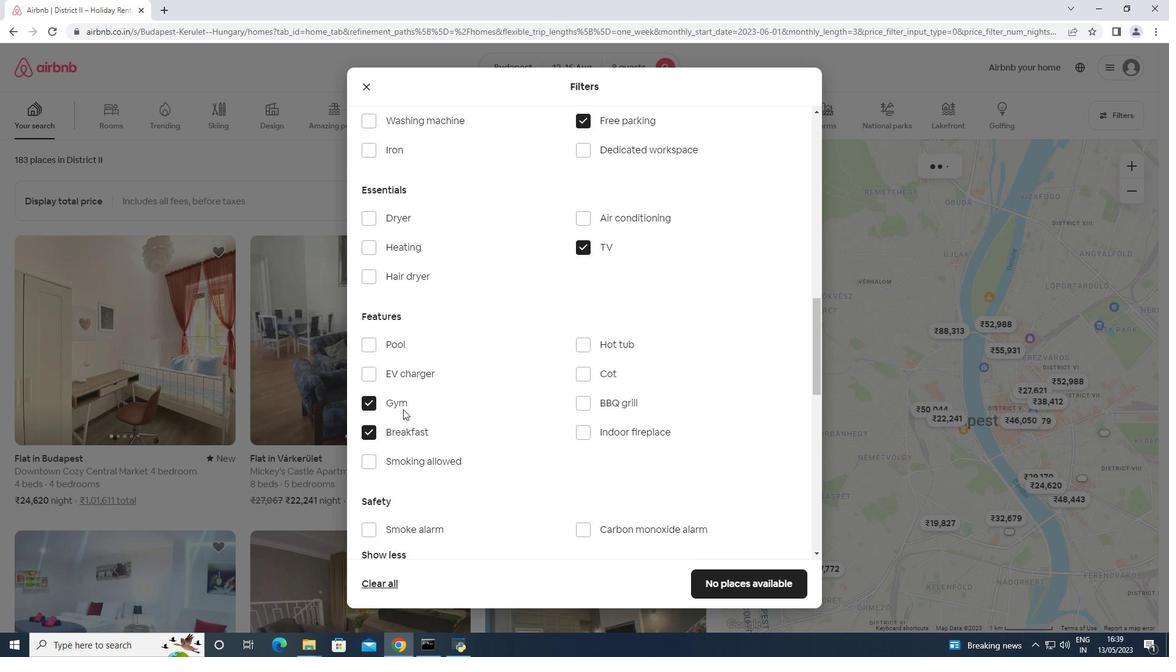 
Action: Mouse scrolled (432, 389) with delta (0, 0)
Screenshot: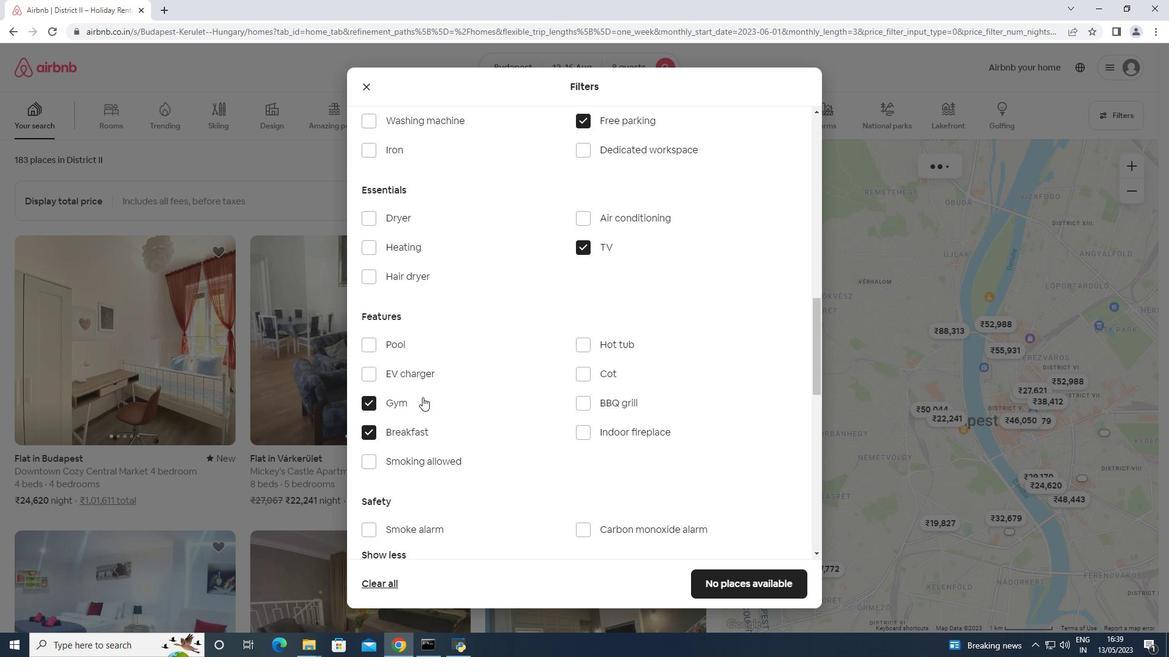 
Action: Mouse scrolled (432, 389) with delta (0, 0)
Screenshot: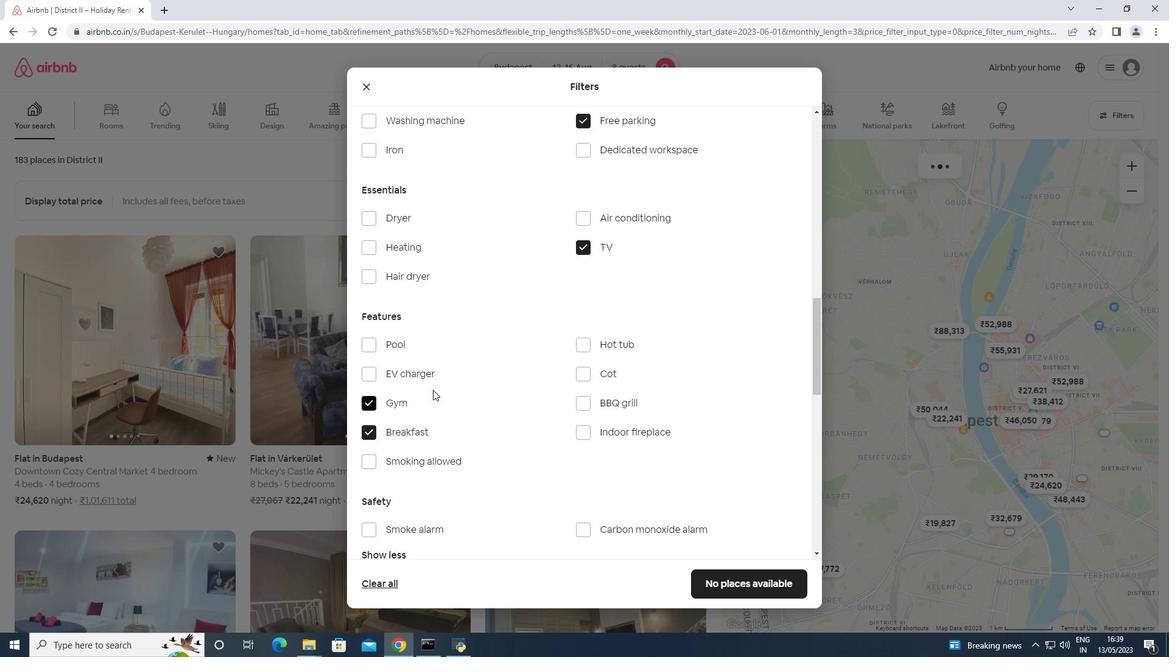 
Action: Mouse scrolled (432, 389) with delta (0, 0)
Screenshot: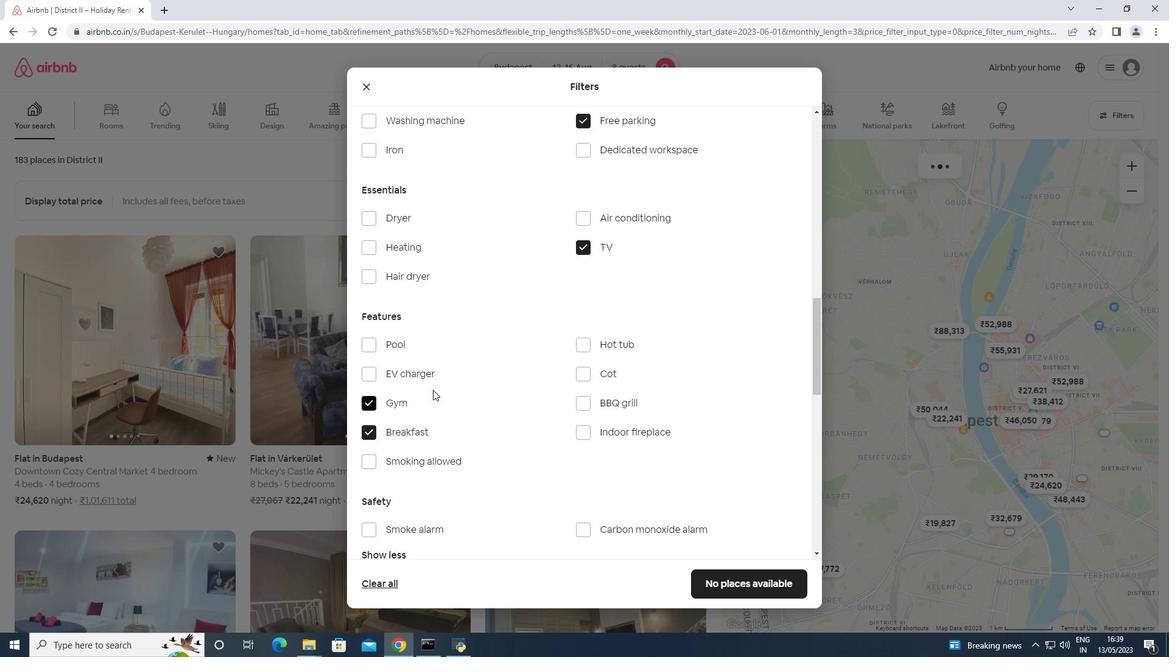 
Action: Mouse moved to (767, 395)
Screenshot: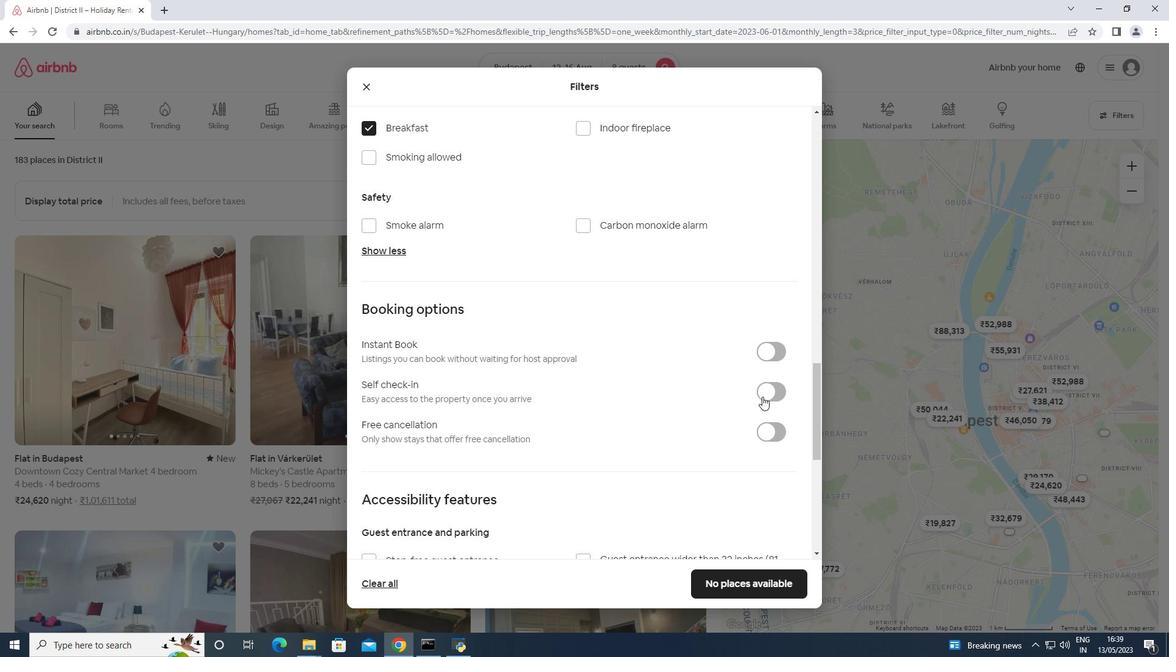 
Action: Mouse pressed left at (767, 395)
Screenshot: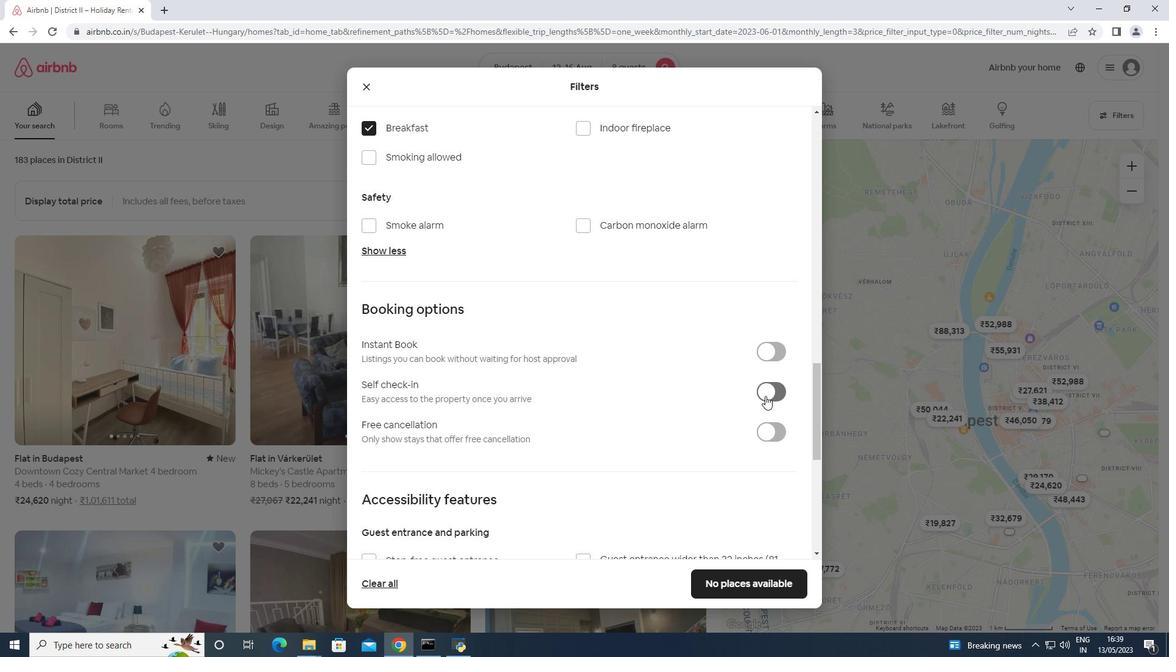
Action: Mouse scrolled (767, 394) with delta (0, 0)
Screenshot: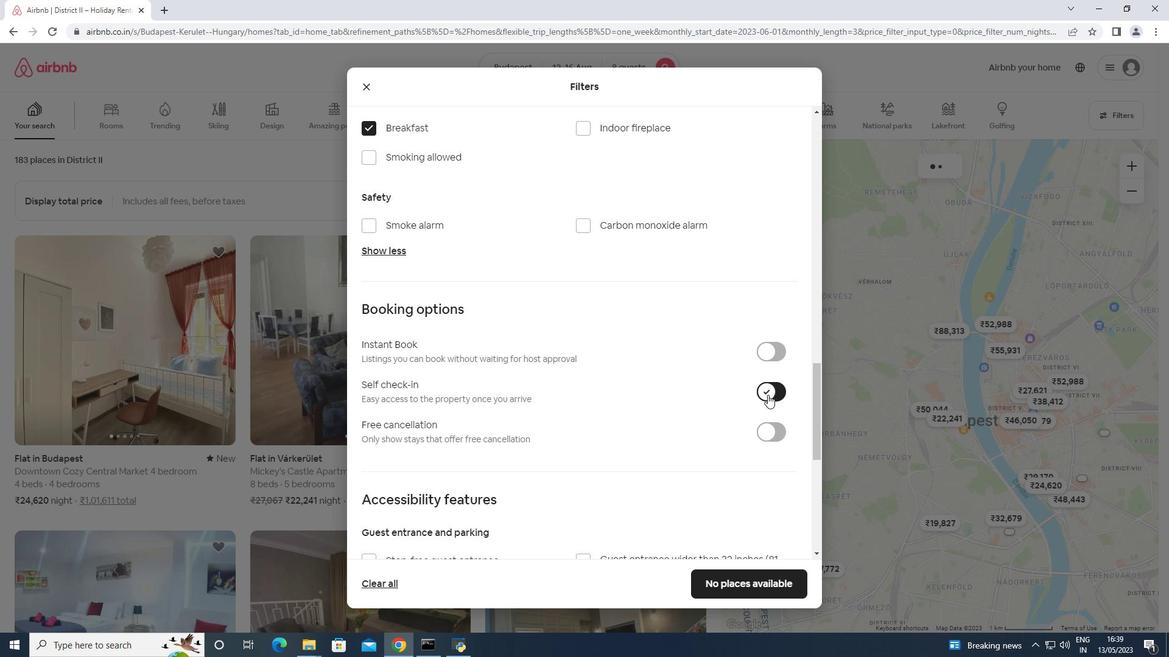 
Action: Mouse scrolled (767, 394) with delta (0, 0)
Screenshot: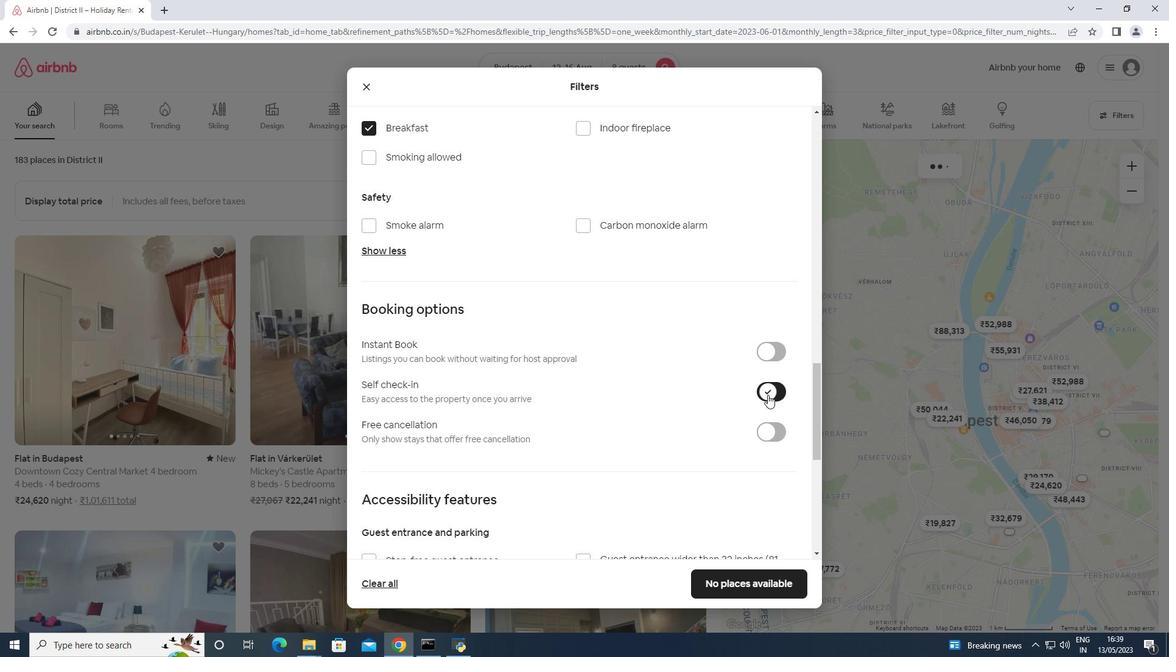 
Action: Mouse scrolled (767, 394) with delta (0, 0)
Screenshot: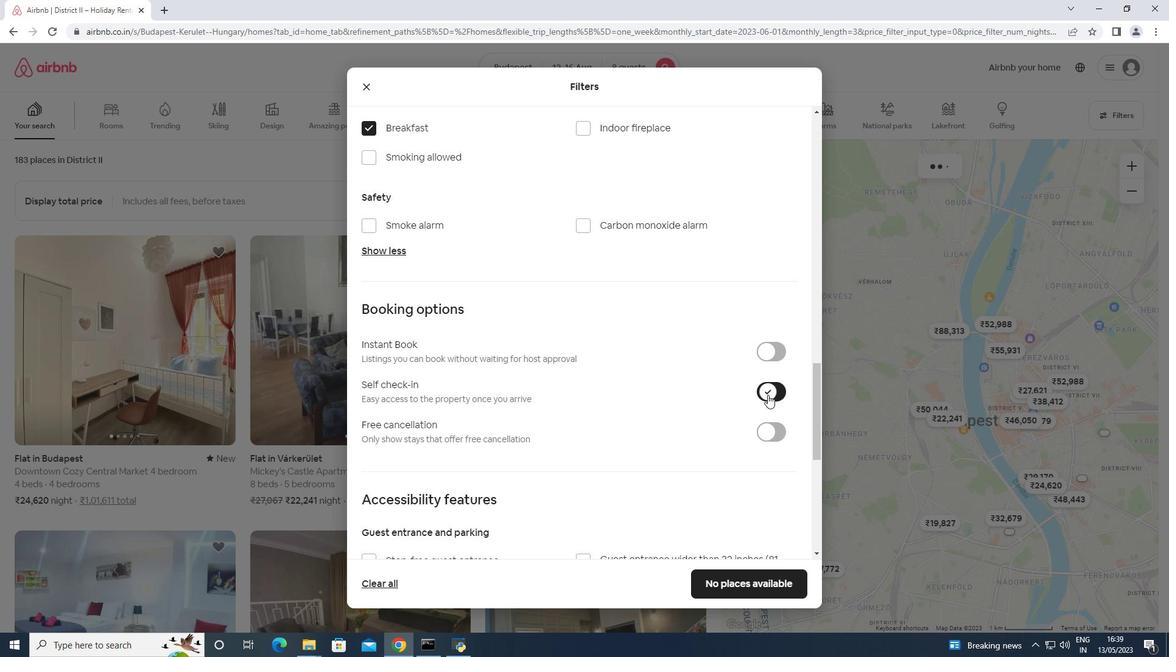 
Action: Mouse scrolled (767, 394) with delta (0, 0)
Screenshot: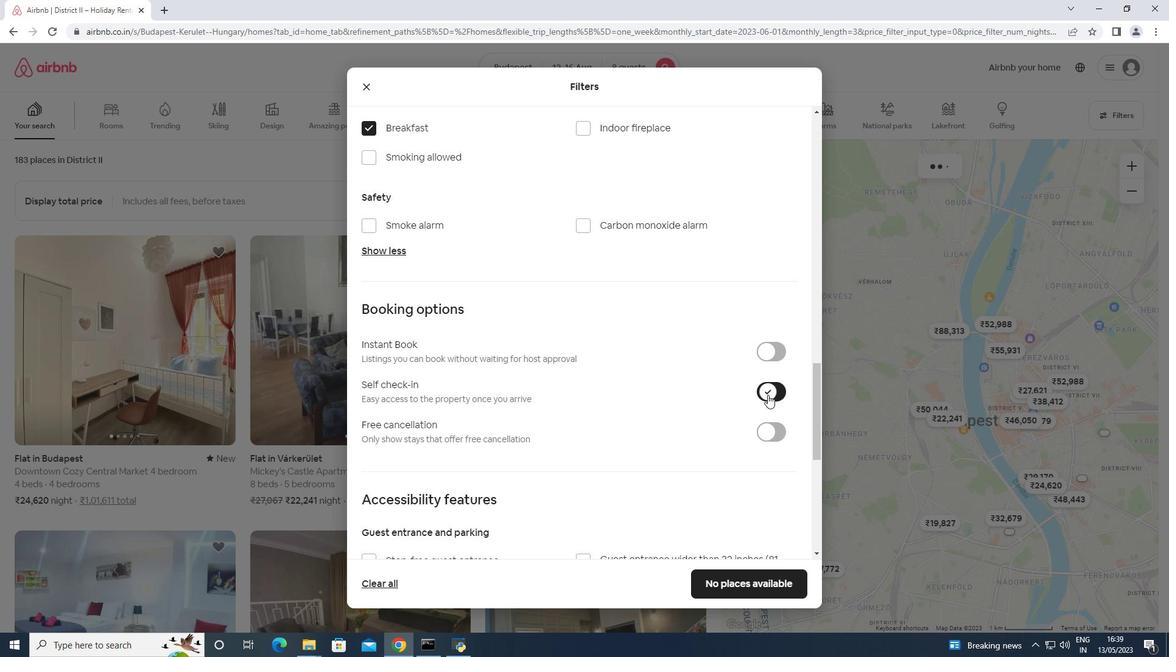 
Action: Mouse scrolled (767, 394) with delta (0, 0)
Screenshot: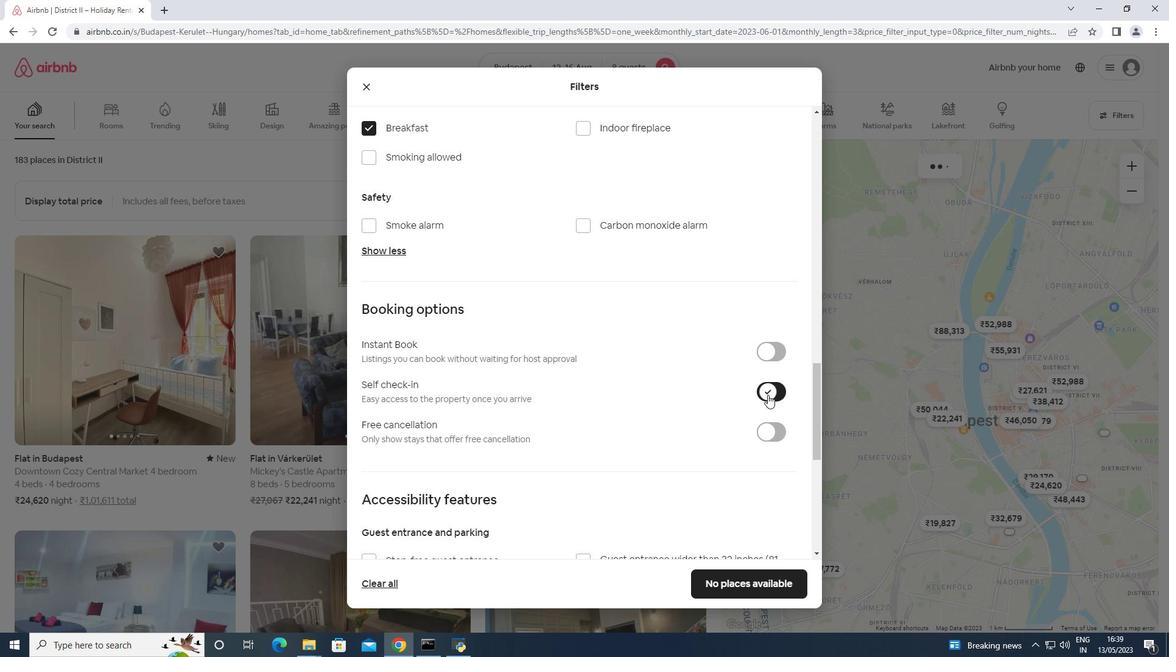 
Action: Mouse scrolled (767, 395) with delta (0, 0)
Screenshot: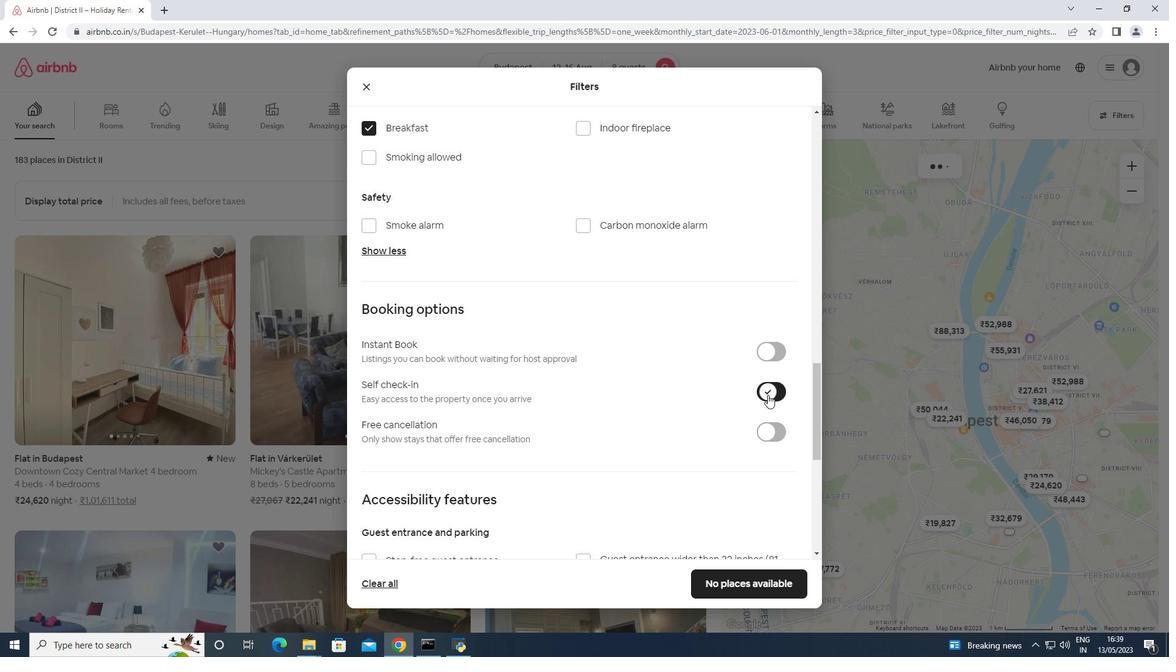 
Action: Mouse moved to (767, 395)
Screenshot: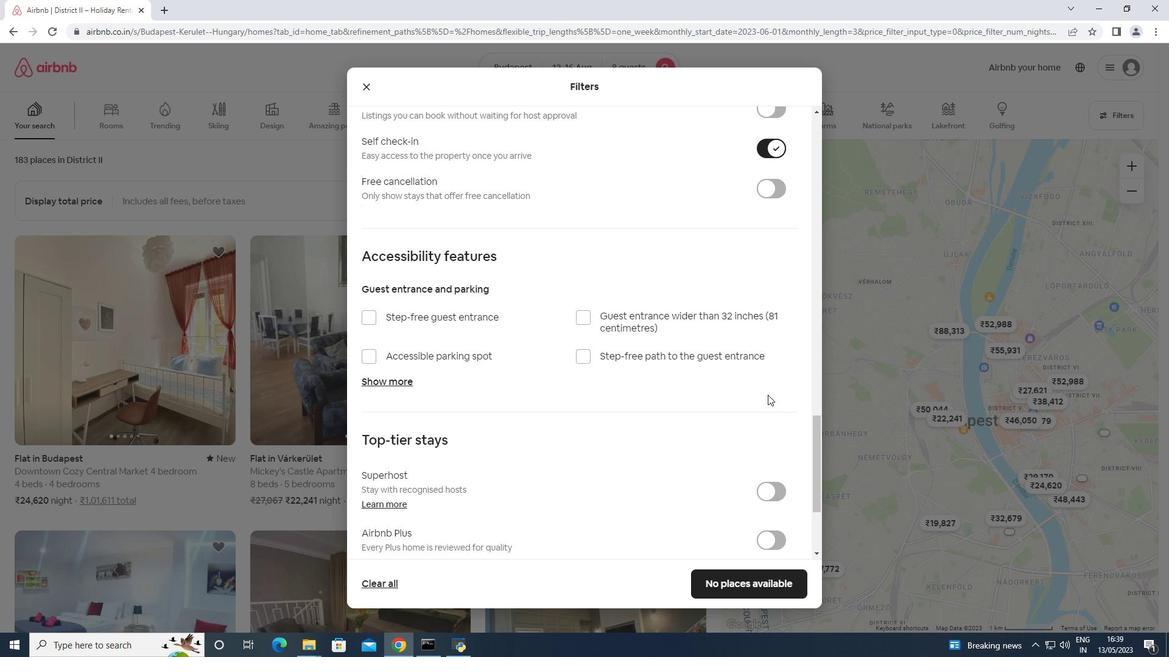 
Action: Mouse scrolled (767, 394) with delta (0, 0)
Screenshot: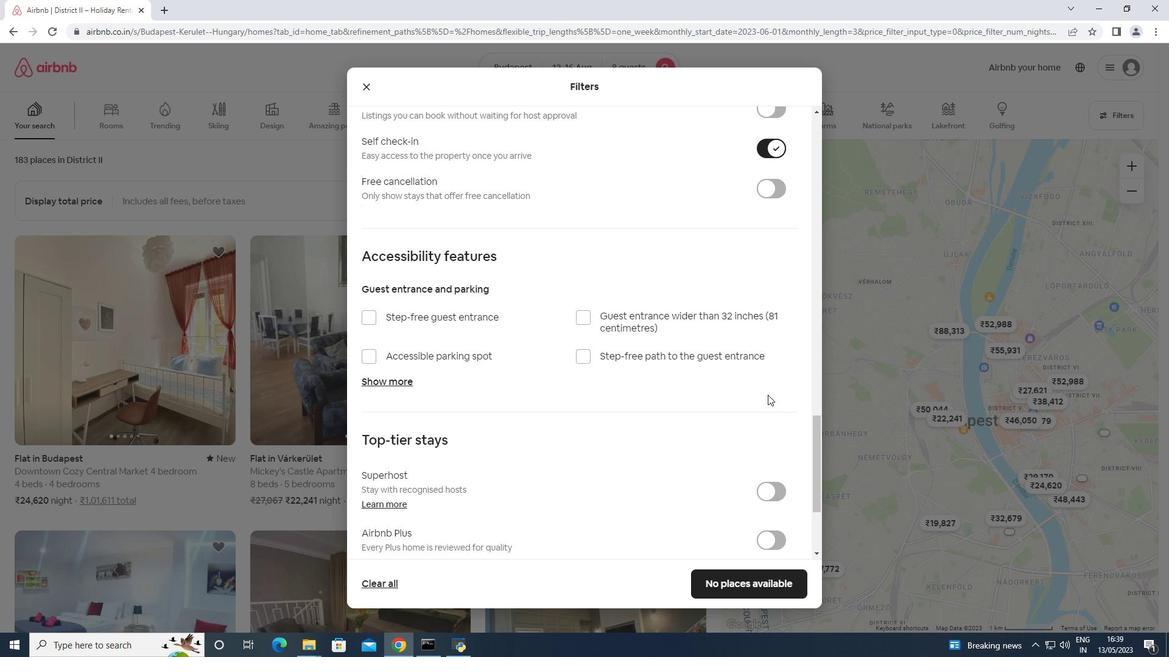 
Action: Mouse moved to (767, 395)
Screenshot: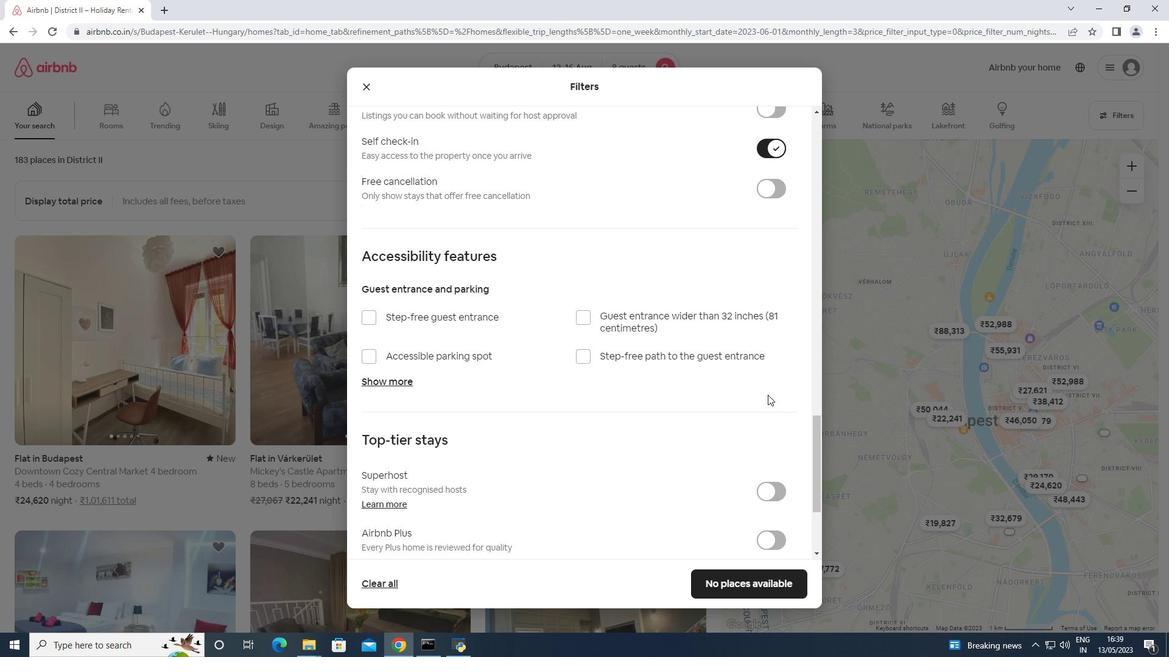 
Action: Mouse scrolled (767, 394) with delta (0, 0)
Screenshot: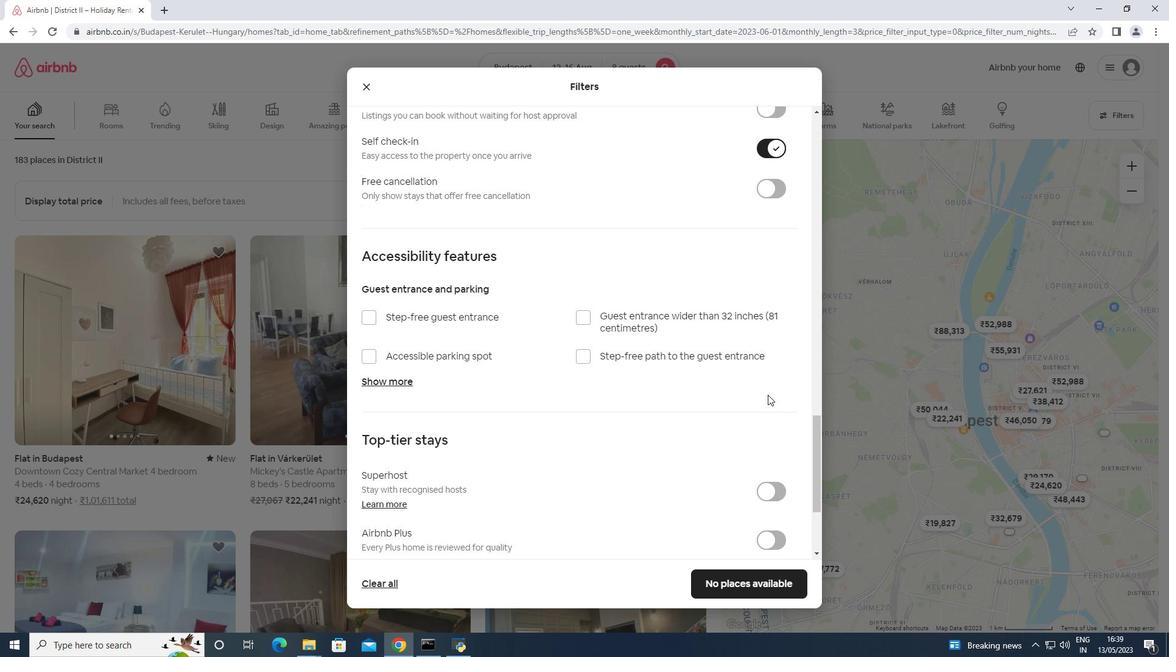 
Action: Mouse scrolled (767, 394) with delta (0, 0)
Screenshot: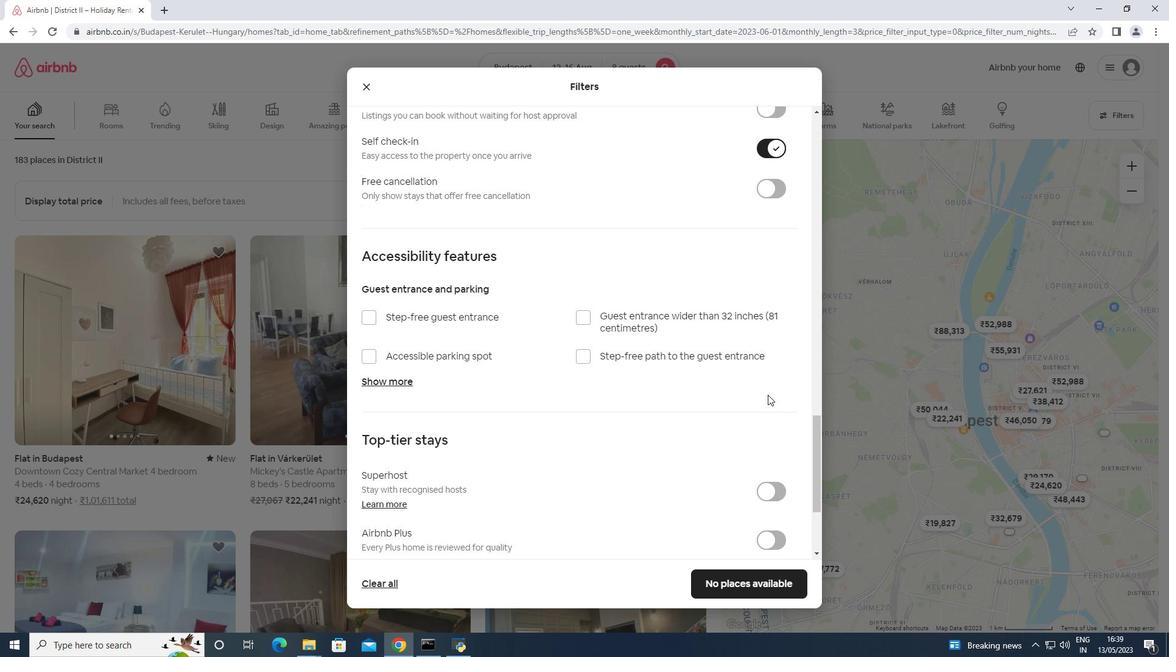 
Action: Mouse scrolled (767, 394) with delta (0, 0)
Screenshot: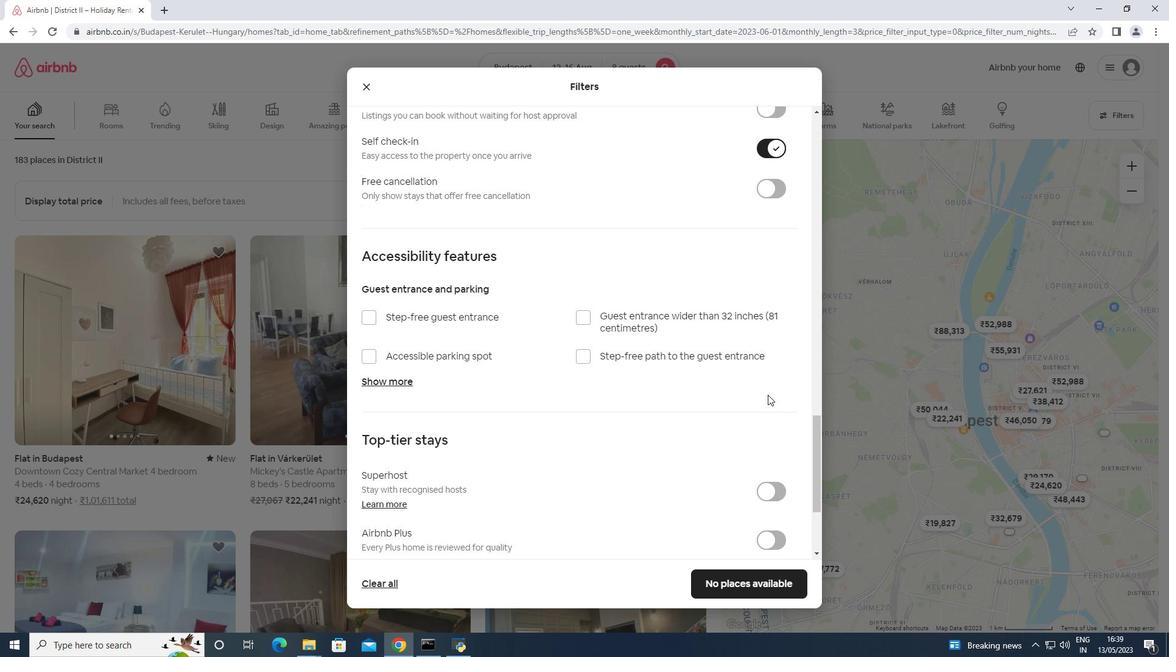 
Action: Mouse moved to (766, 395)
Screenshot: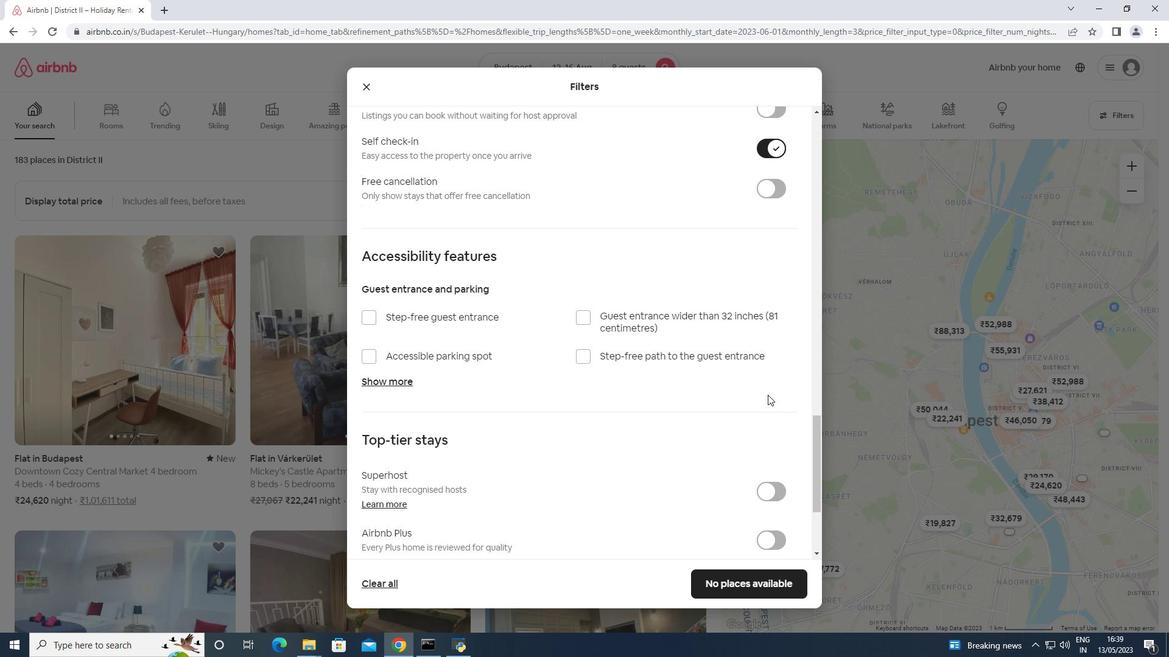 
Action: Mouse scrolled (766, 395) with delta (0, 0)
Screenshot: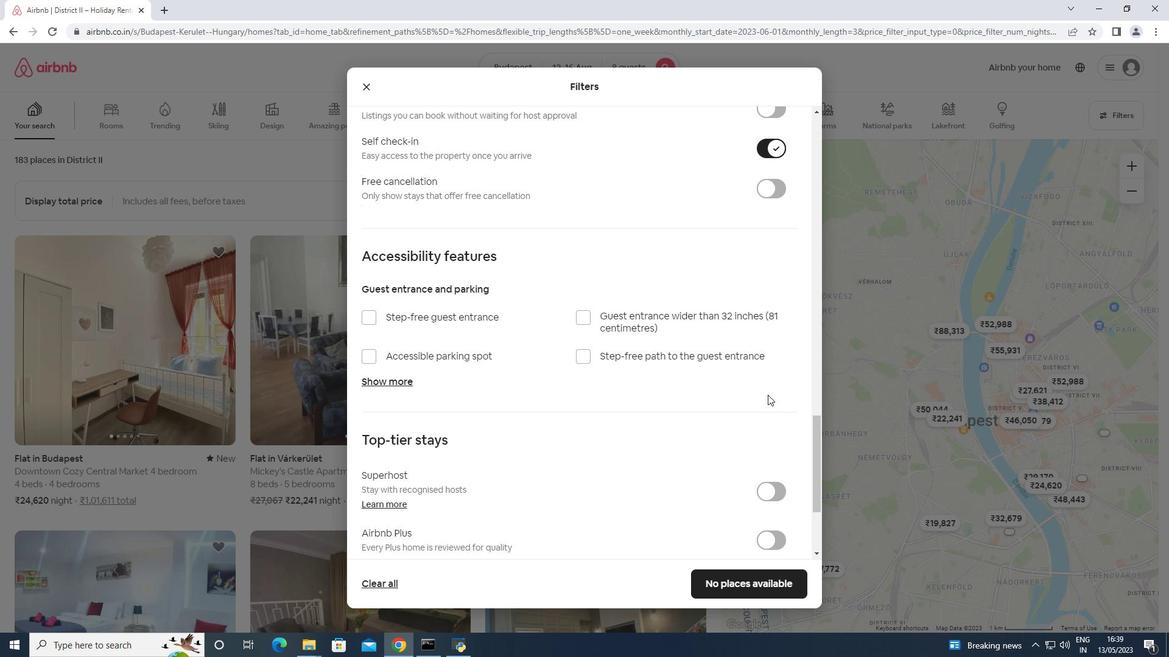 
Action: Mouse moved to (449, 471)
Screenshot: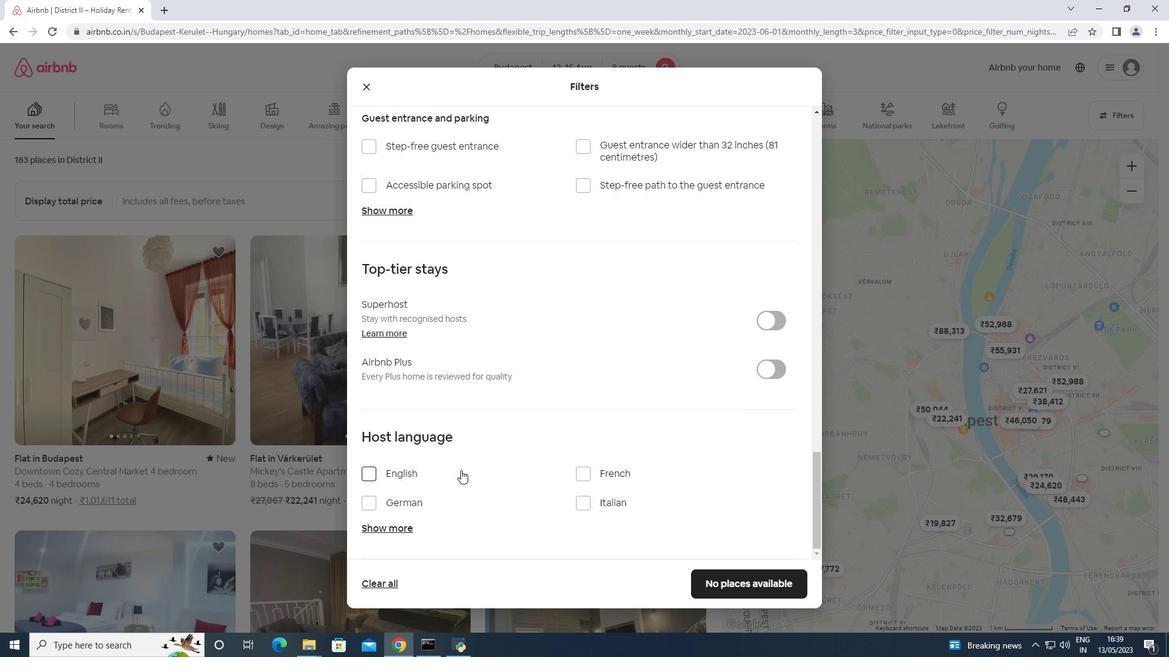 
Action: Mouse pressed left at (449, 471)
Screenshot: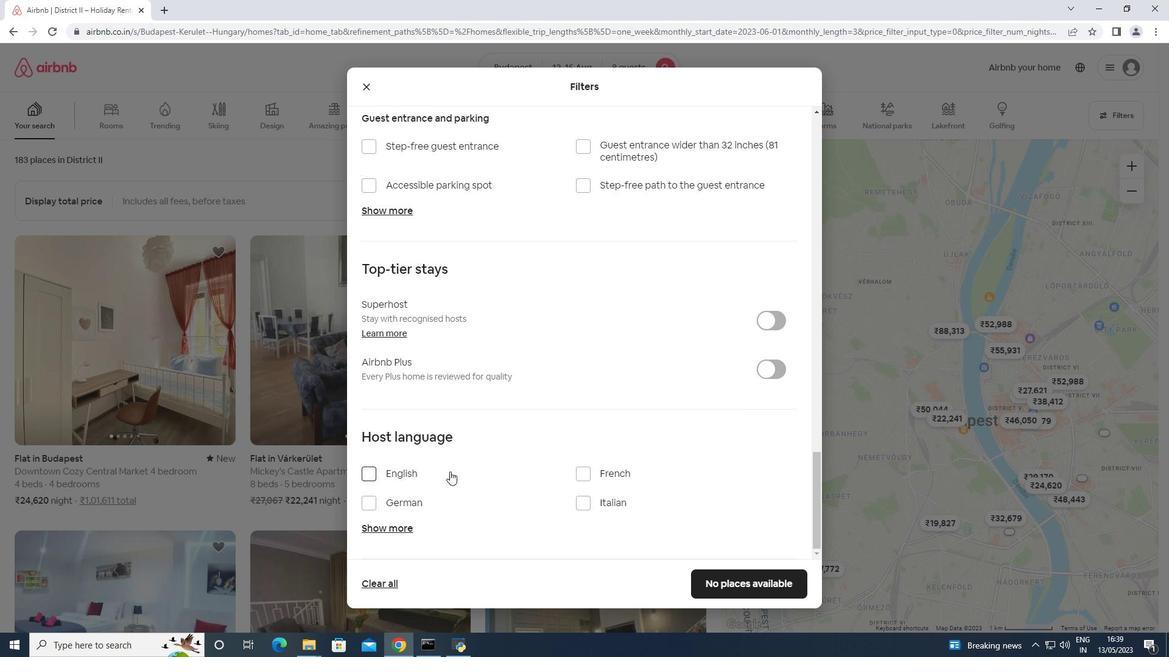 
Action: Mouse moved to (719, 582)
Screenshot: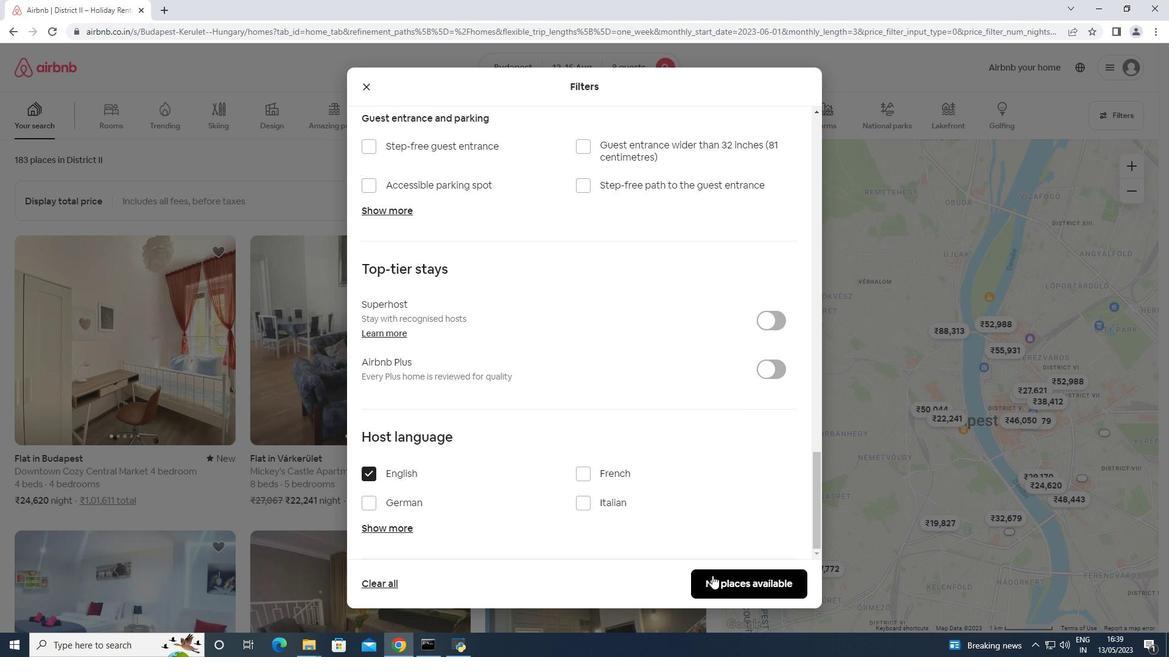 
Action: Mouse pressed left at (719, 582)
Screenshot: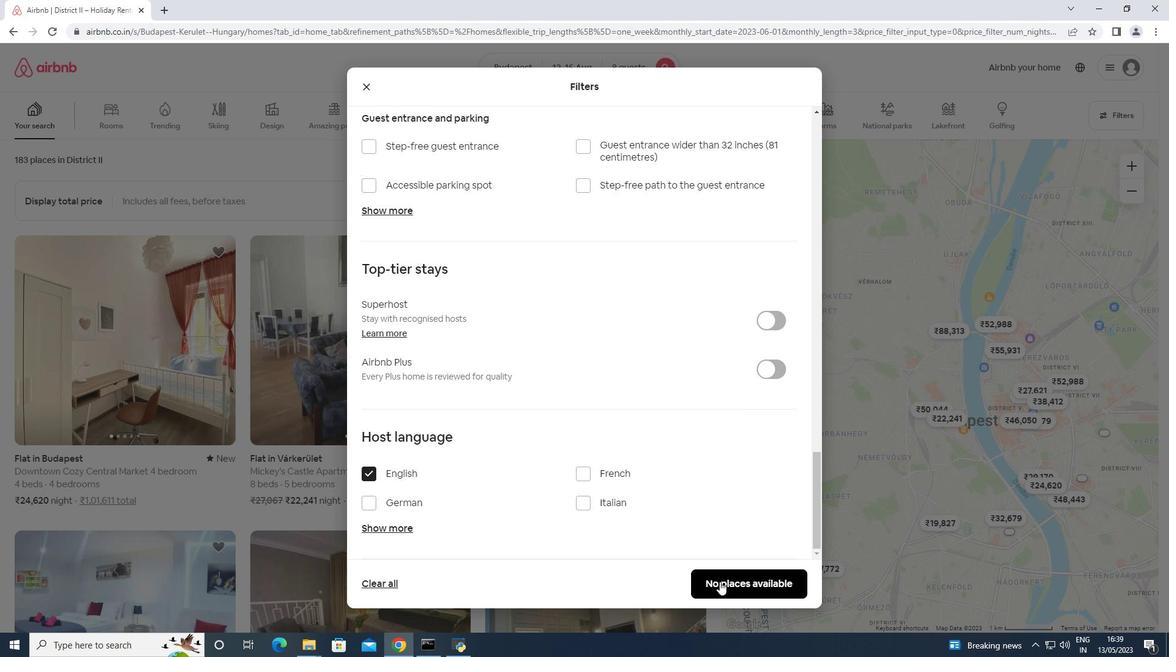 
Action: Mouse moved to (599, 154)
Screenshot: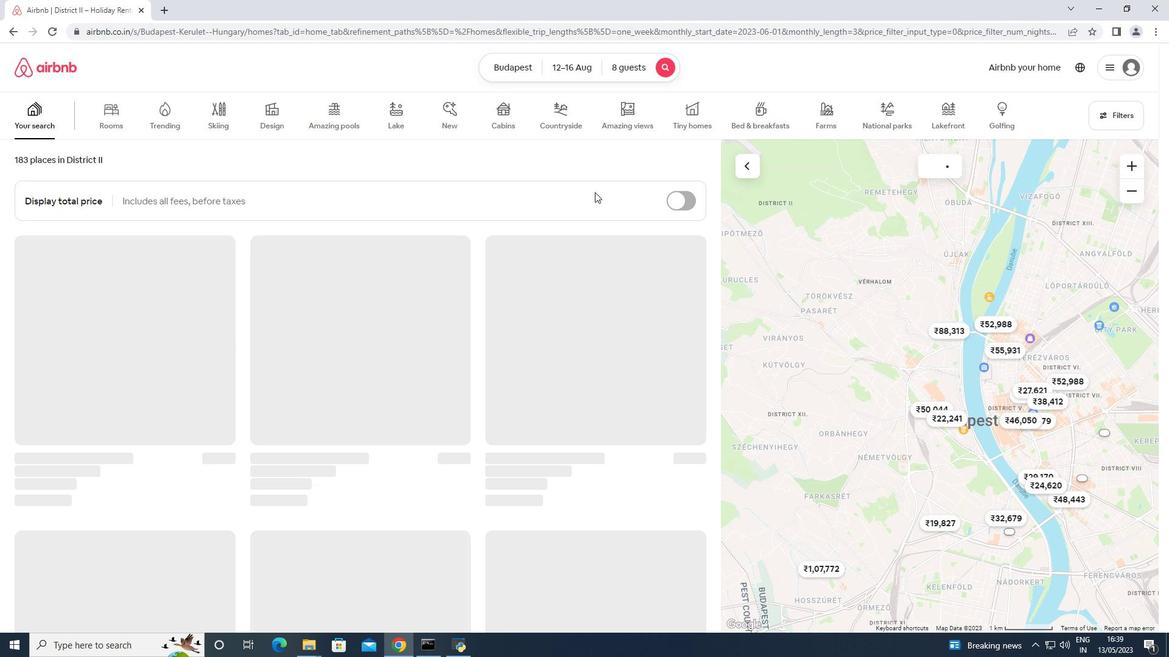 
